 Task: Send an email with the signature Anna Garcia with the subject Request for a meeting and the message Thank you for your patience while we resolve this issue. from softage.1@softage.net to softage.4@softage.net and softage.5@softage.net with an attached document User_manual.docx
Action: Mouse moved to (366, 603)
Screenshot: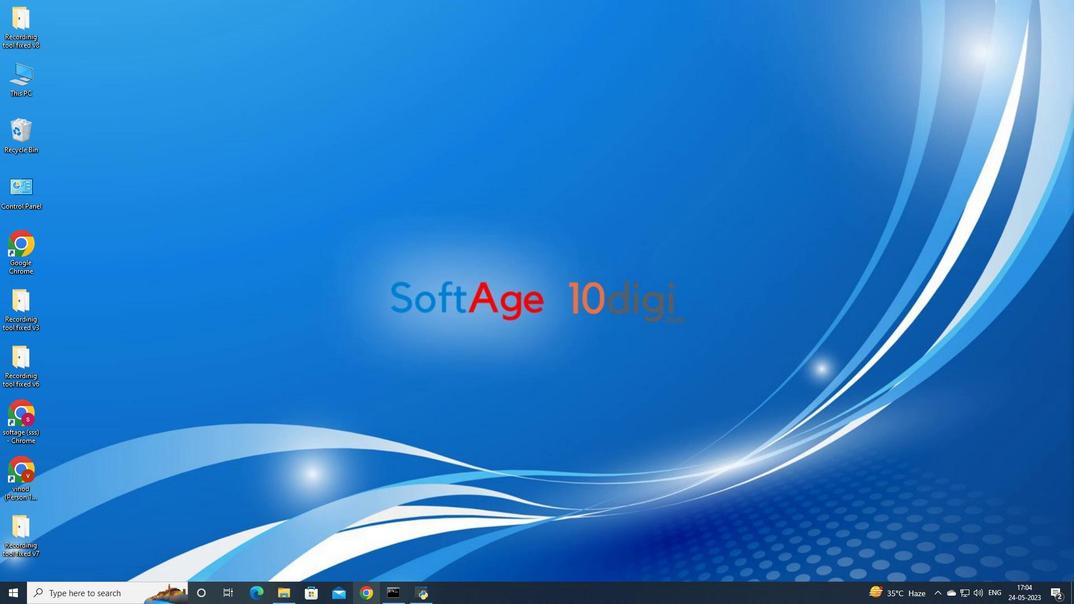 
Action: Mouse pressed left at (366, 603)
Screenshot: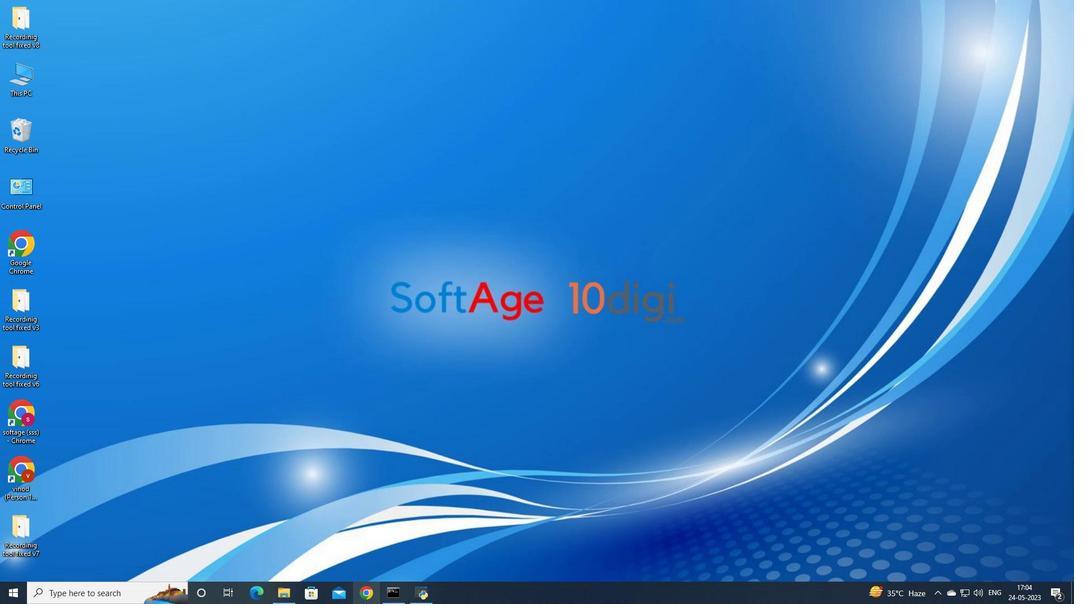 
Action: Mouse moved to (478, 365)
Screenshot: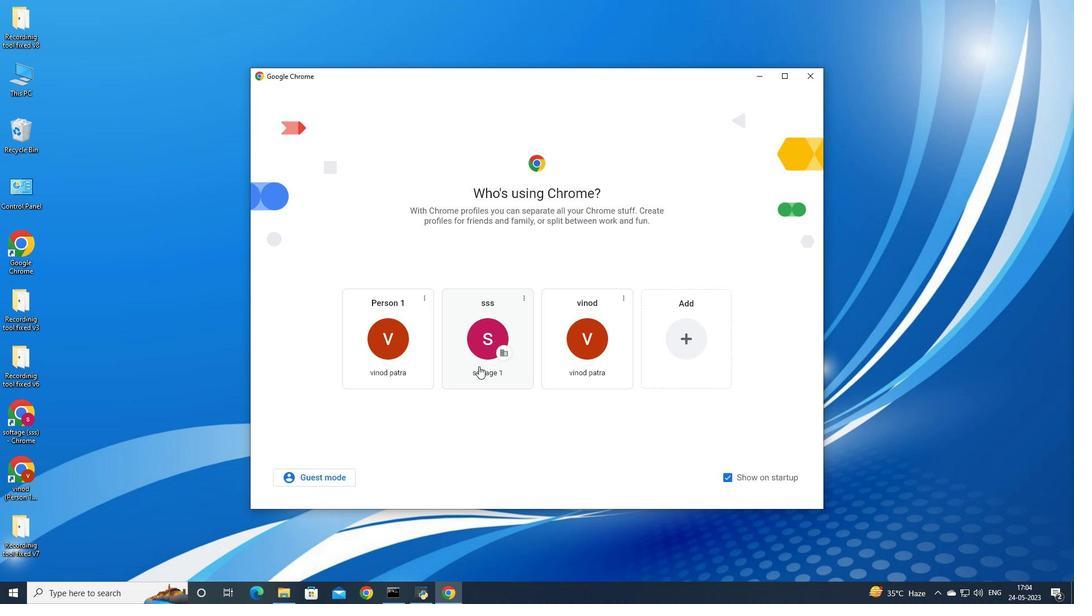 
Action: Mouse pressed left at (478, 365)
Screenshot: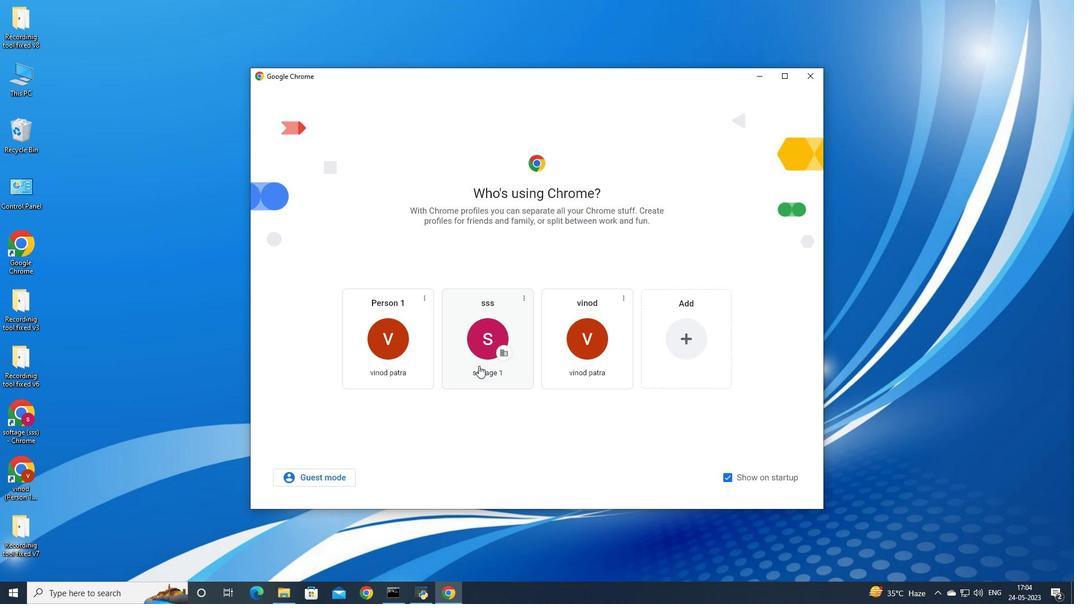 
Action: Mouse moved to (963, 58)
Screenshot: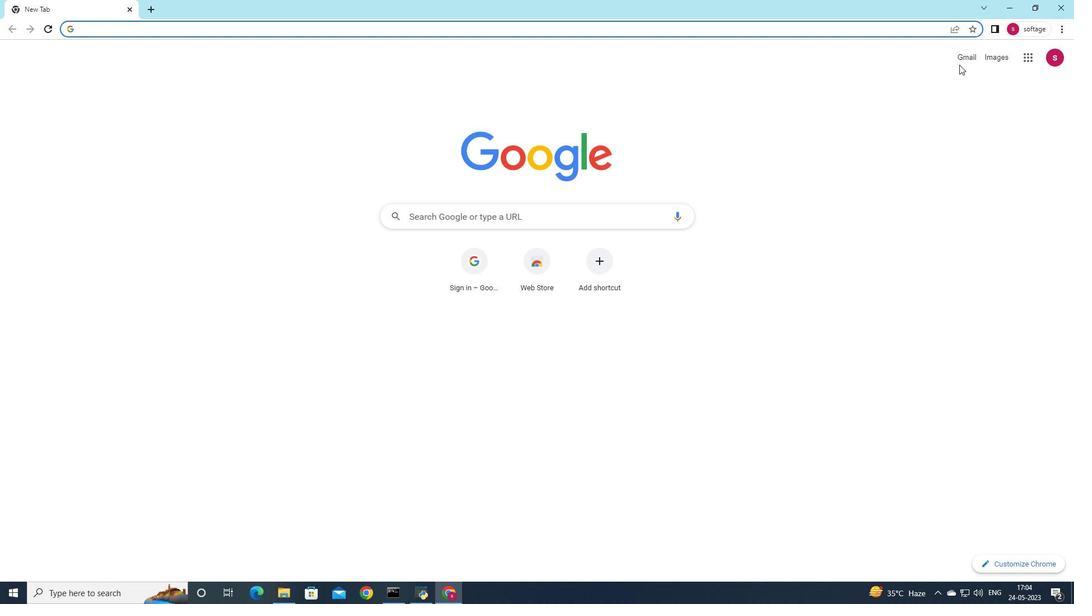 
Action: Mouse pressed left at (963, 58)
Screenshot: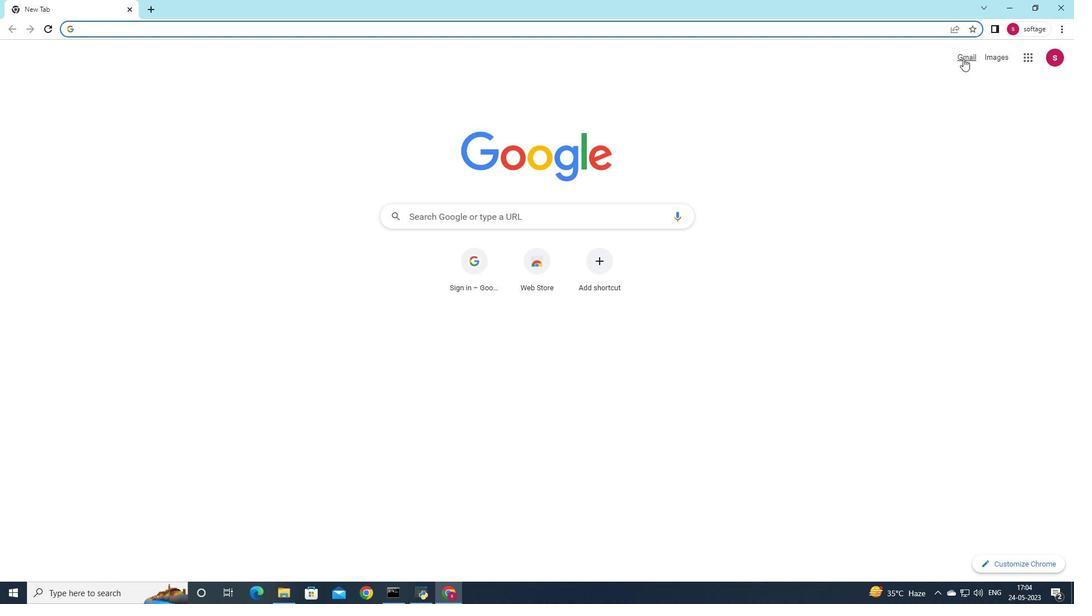 
Action: Mouse moved to (947, 79)
Screenshot: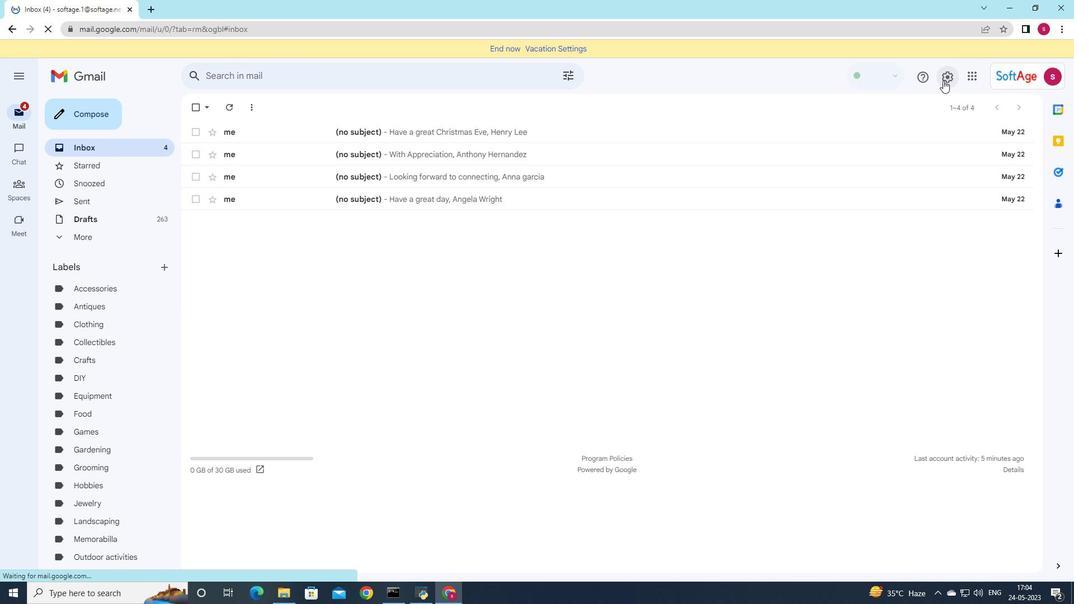 
Action: Mouse pressed left at (947, 79)
Screenshot: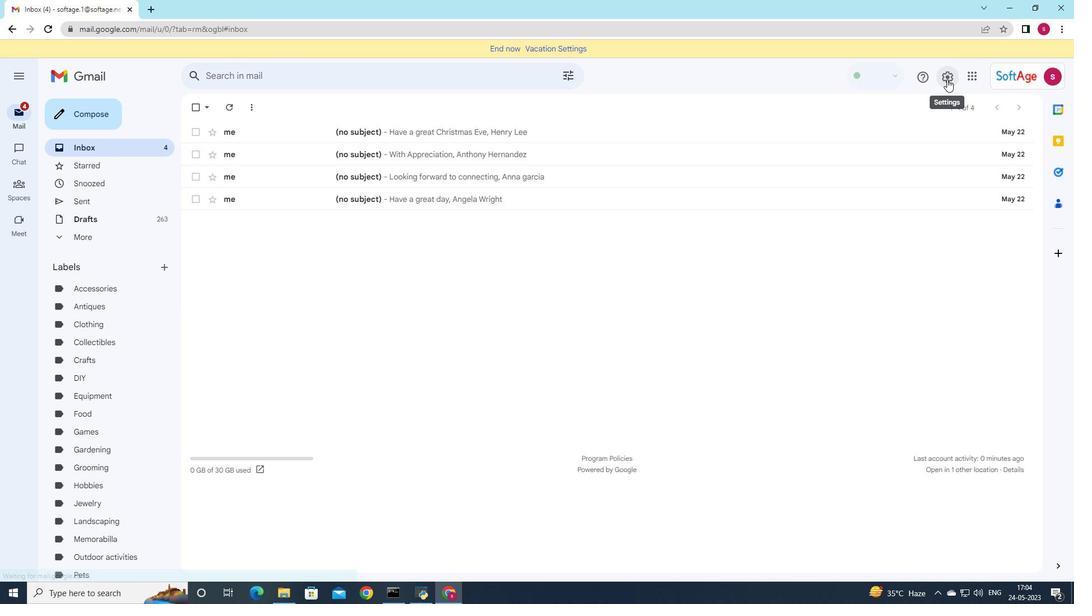 
Action: Mouse moved to (940, 126)
Screenshot: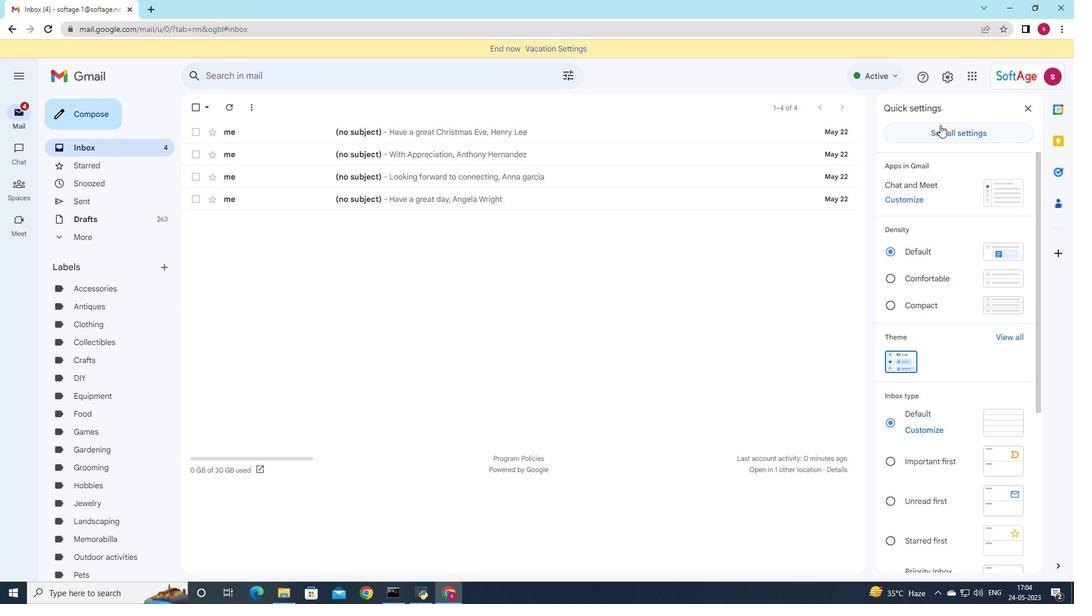 
Action: Mouse pressed left at (940, 126)
Screenshot: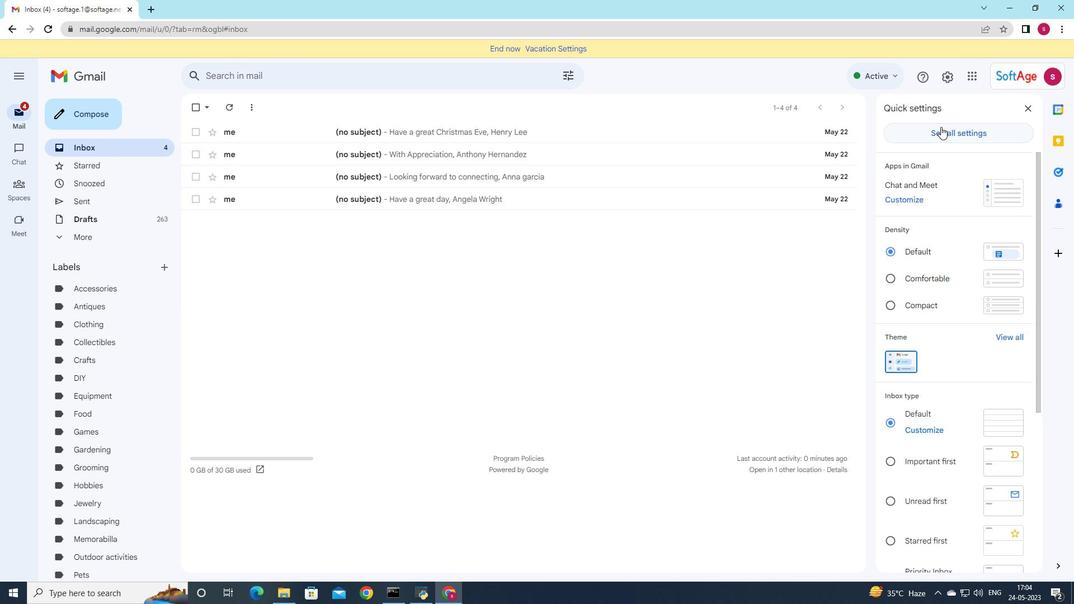 
Action: Mouse moved to (622, 271)
Screenshot: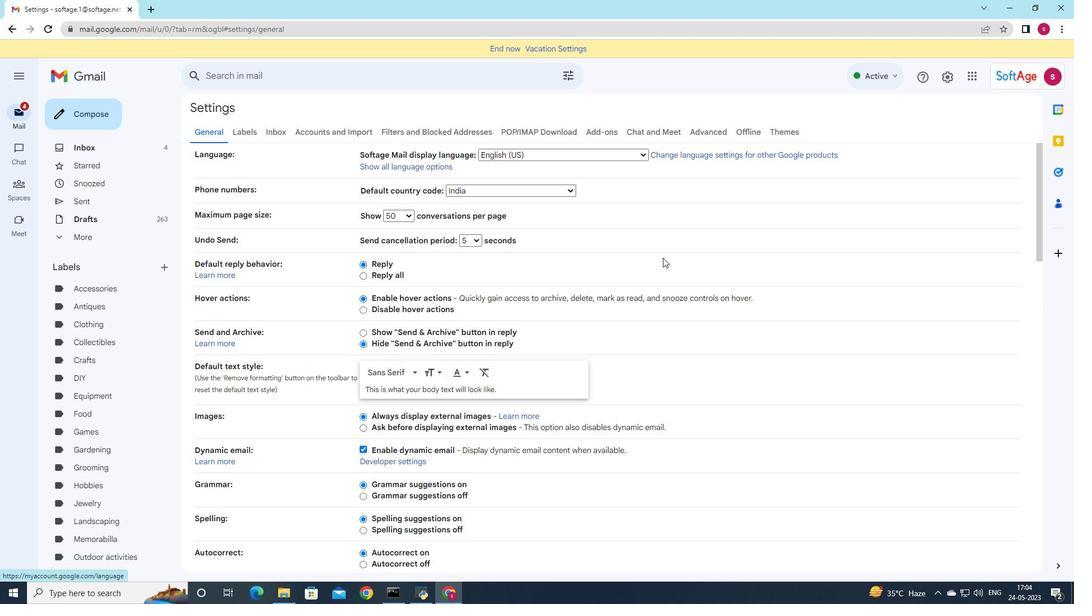 
Action: Mouse scrolled (622, 271) with delta (0, 0)
Screenshot: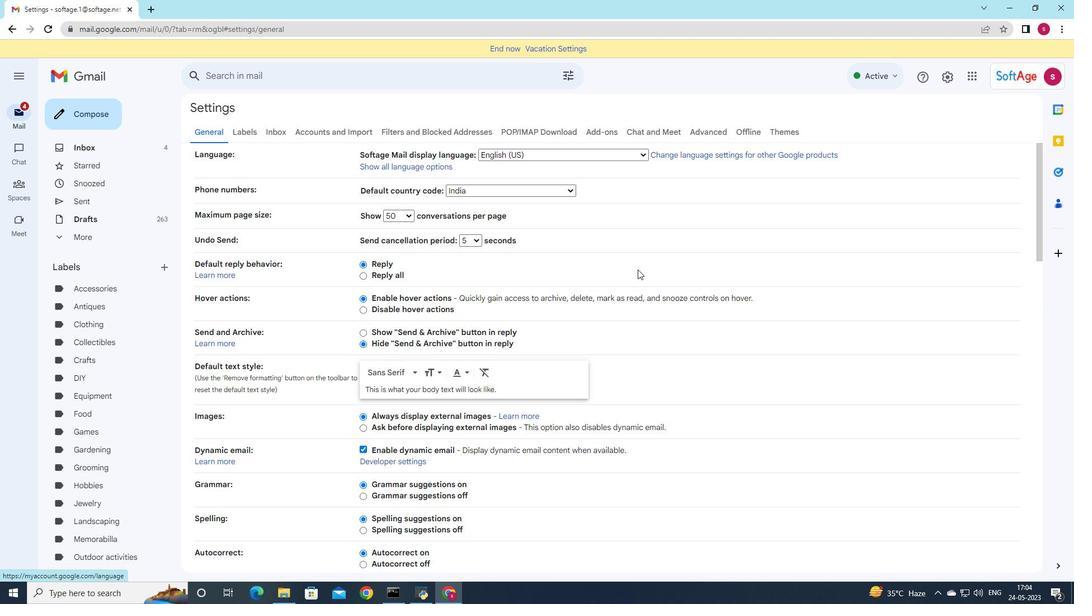 
Action: Mouse scrolled (622, 271) with delta (0, 0)
Screenshot: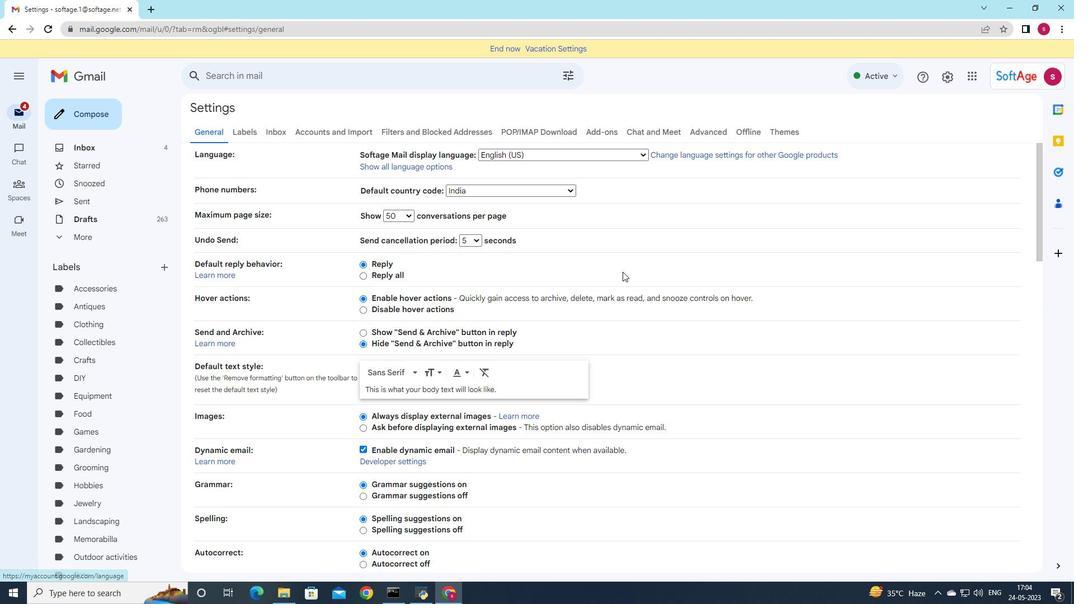 
Action: Mouse scrolled (622, 271) with delta (0, 0)
Screenshot: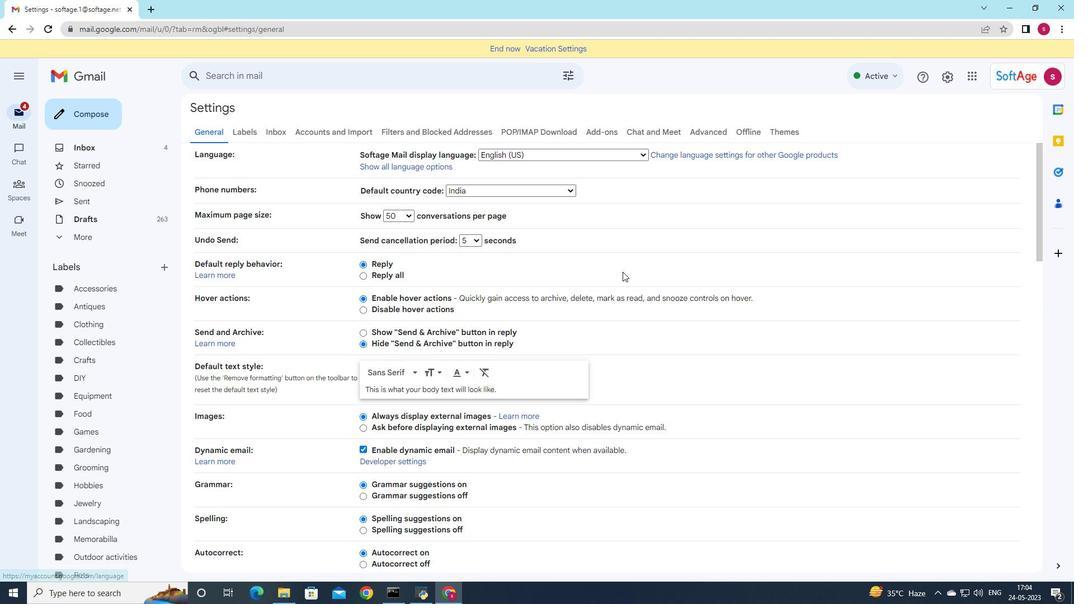 
Action: Mouse scrolled (622, 271) with delta (0, 0)
Screenshot: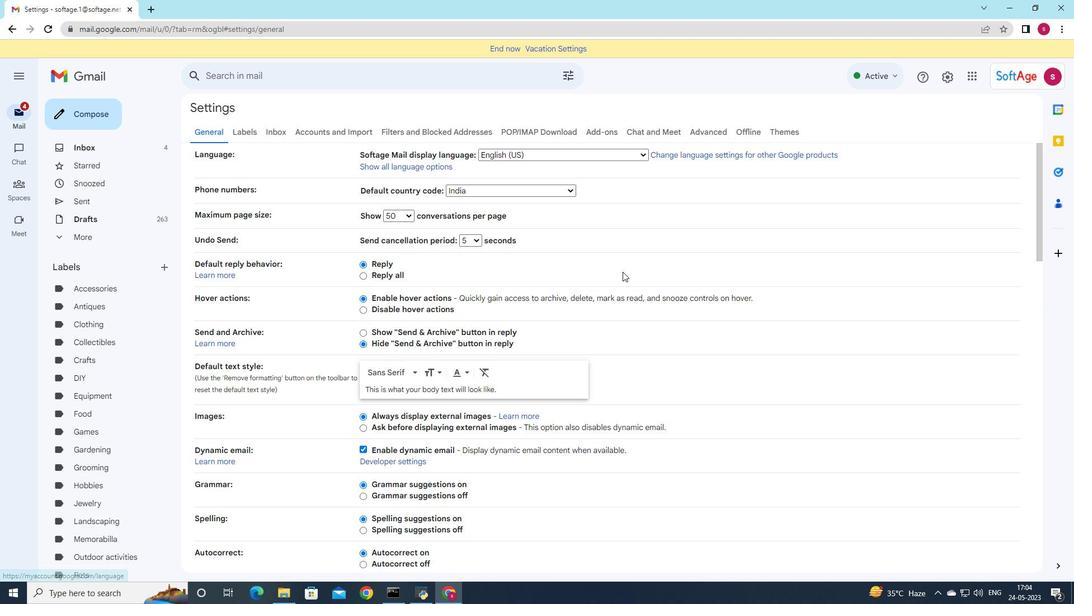 
Action: Mouse scrolled (622, 271) with delta (0, 0)
Screenshot: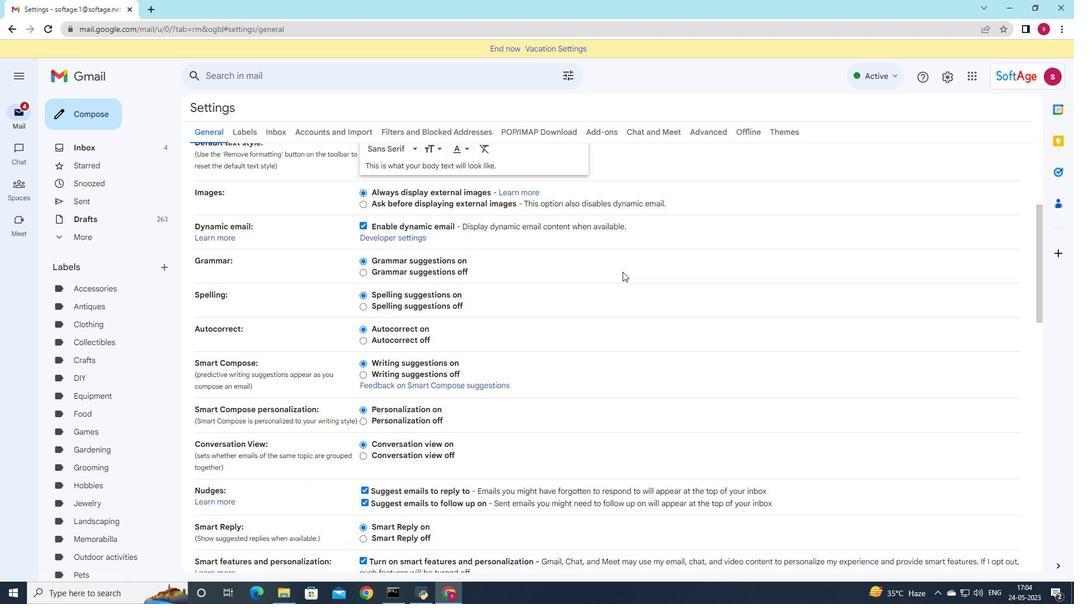 
Action: Mouse scrolled (622, 271) with delta (0, 0)
Screenshot: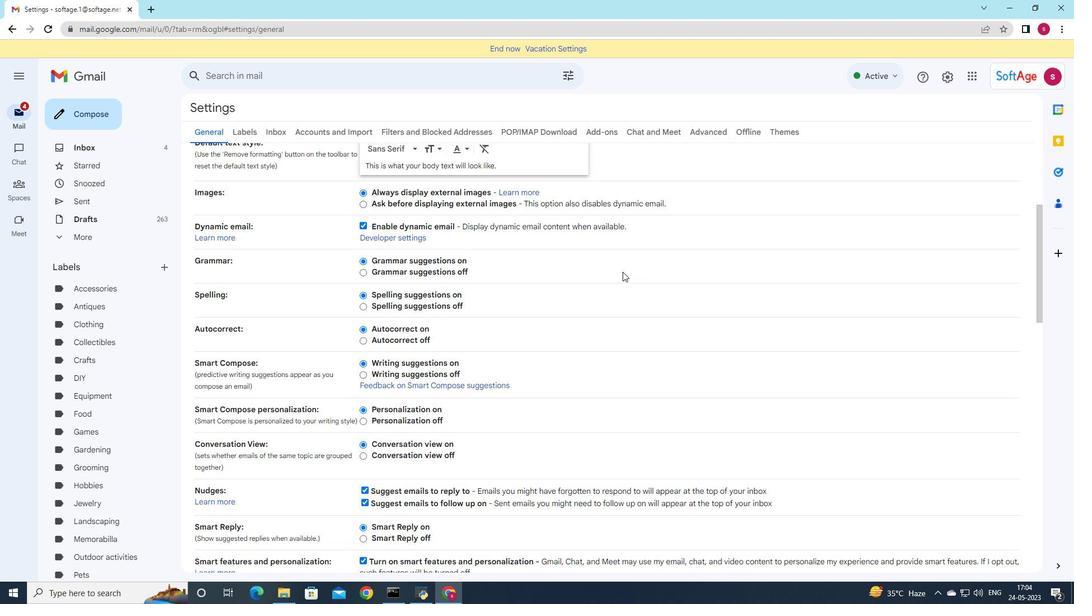 
Action: Mouse scrolled (622, 271) with delta (0, 0)
Screenshot: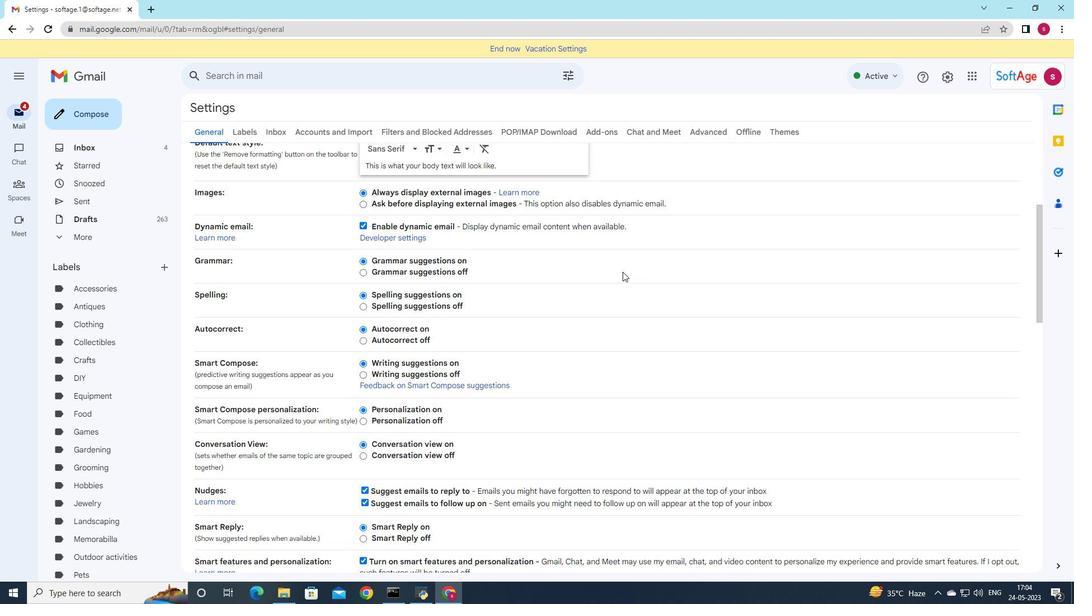 
Action: Mouse scrolled (622, 271) with delta (0, 0)
Screenshot: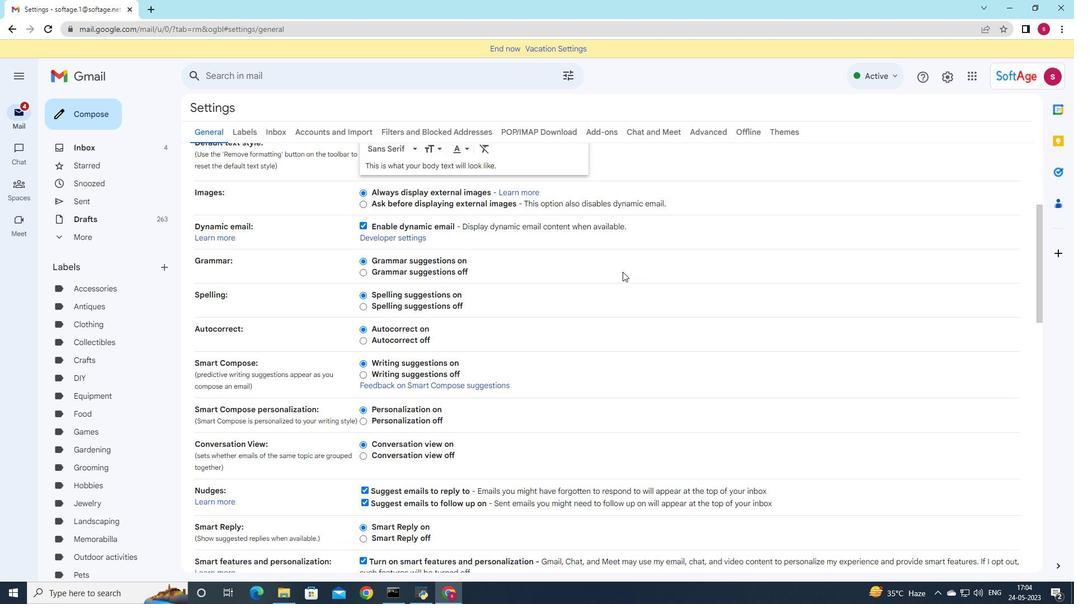 
Action: Mouse scrolled (622, 271) with delta (0, 0)
Screenshot: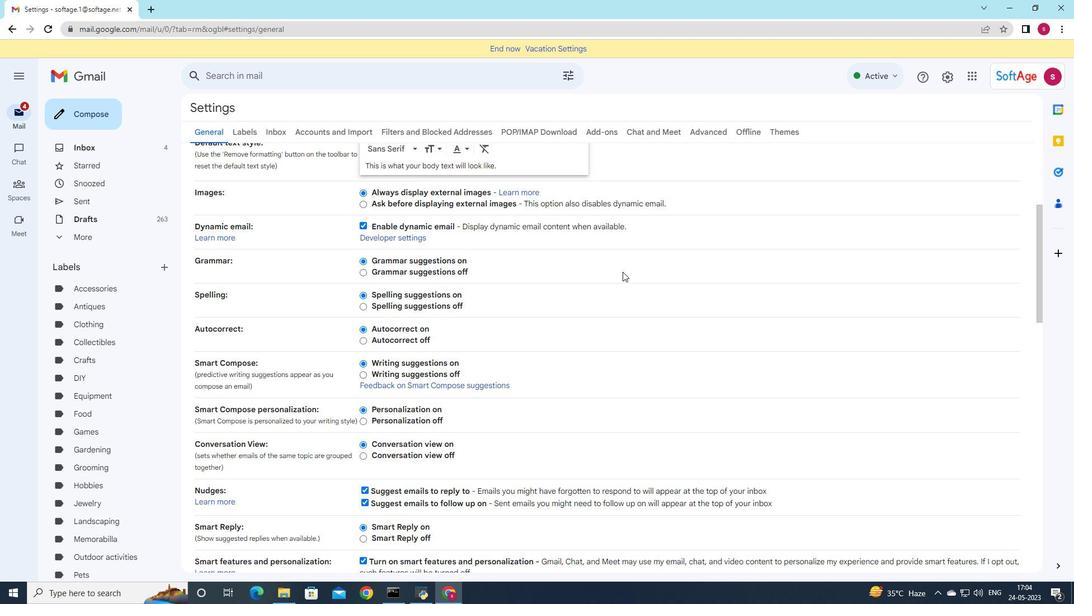 
Action: Mouse scrolled (622, 271) with delta (0, 0)
Screenshot: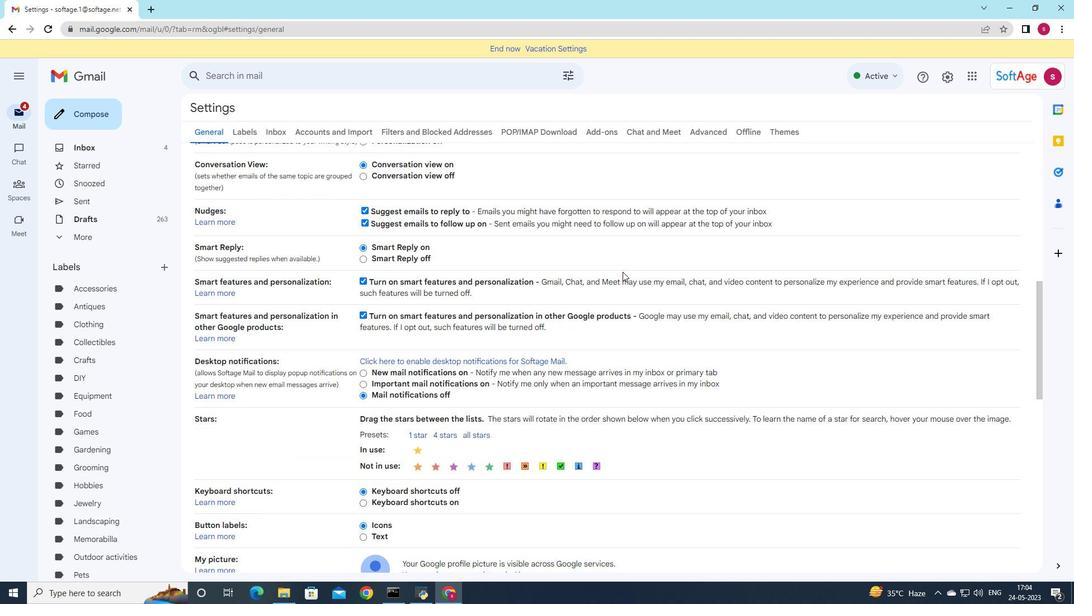 
Action: Mouse scrolled (622, 271) with delta (0, 0)
Screenshot: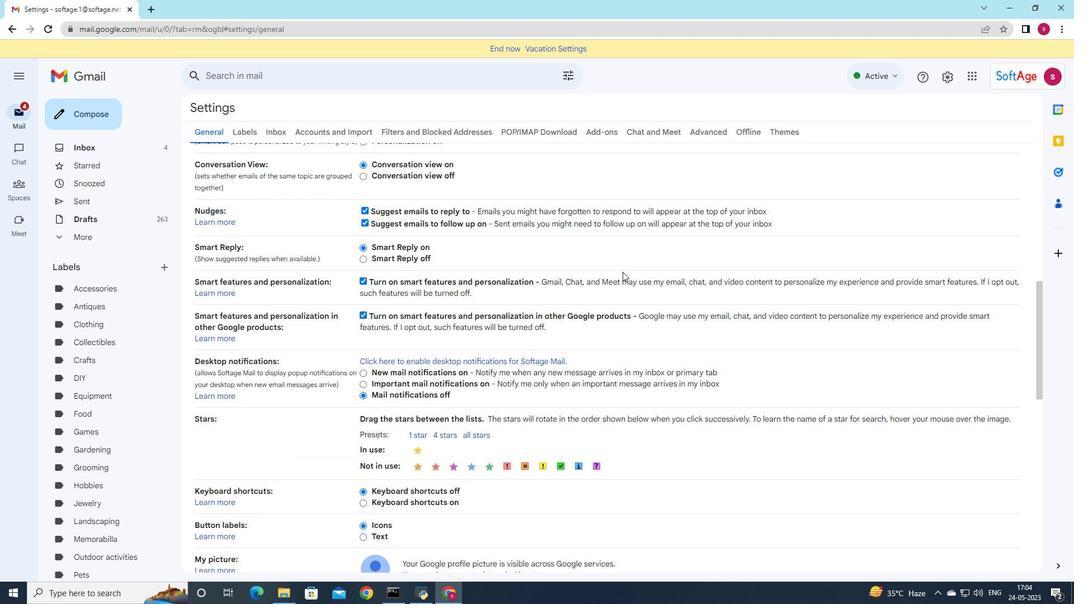 
Action: Mouse scrolled (622, 271) with delta (0, 0)
Screenshot: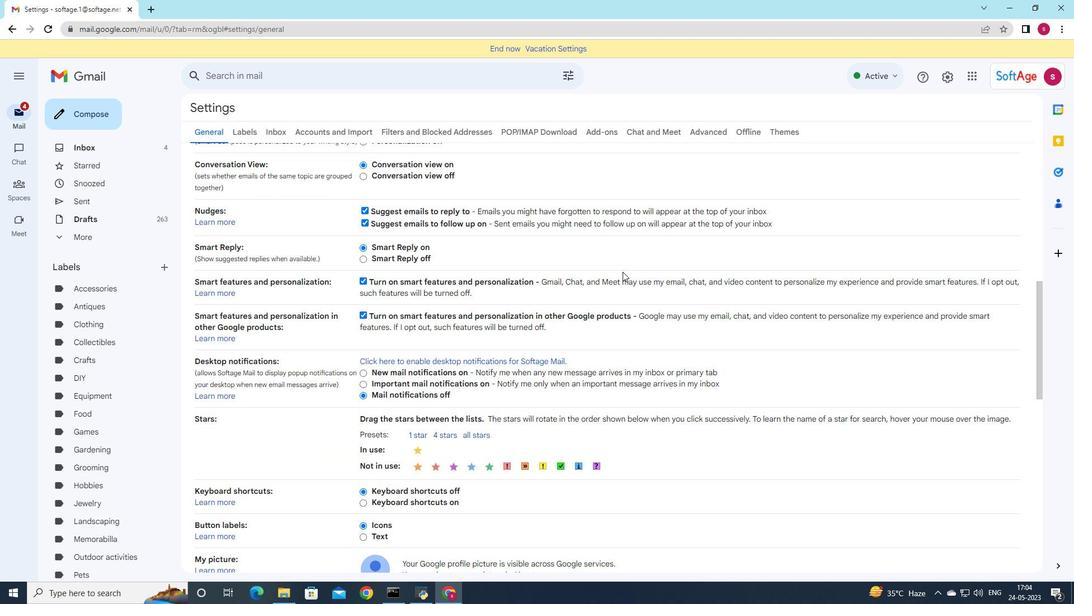 
Action: Mouse scrolled (622, 271) with delta (0, 0)
Screenshot: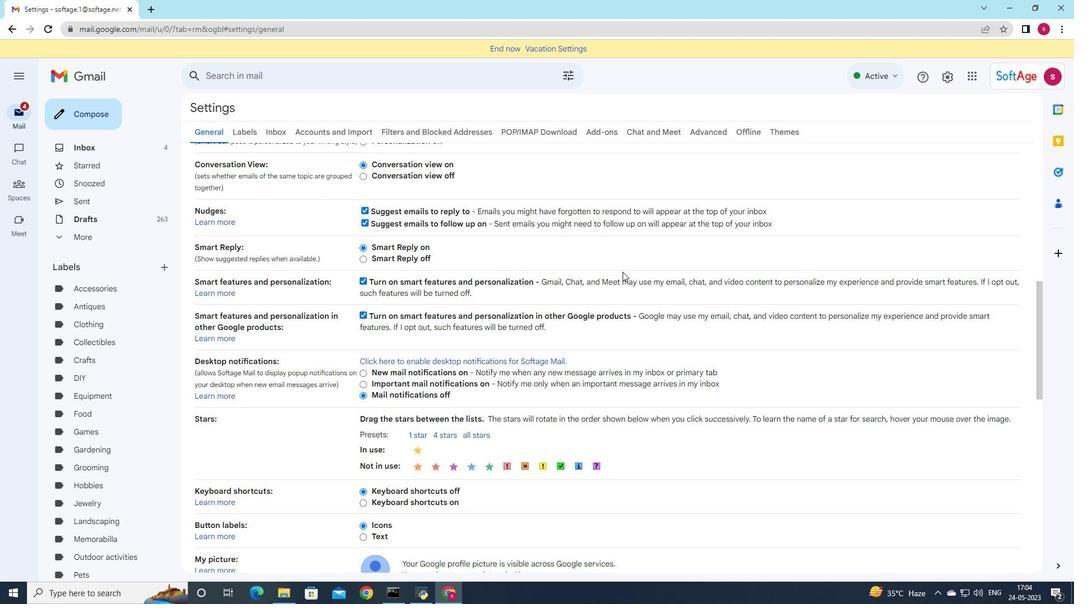 
Action: Mouse scrolled (622, 271) with delta (0, 0)
Screenshot: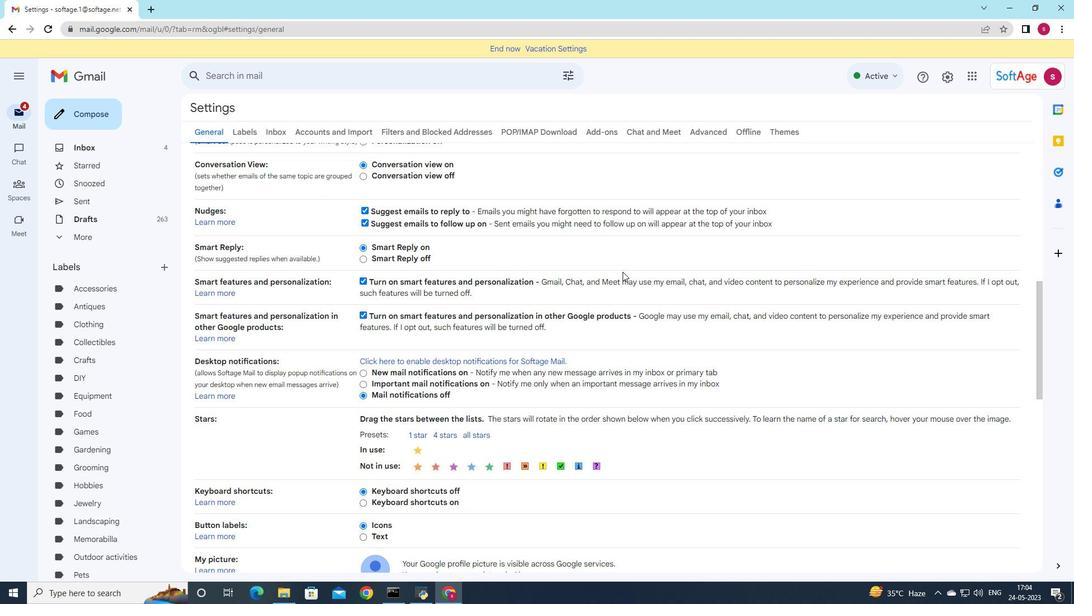 
Action: Mouse moved to (481, 369)
Screenshot: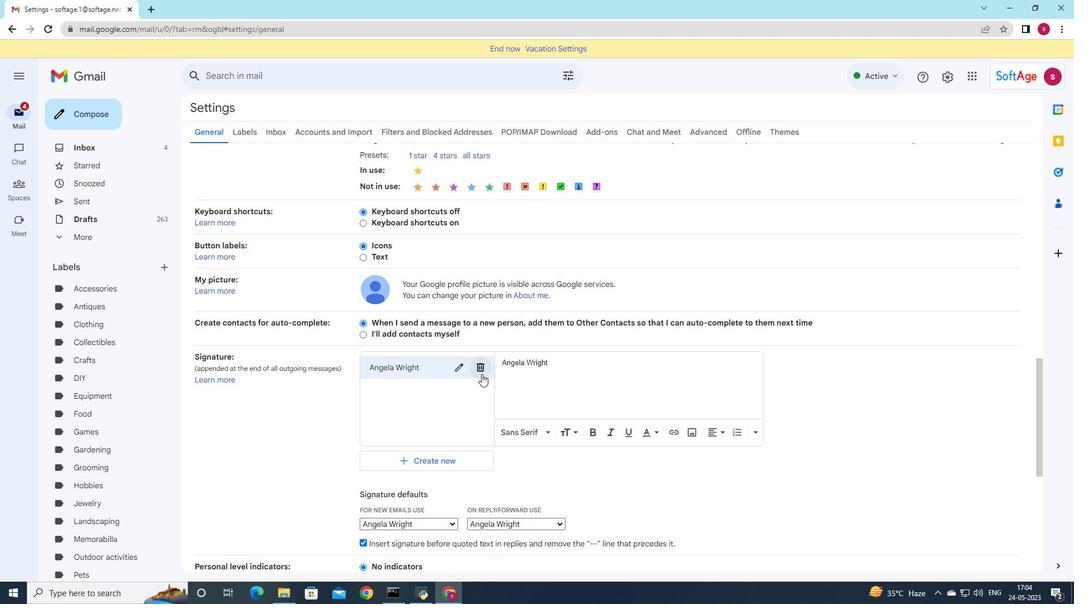
Action: Mouse pressed left at (481, 369)
Screenshot: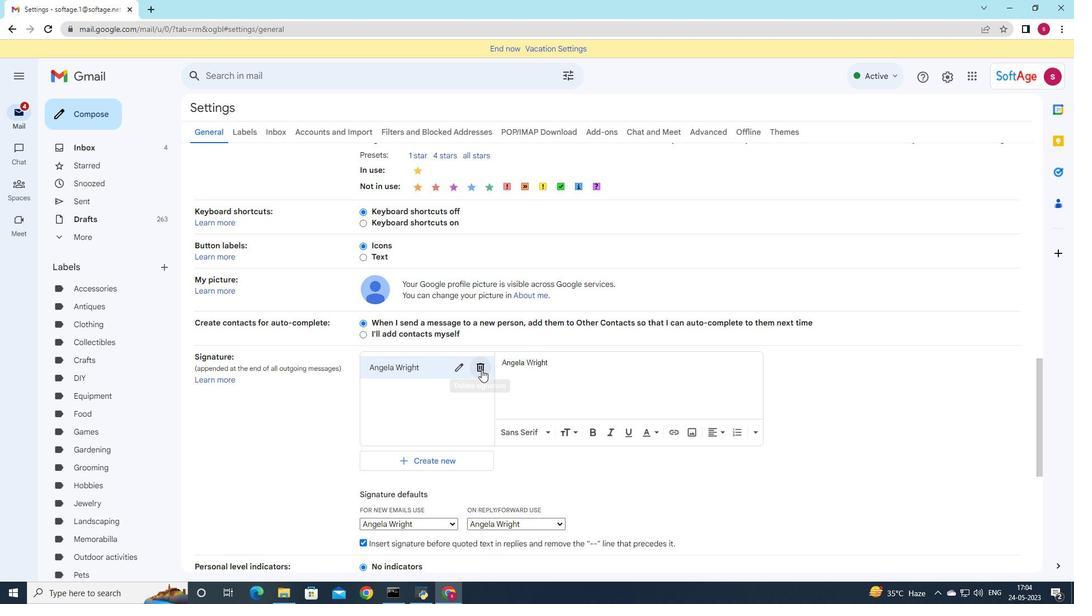 
Action: Mouse moved to (637, 332)
Screenshot: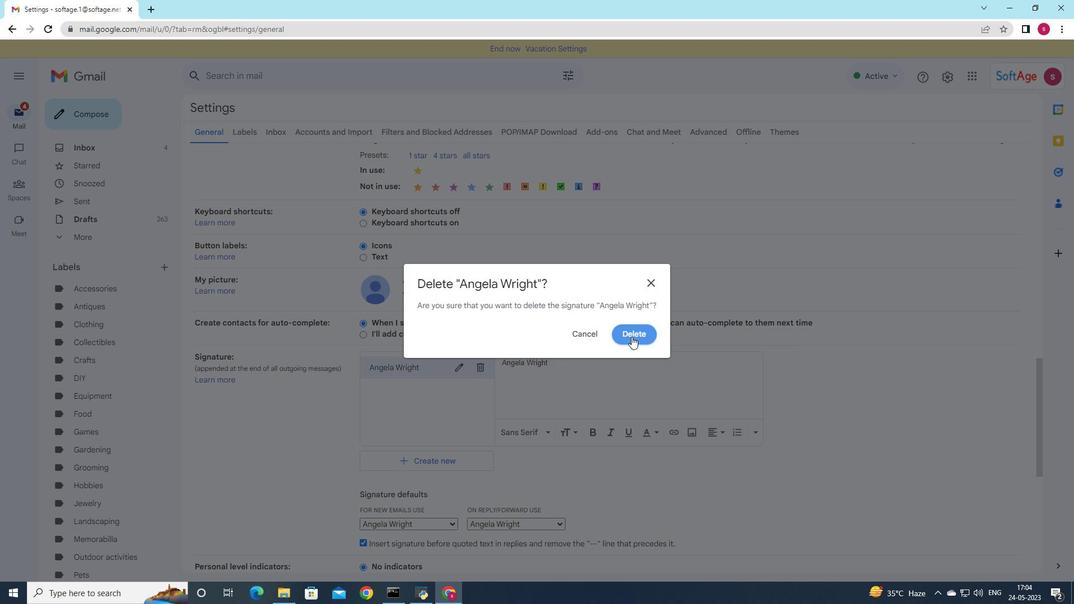 
Action: Mouse pressed left at (637, 332)
Screenshot: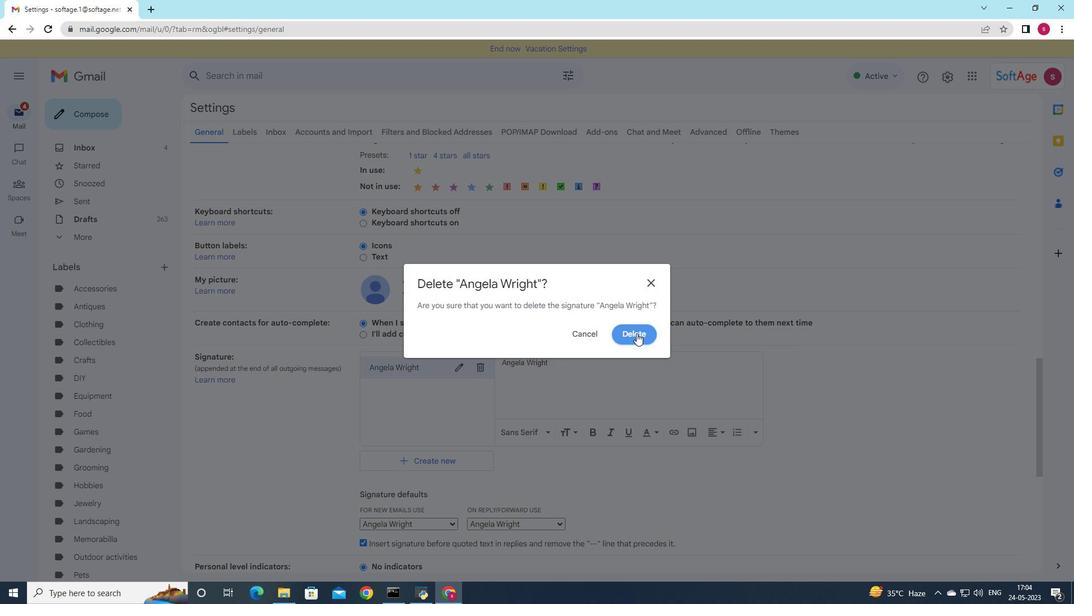 
Action: Mouse moved to (425, 377)
Screenshot: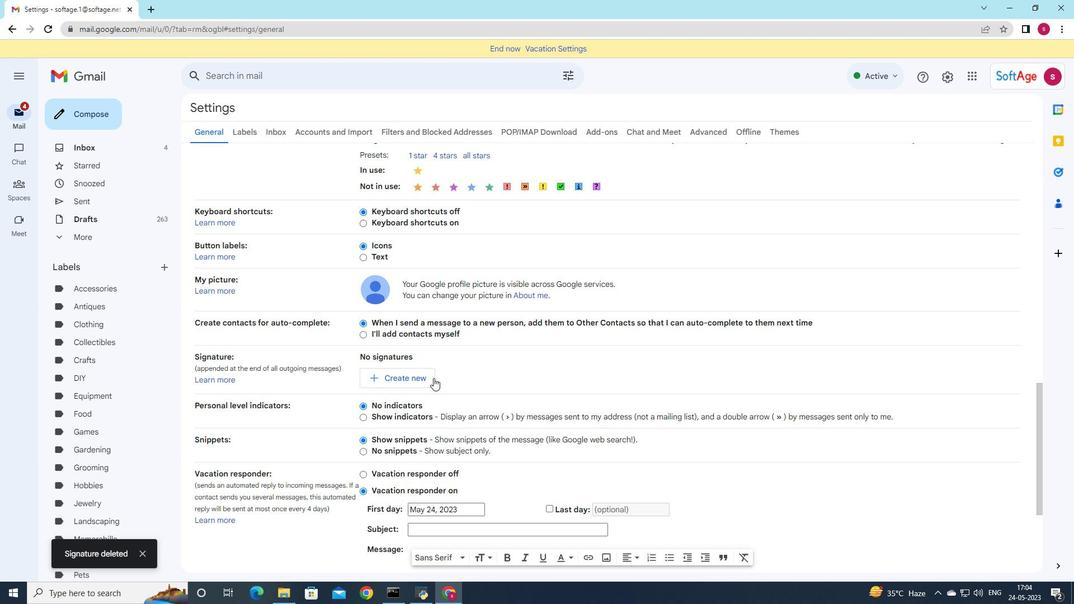 
Action: Mouse pressed left at (425, 377)
Screenshot: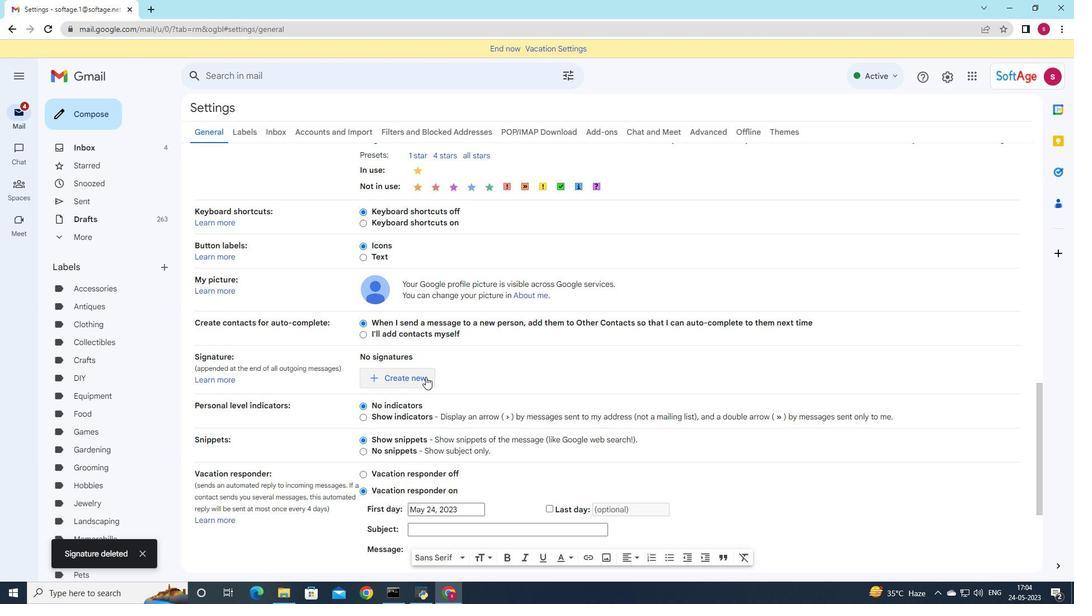 
Action: Mouse moved to (842, 307)
Screenshot: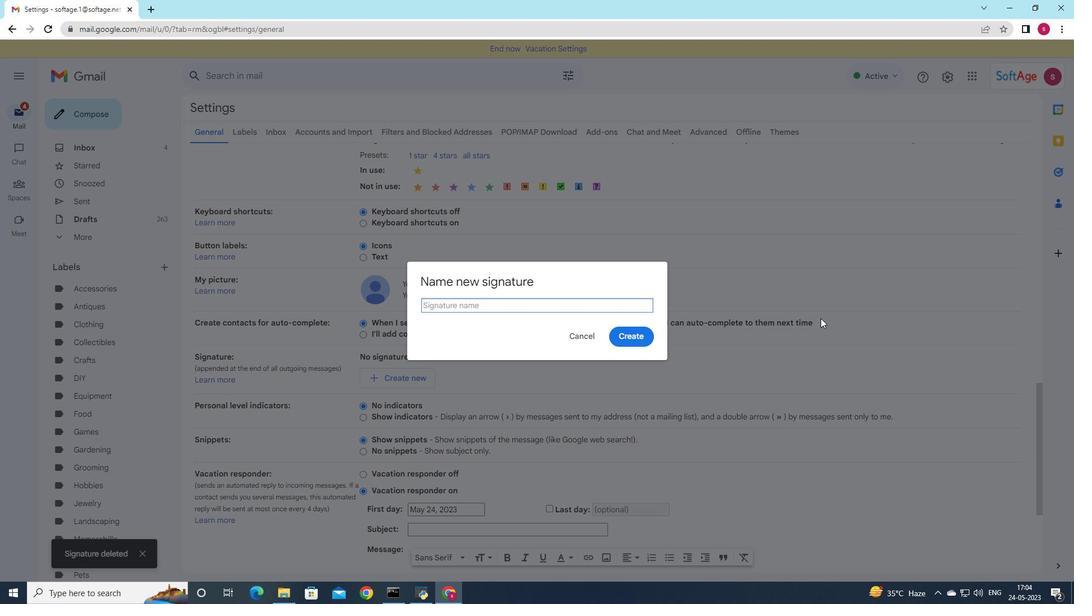 
Action: Key pressed <Key.shift>Anna<Key.space><Key.shift>Garcia
Screenshot: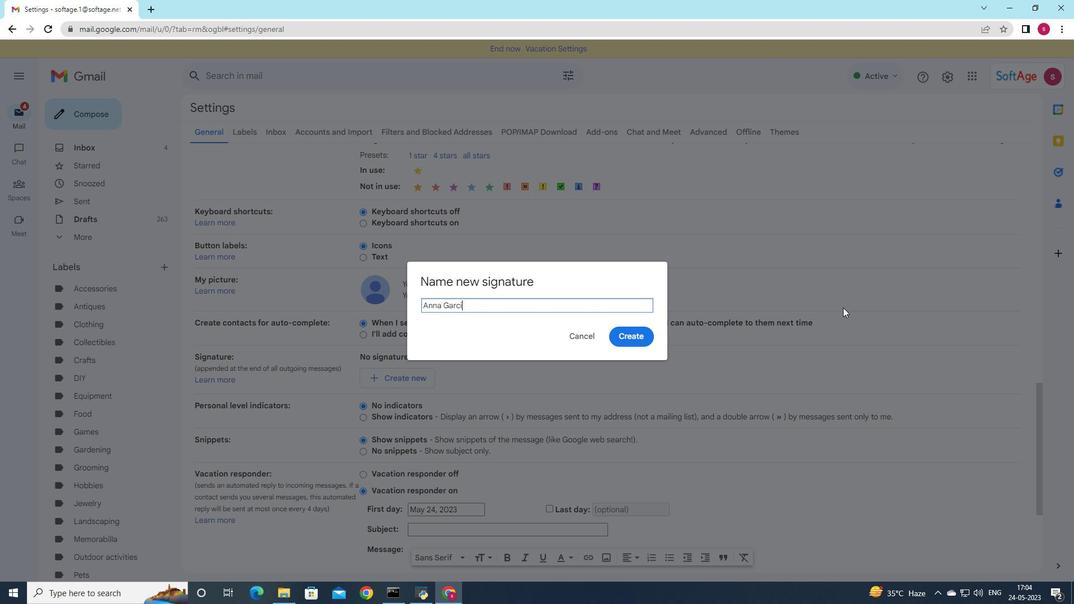 
Action: Mouse moved to (643, 334)
Screenshot: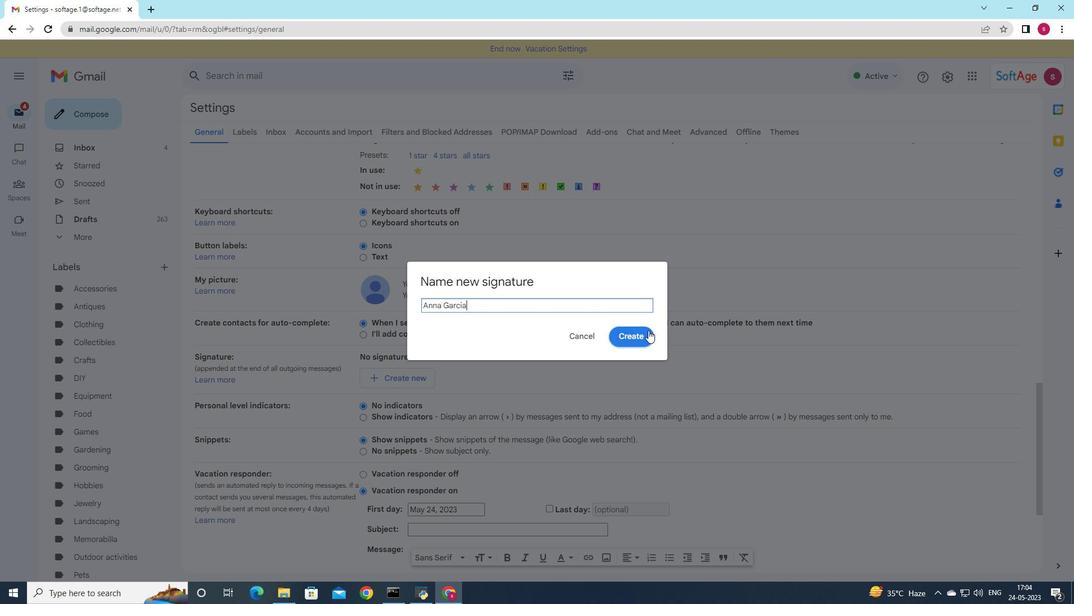 
Action: Mouse pressed left at (643, 334)
Screenshot: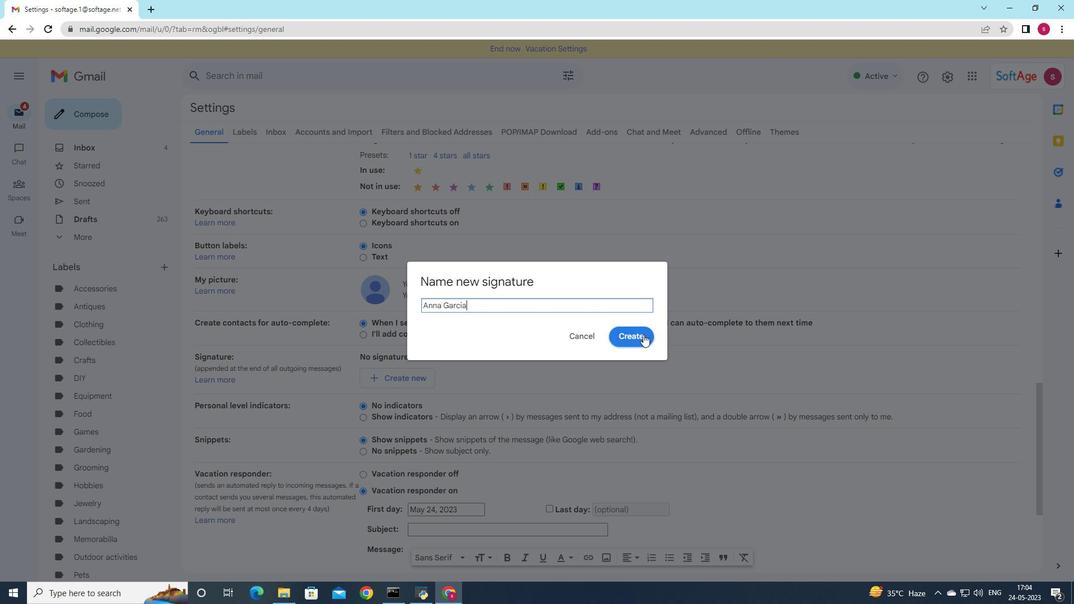 
Action: Mouse moved to (512, 385)
Screenshot: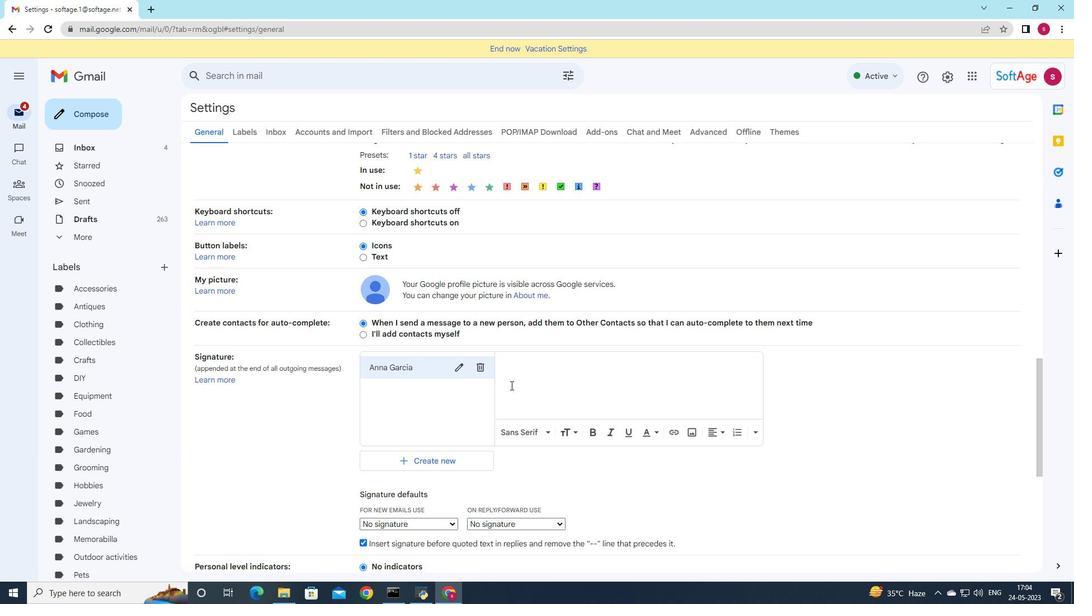 
Action: Mouse pressed left at (512, 385)
Screenshot: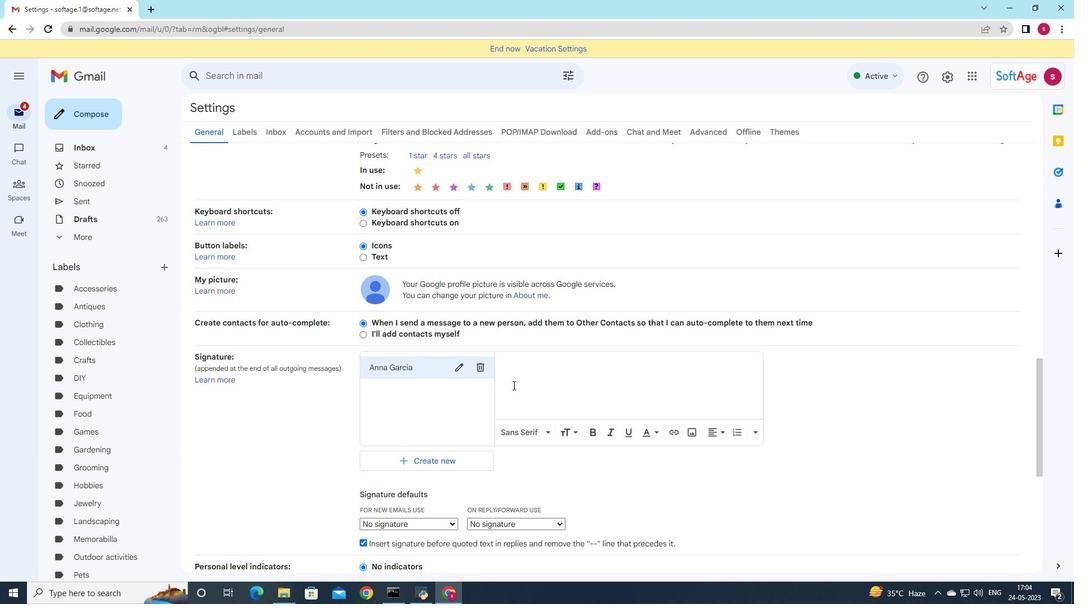 
Action: Key pressed <Key.shift>Ana<Key.backspace>m<Key.backspace>na<Key.space><Key.shift>Garcia
Screenshot: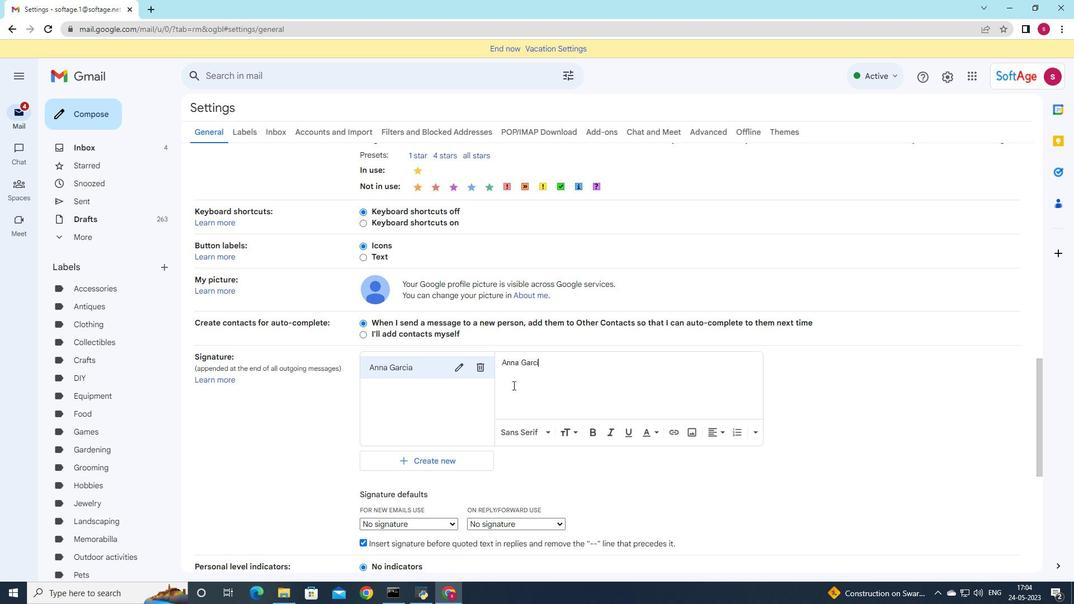 
Action: Mouse moved to (459, 459)
Screenshot: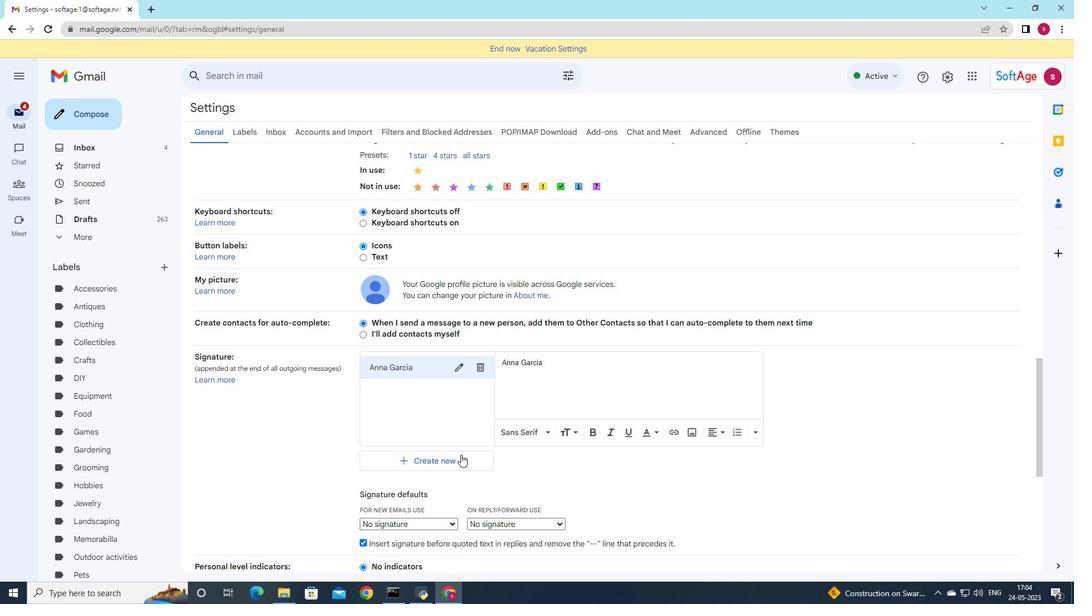 
Action: Mouse pressed left at (459, 459)
Screenshot: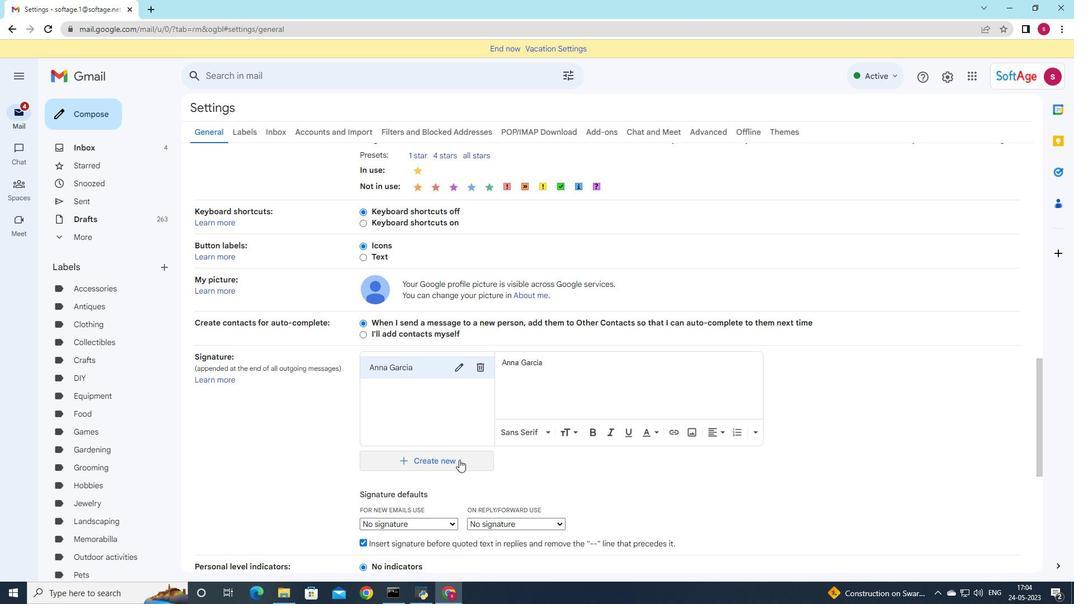 
Action: Mouse moved to (582, 333)
Screenshot: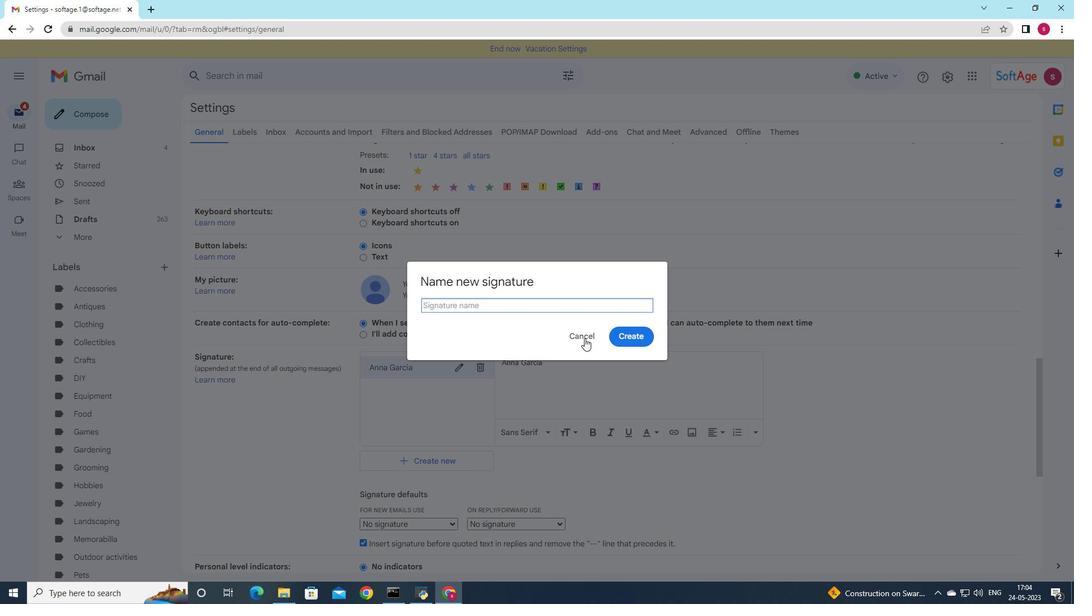 
Action: Mouse pressed left at (582, 333)
Screenshot: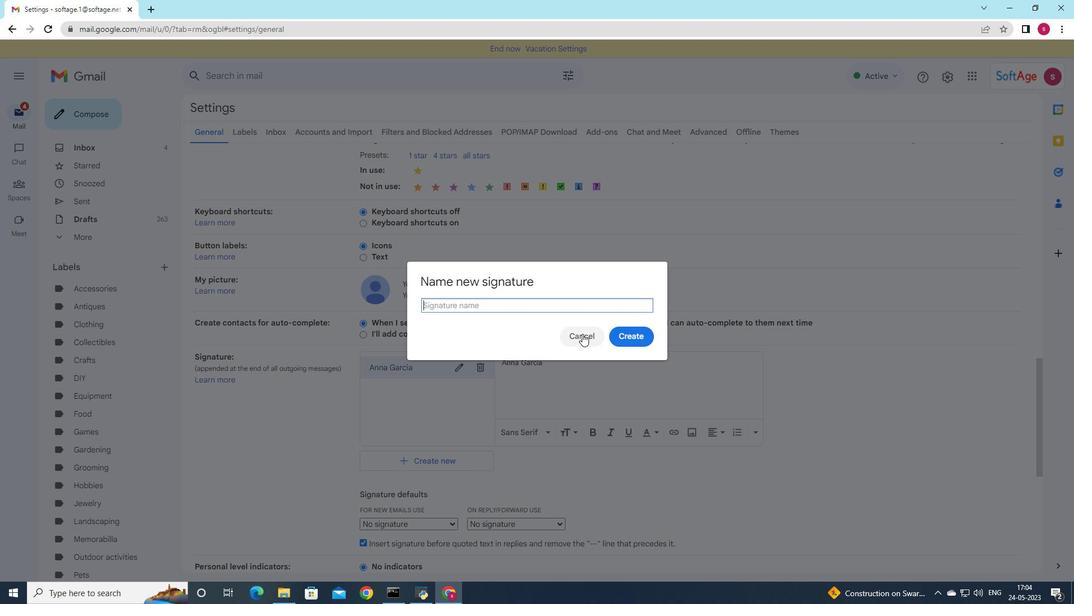 
Action: Mouse moved to (444, 521)
Screenshot: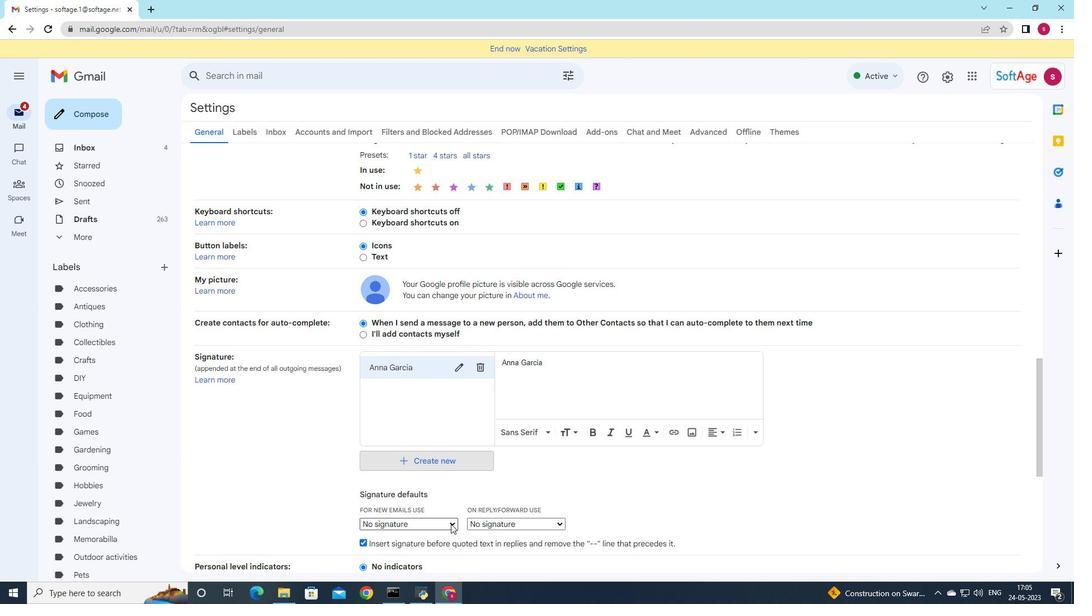 
Action: Mouse pressed left at (444, 521)
Screenshot: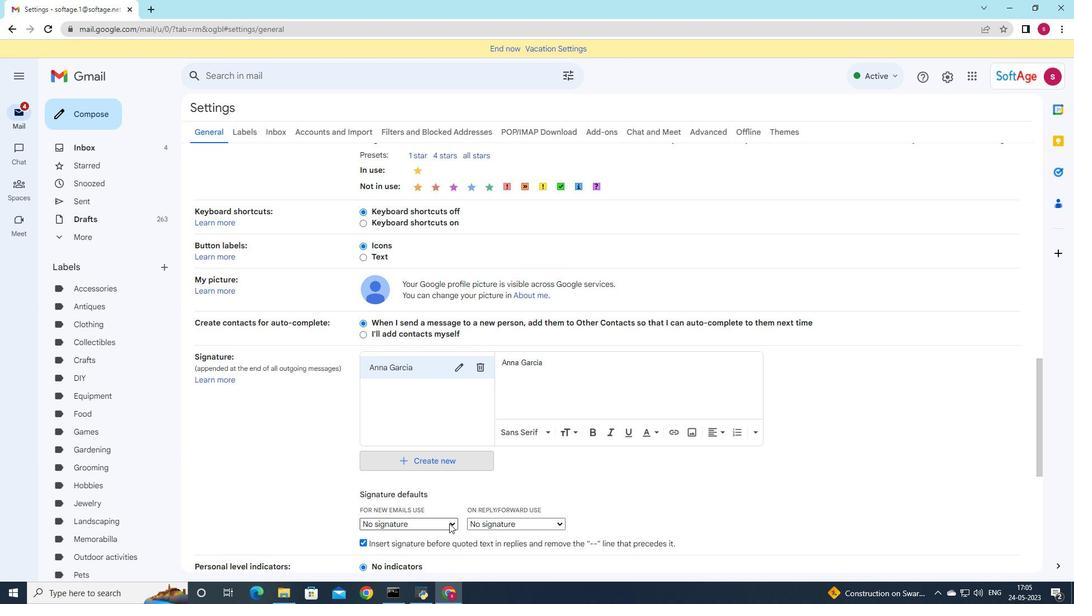 
Action: Mouse moved to (443, 544)
Screenshot: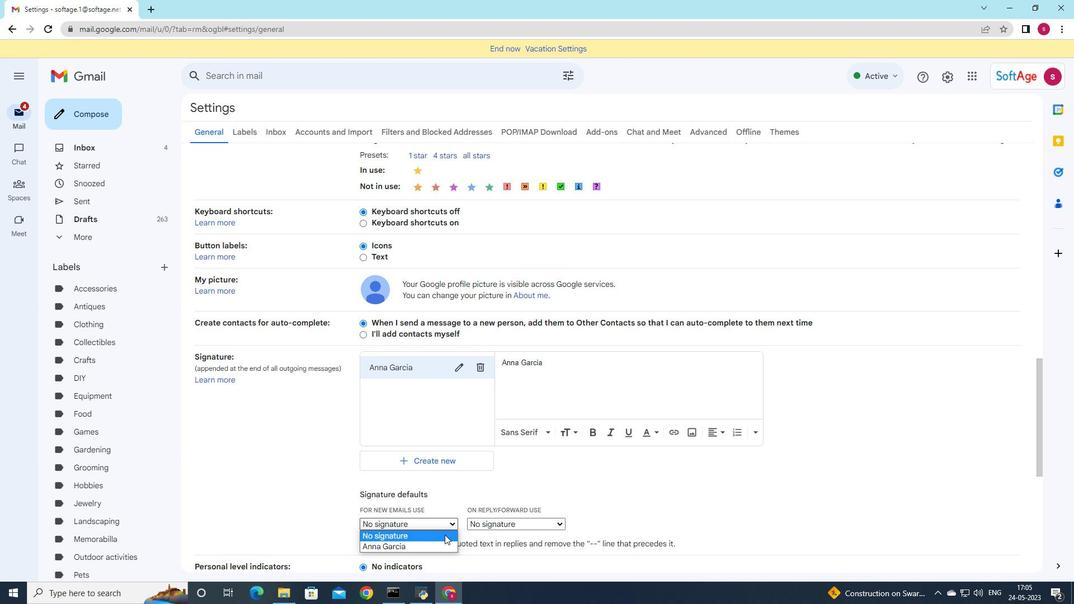 
Action: Mouse pressed left at (443, 544)
Screenshot: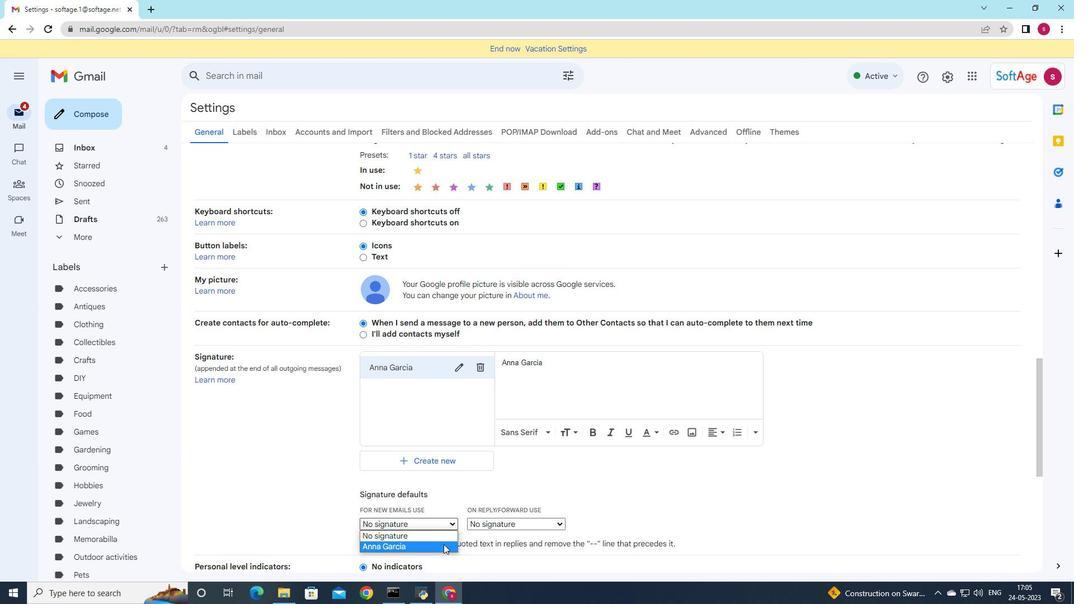 
Action: Mouse moved to (530, 522)
Screenshot: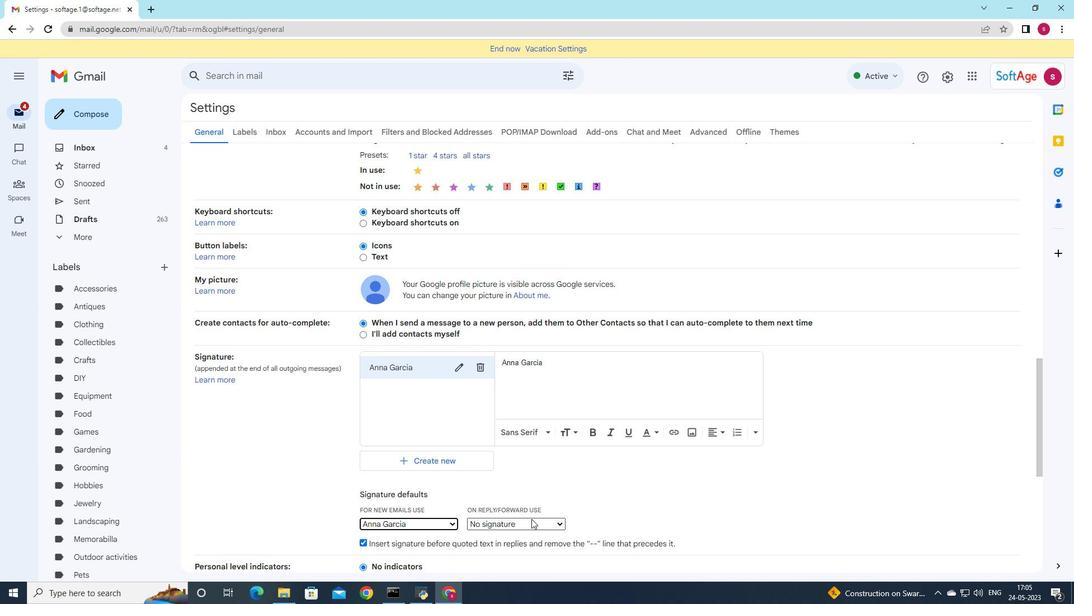 
Action: Mouse pressed left at (530, 522)
Screenshot: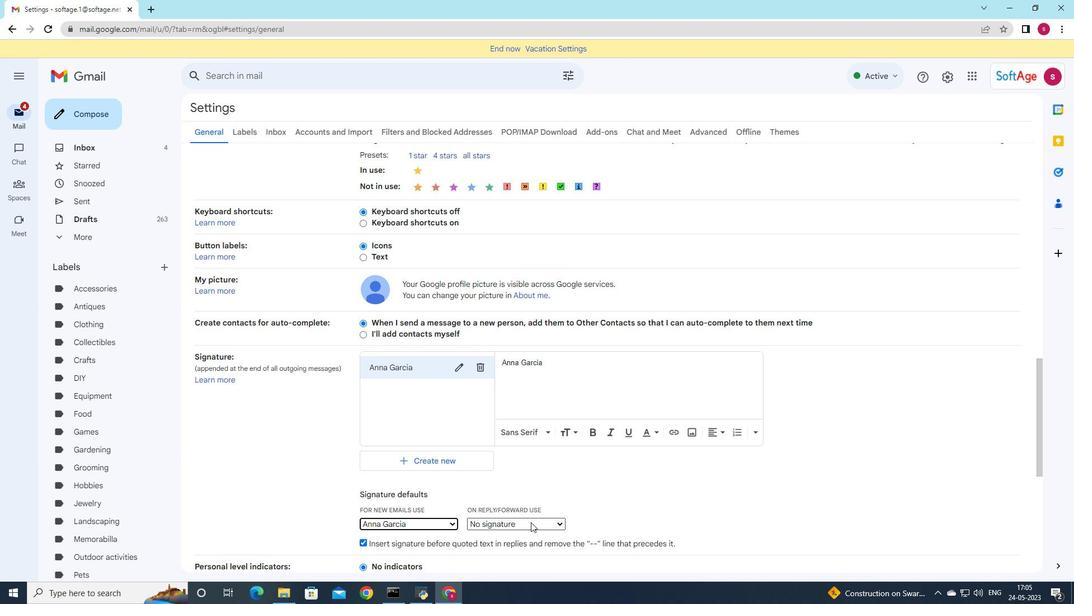 
Action: Mouse moved to (526, 547)
Screenshot: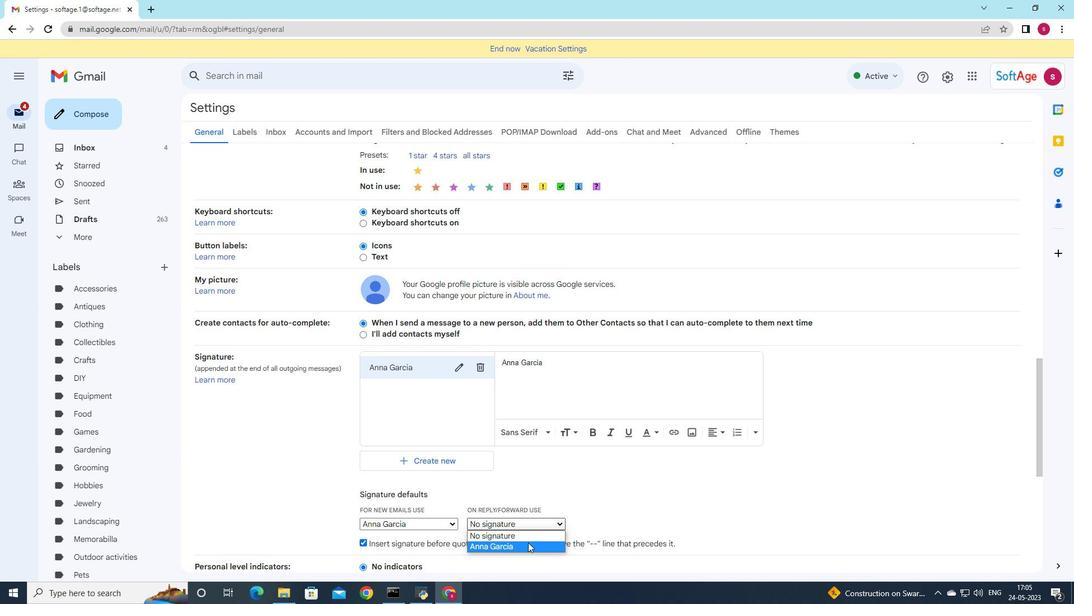 
Action: Mouse pressed left at (526, 547)
Screenshot: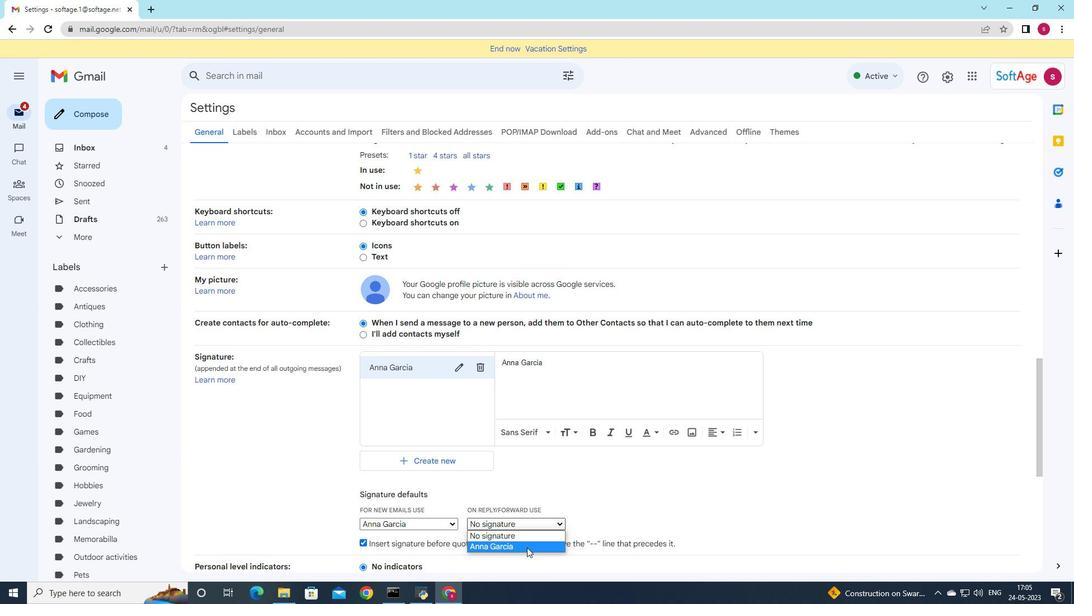 
Action: Mouse moved to (516, 431)
Screenshot: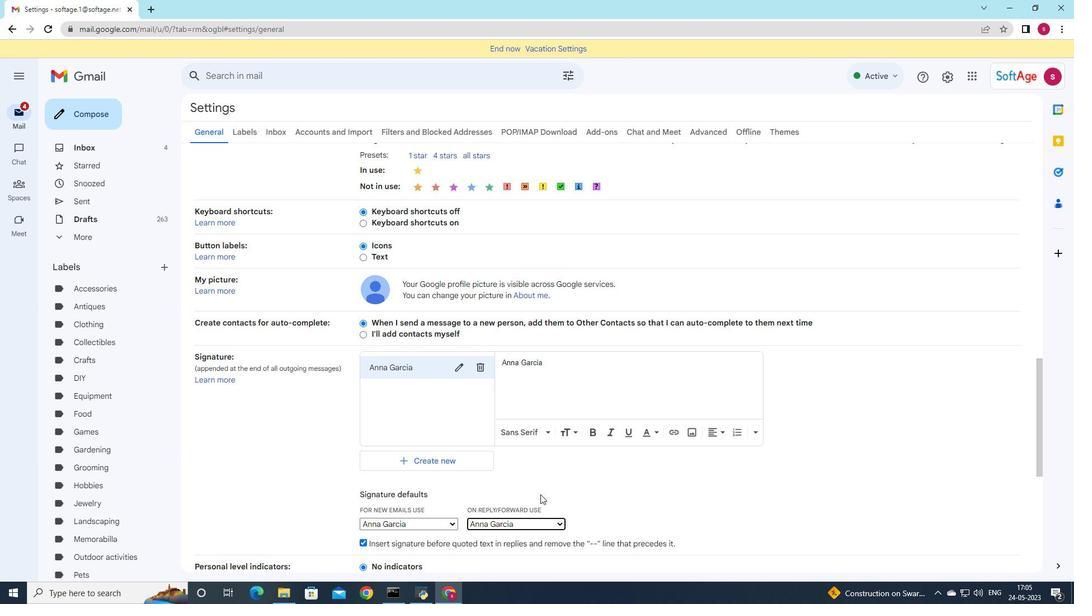 
Action: Mouse scrolled (516, 430) with delta (0, 0)
Screenshot: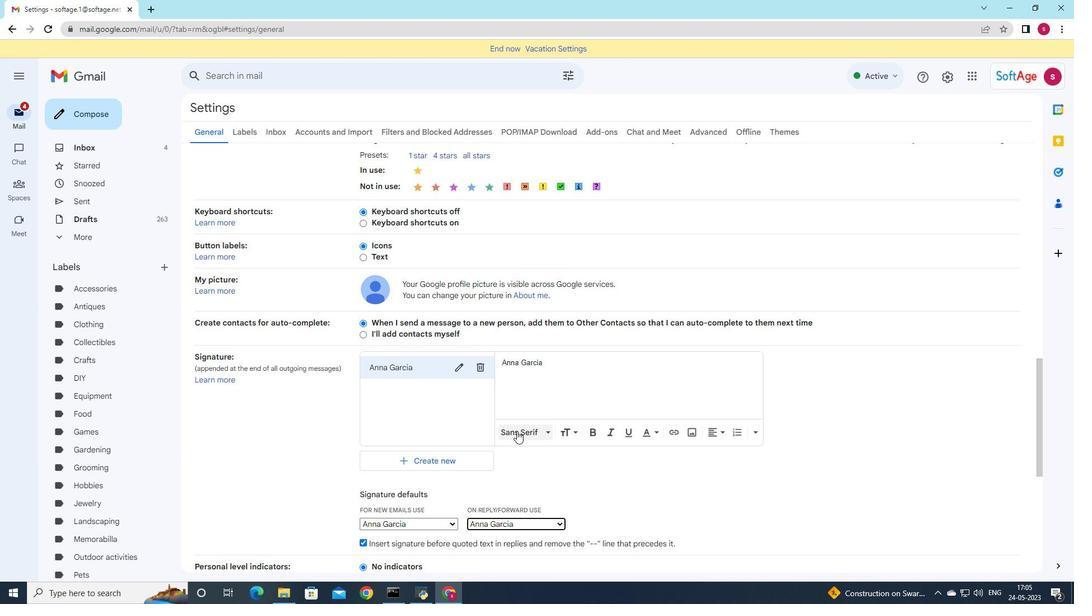 
Action: Mouse scrolled (516, 430) with delta (0, 0)
Screenshot: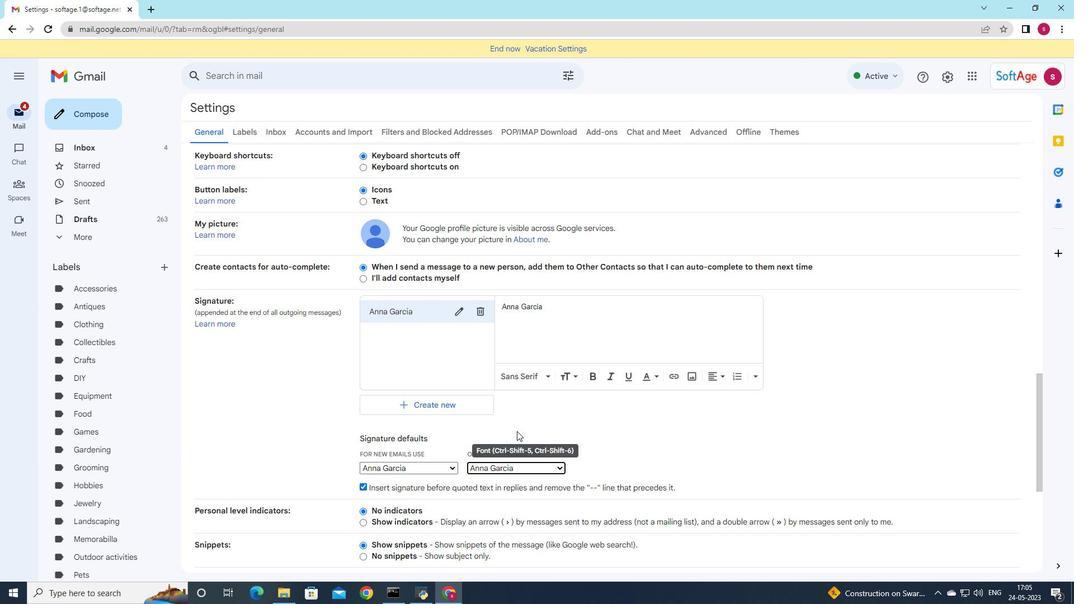 
Action: Mouse scrolled (516, 430) with delta (0, 0)
Screenshot: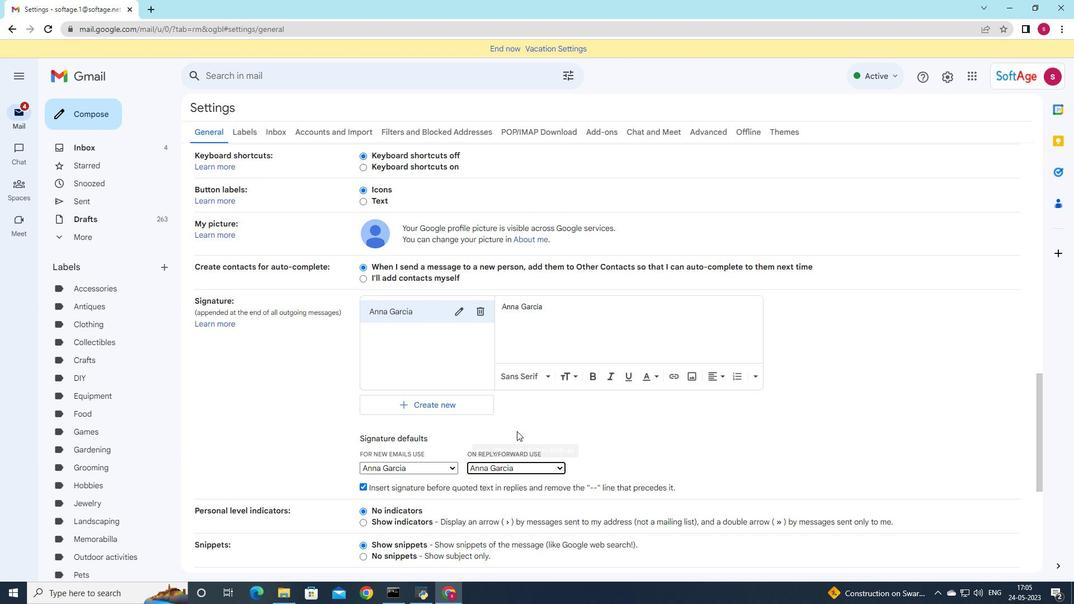 
Action: Mouse scrolled (516, 430) with delta (0, 0)
Screenshot: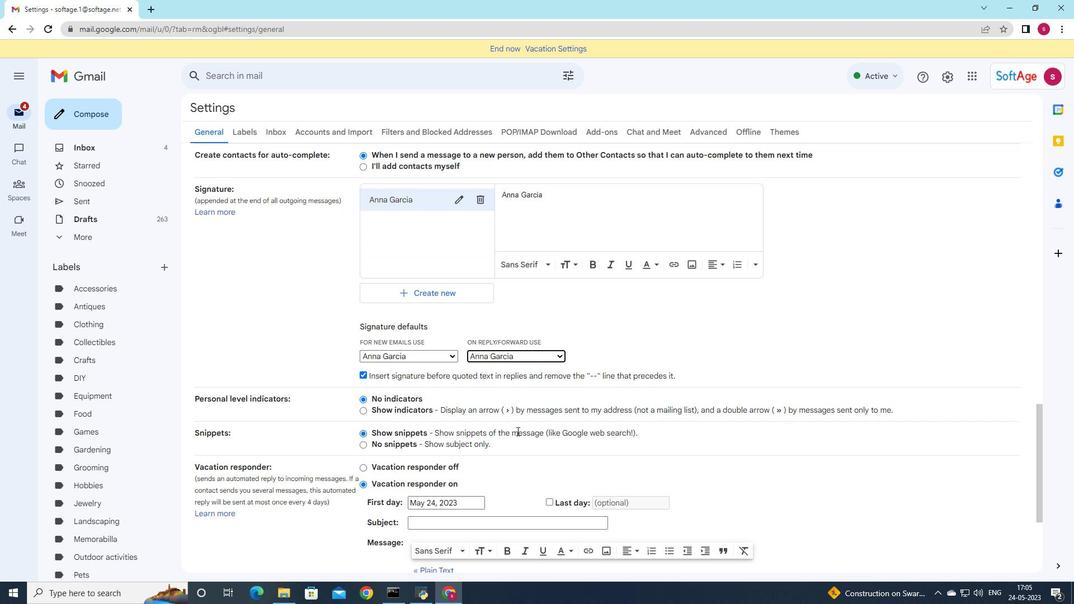 
Action: Mouse scrolled (516, 430) with delta (0, 0)
Screenshot: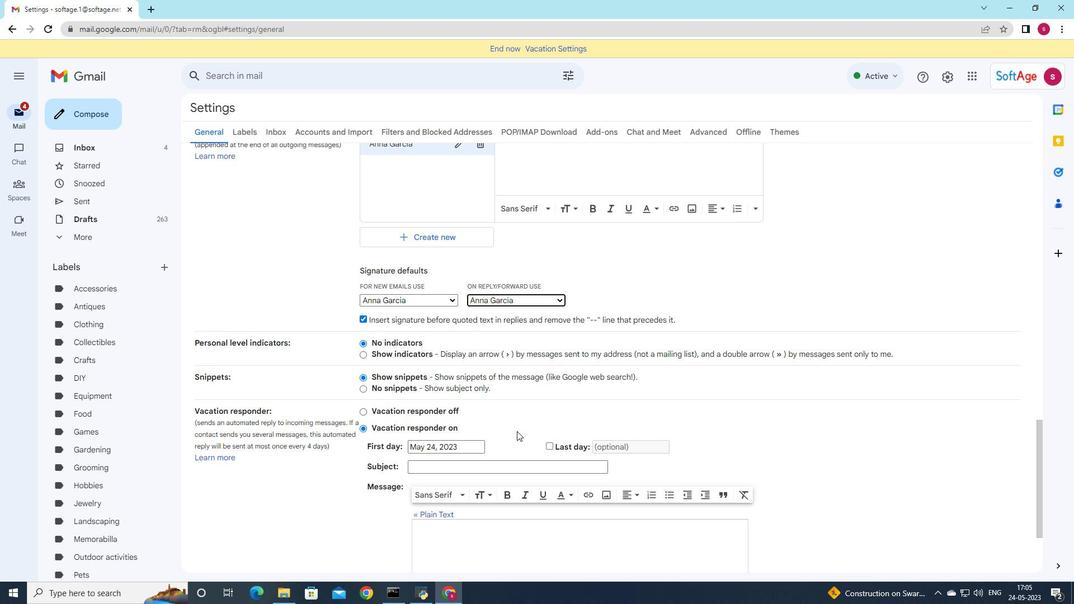 
Action: Mouse moved to (516, 431)
Screenshot: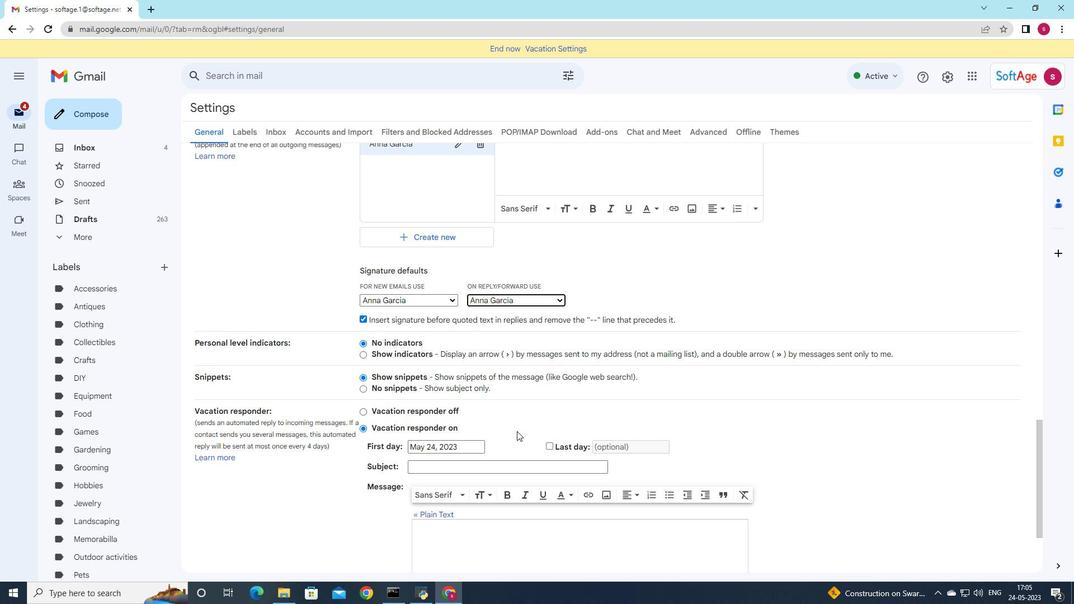 
Action: Mouse scrolled (516, 430) with delta (0, 0)
Screenshot: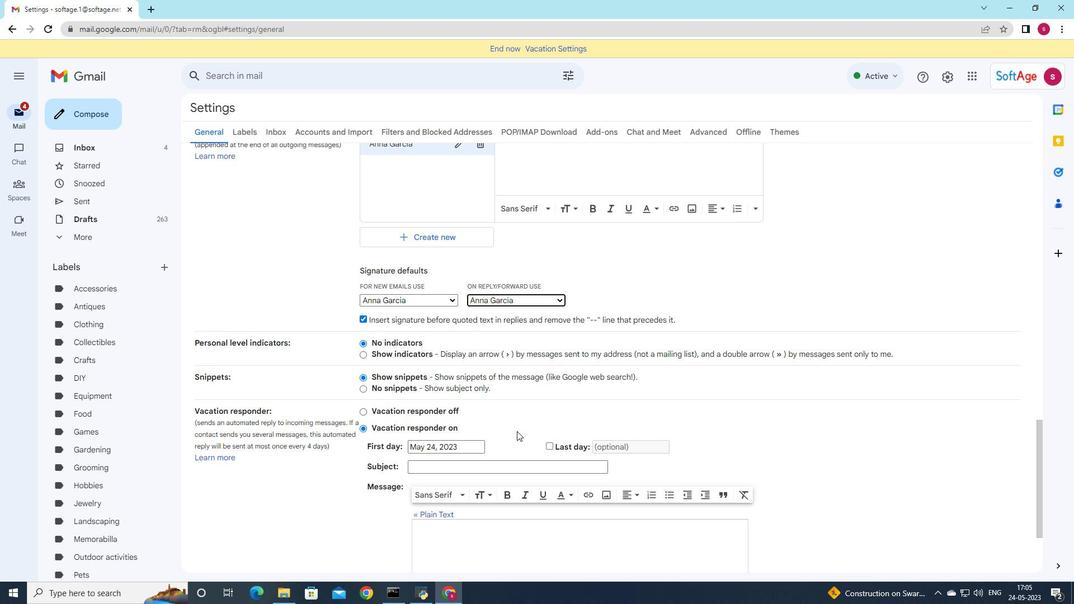 
Action: Mouse moved to (517, 431)
Screenshot: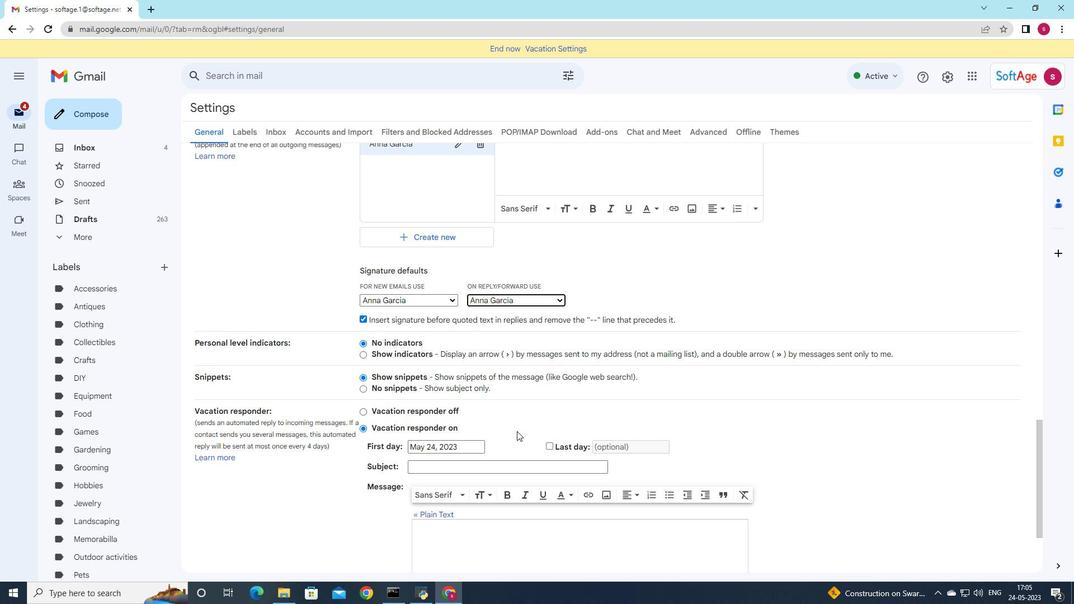 
Action: Mouse scrolled (517, 430) with delta (0, 0)
Screenshot: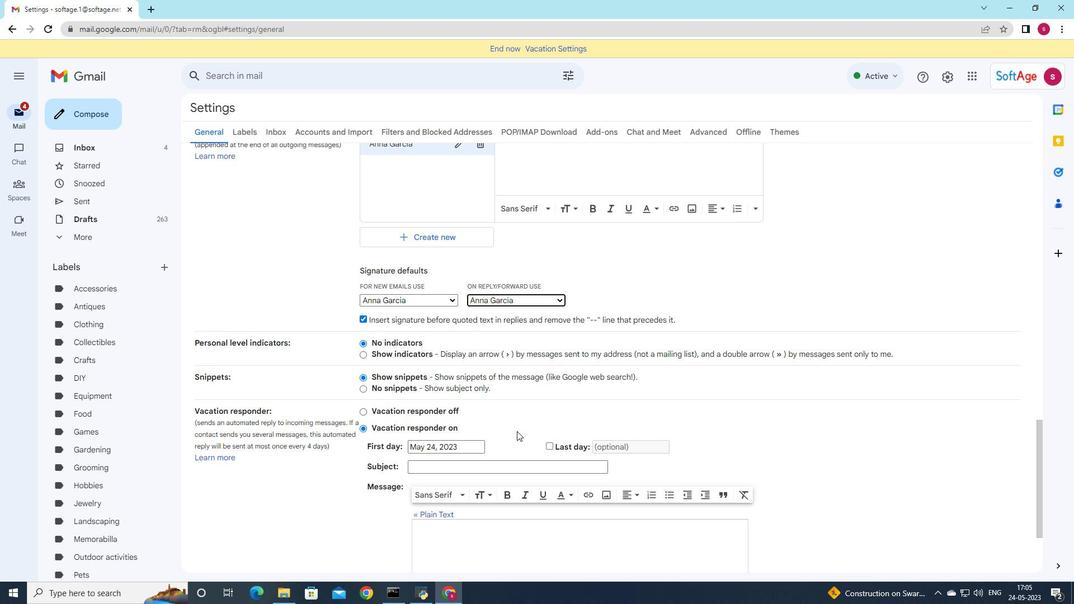
Action: Mouse scrolled (517, 430) with delta (0, 0)
Screenshot: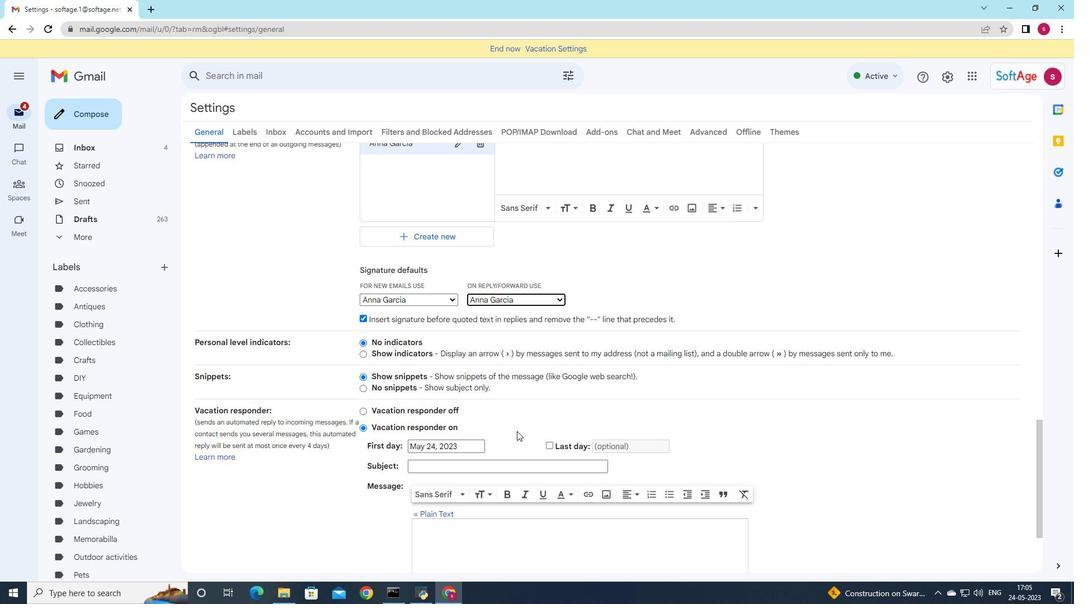 
Action: Mouse moved to (518, 429)
Screenshot: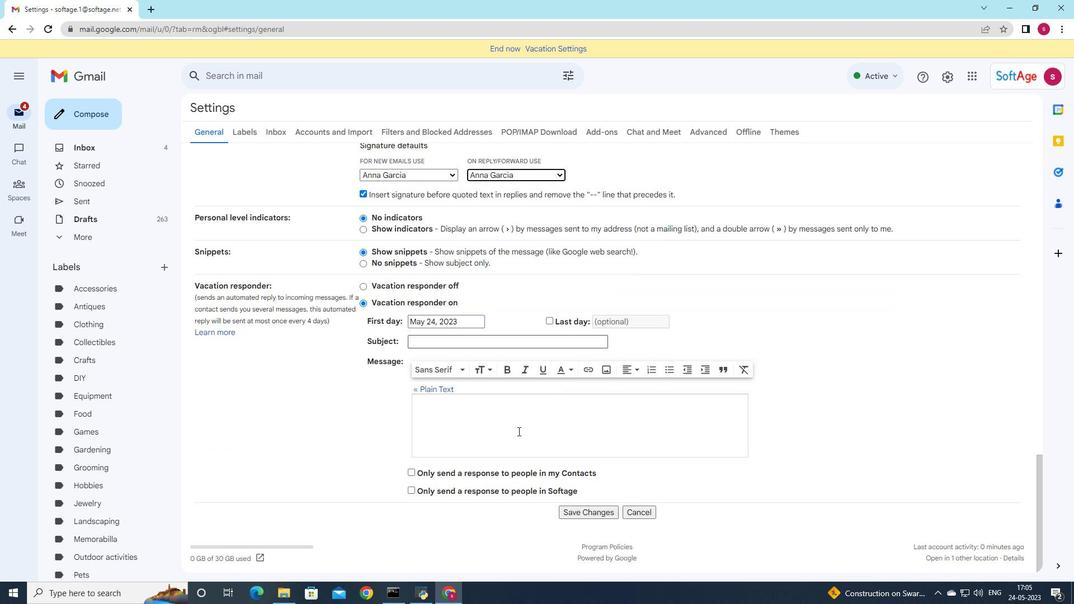 
Action: Mouse scrolled (518, 429) with delta (0, 0)
Screenshot: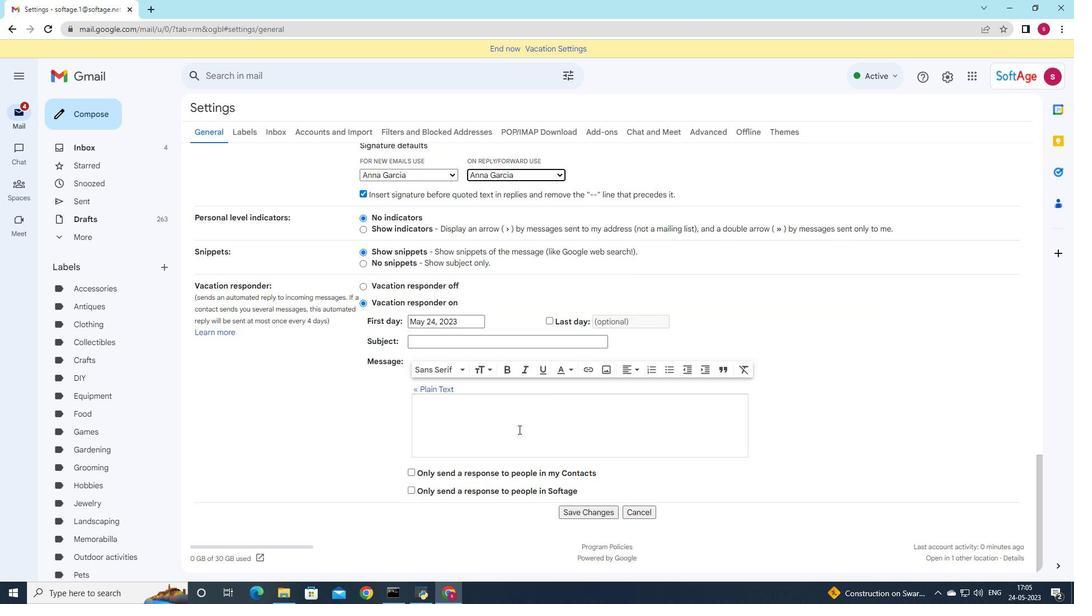 
Action: Mouse scrolled (518, 429) with delta (0, 0)
Screenshot: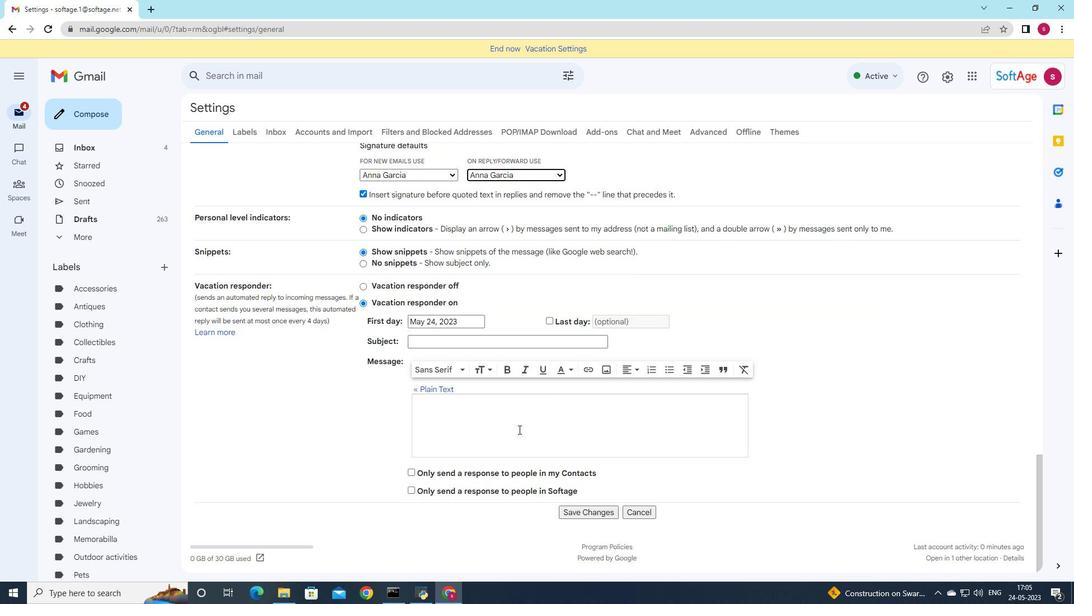 
Action: Mouse scrolled (518, 429) with delta (0, 0)
Screenshot: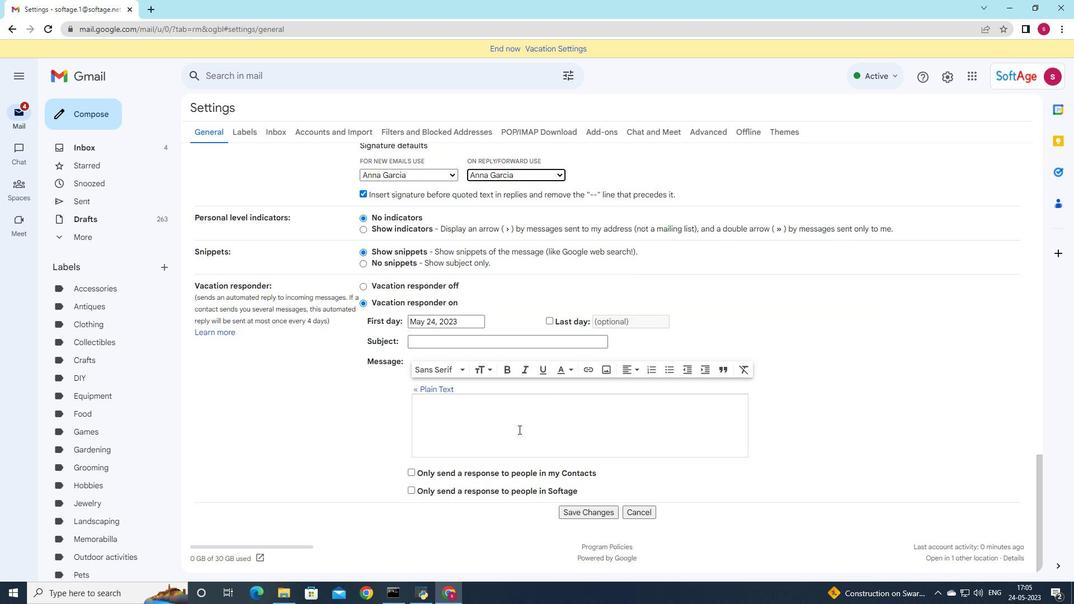 
Action: Mouse scrolled (518, 429) with delta (0, 0)
Screenshot: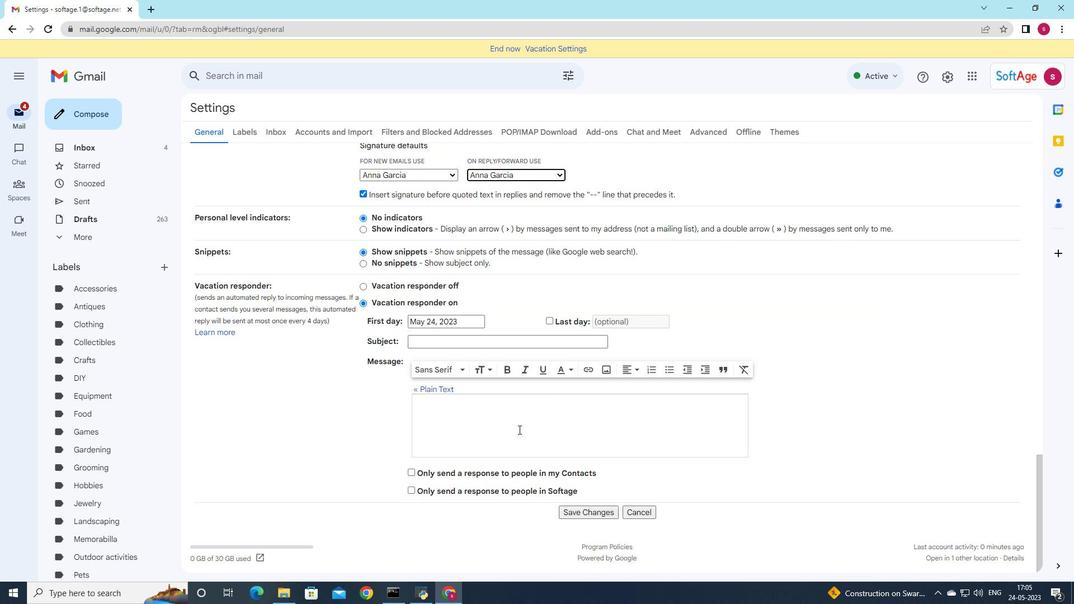 
Action: Mouse moved to (570, 514)
Screenshot: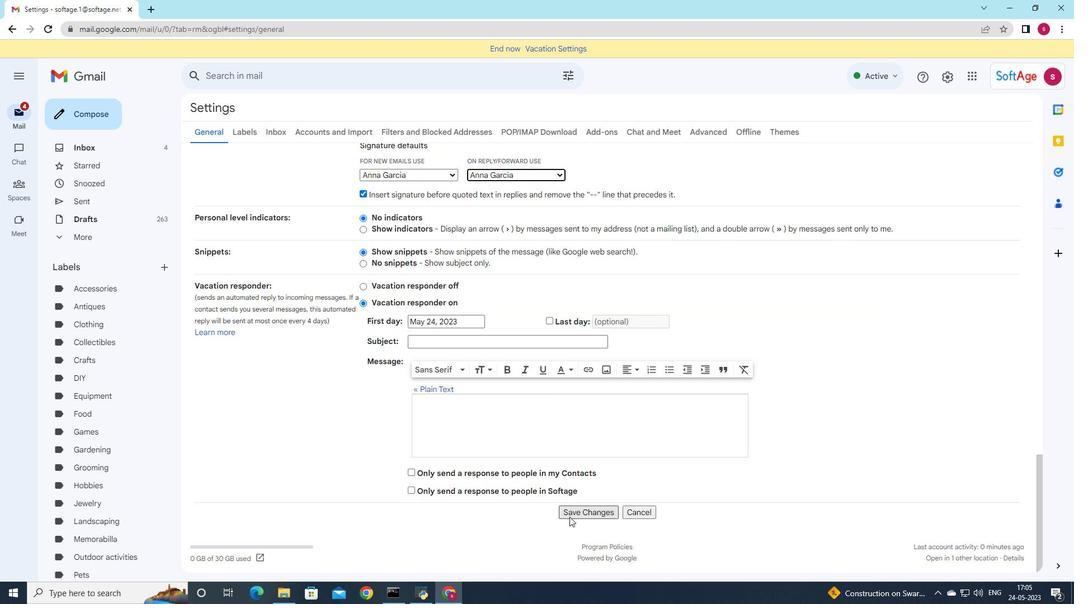 
Action: Mouse pressed left at (570, 514)
Screenshot: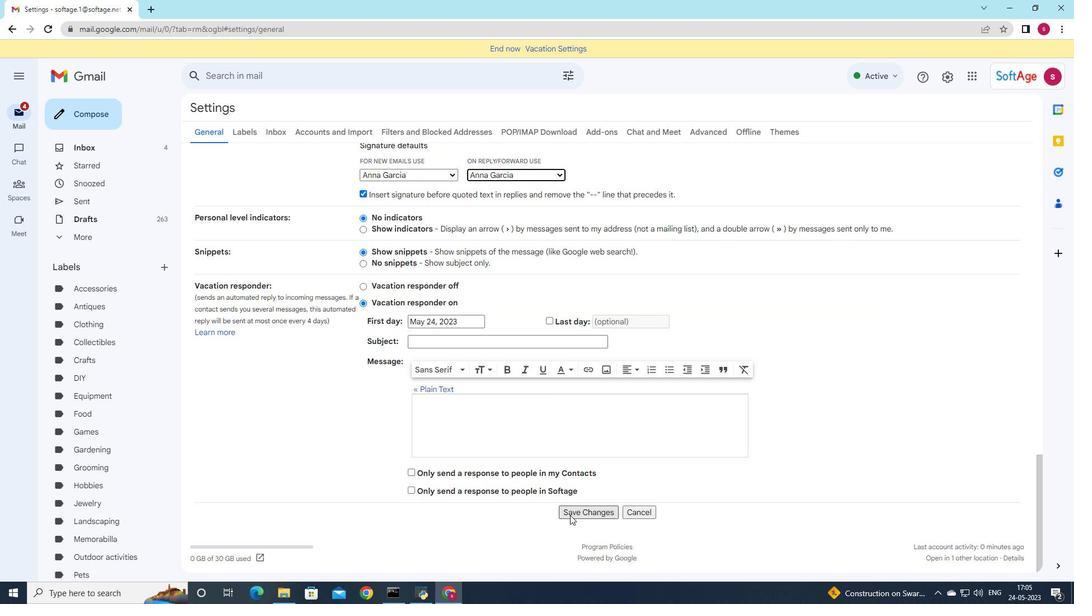 
Action: Mouse moved to (65, 119)
Screenshot: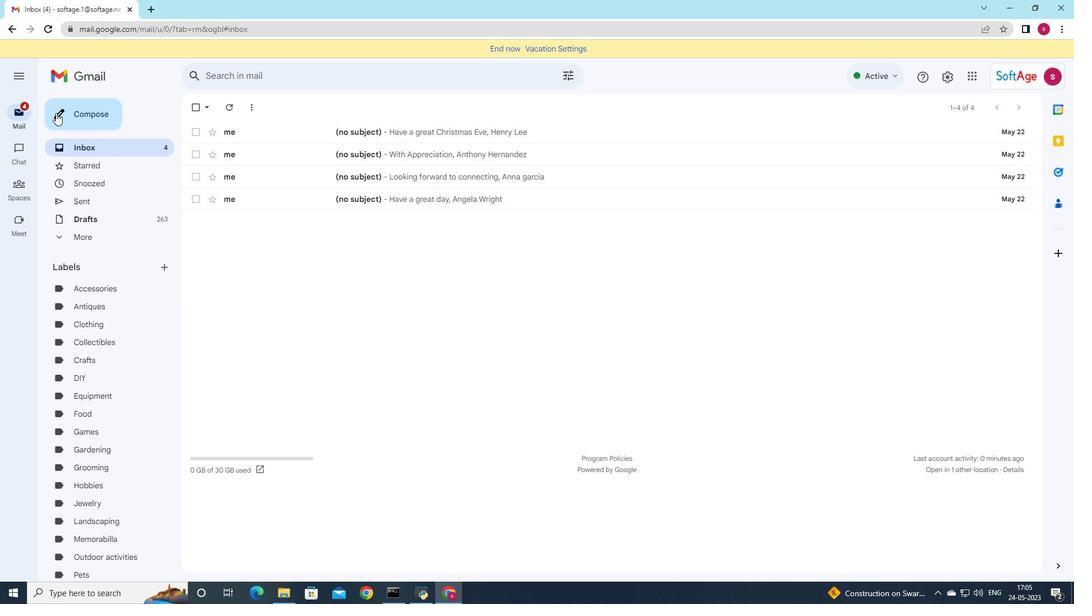 
Action: Mouse pressed left at (65, 119)
Screenshot: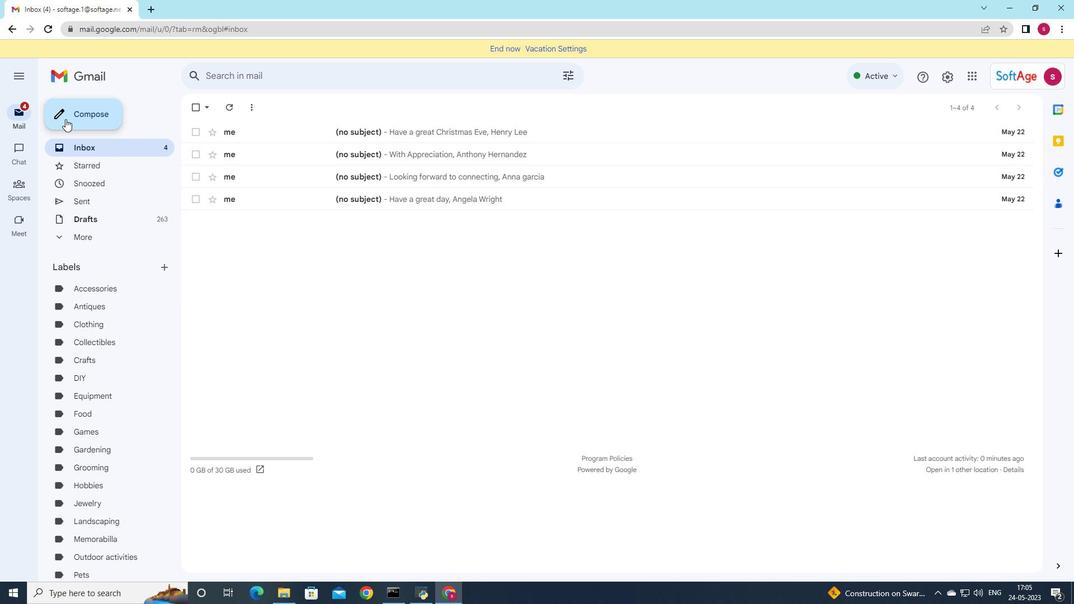 
Action: Mouse moved to (912, 325)
Screenshot: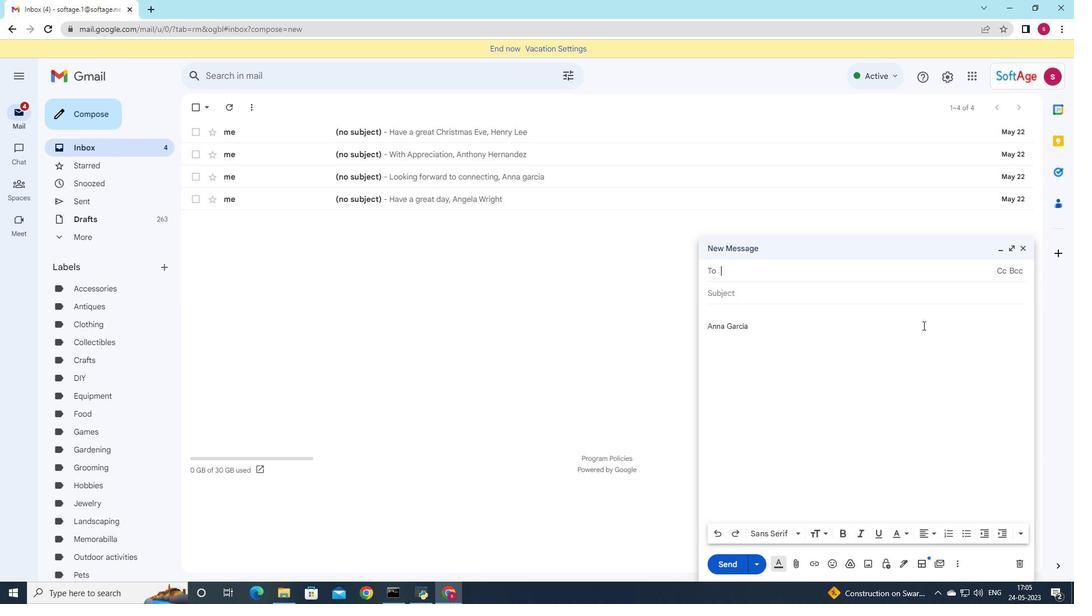 
Action: Key pressed s
Screenshot: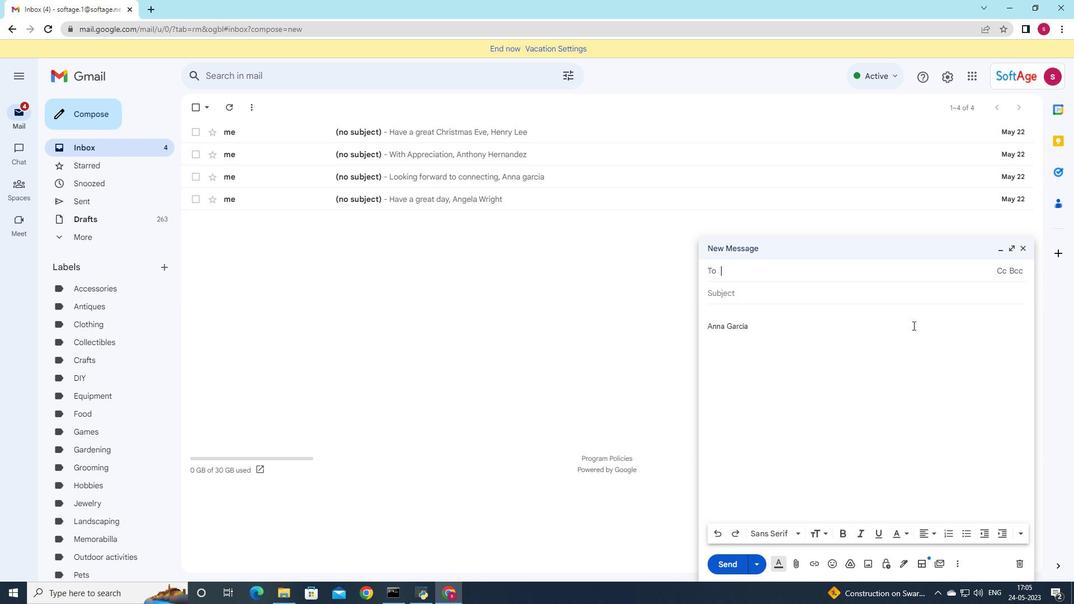 
Action: Mouse moved to (964, 389)
Screenshot: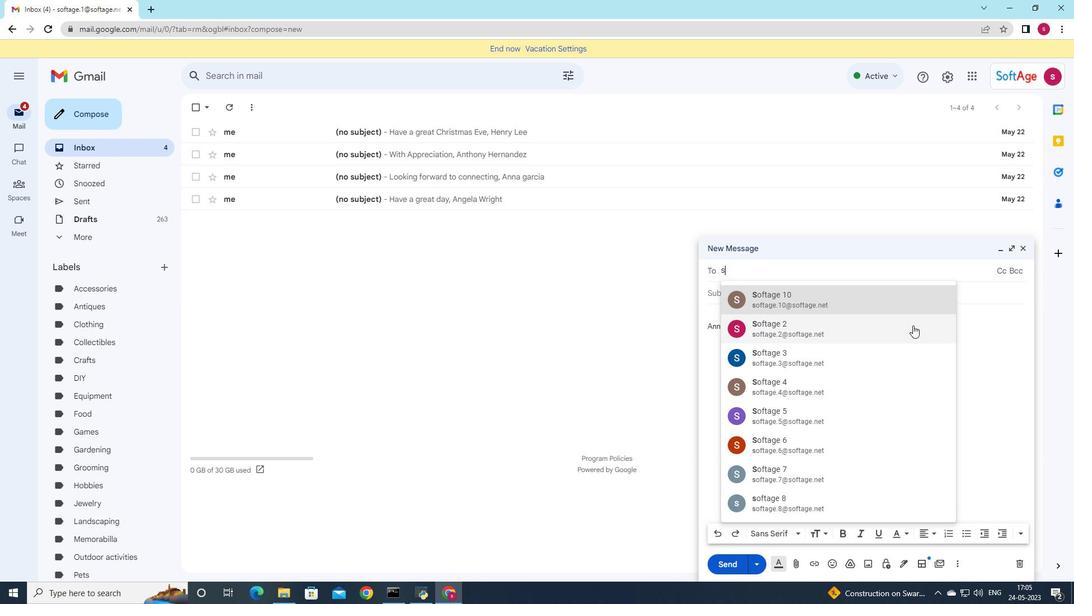 
Action: Mouse scrolled (964, 389) with delta (0, 0)
Screenshot: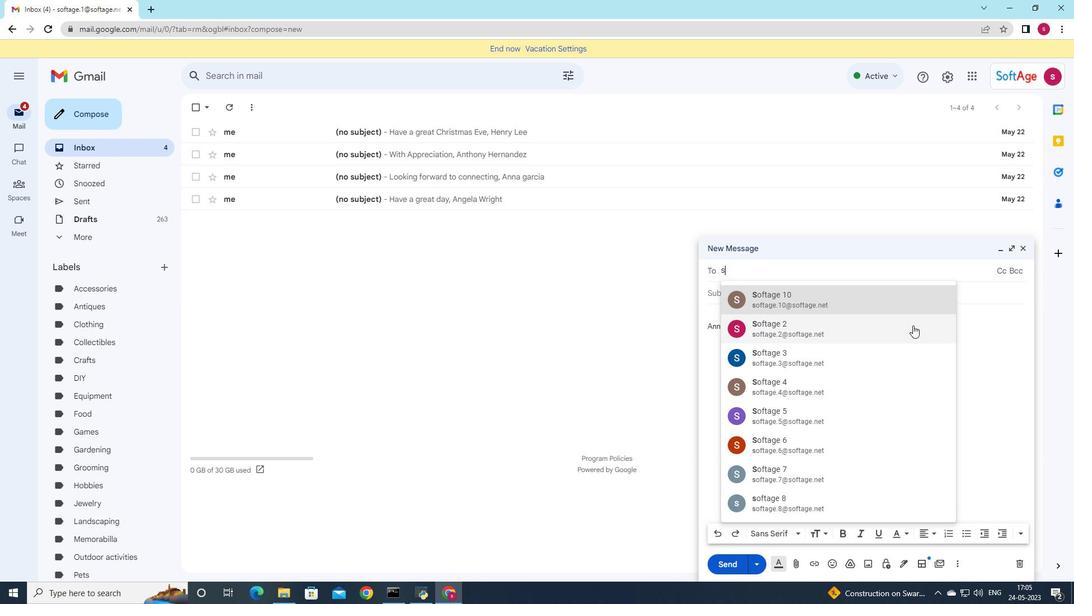 
Action: Mouse moved to (850, 383)
Screenshot: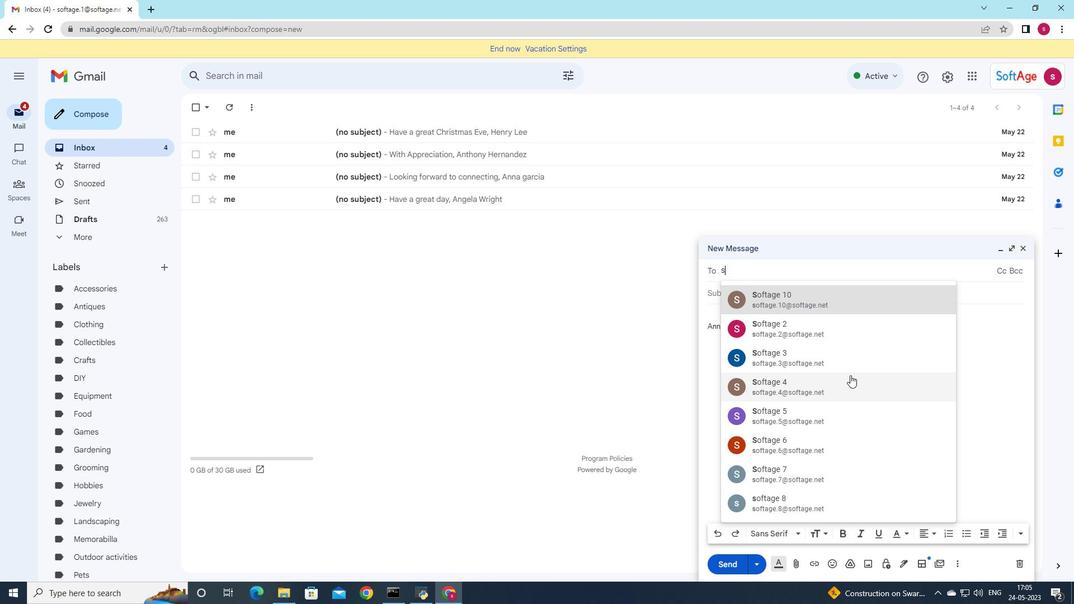 
Action: Mouse pressed left at (850, 383)
Screenshot: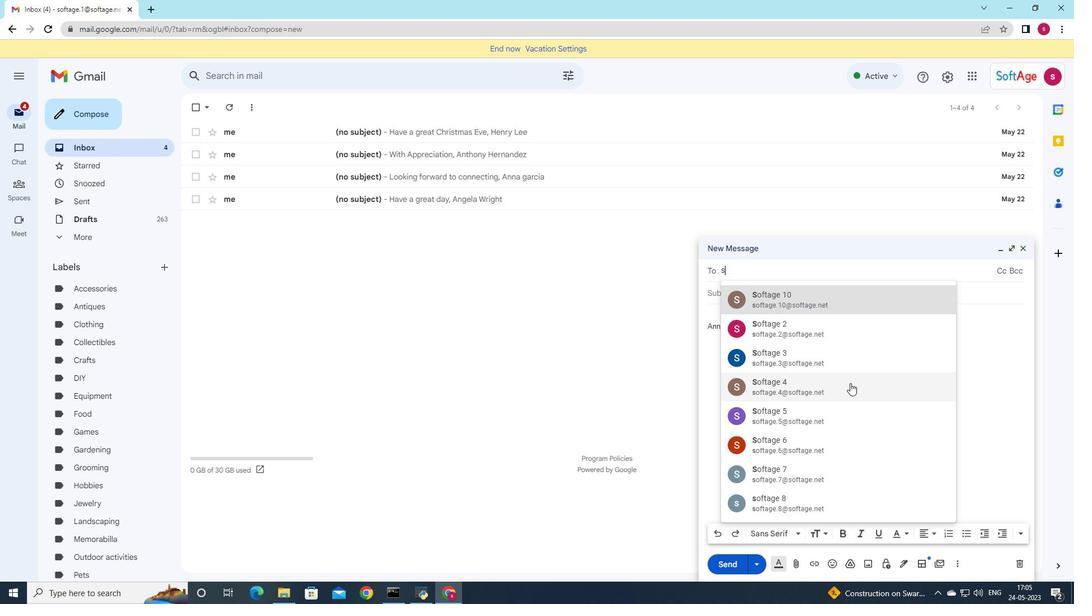 
Action: Mouse moved to (830, 313)
Screenshot: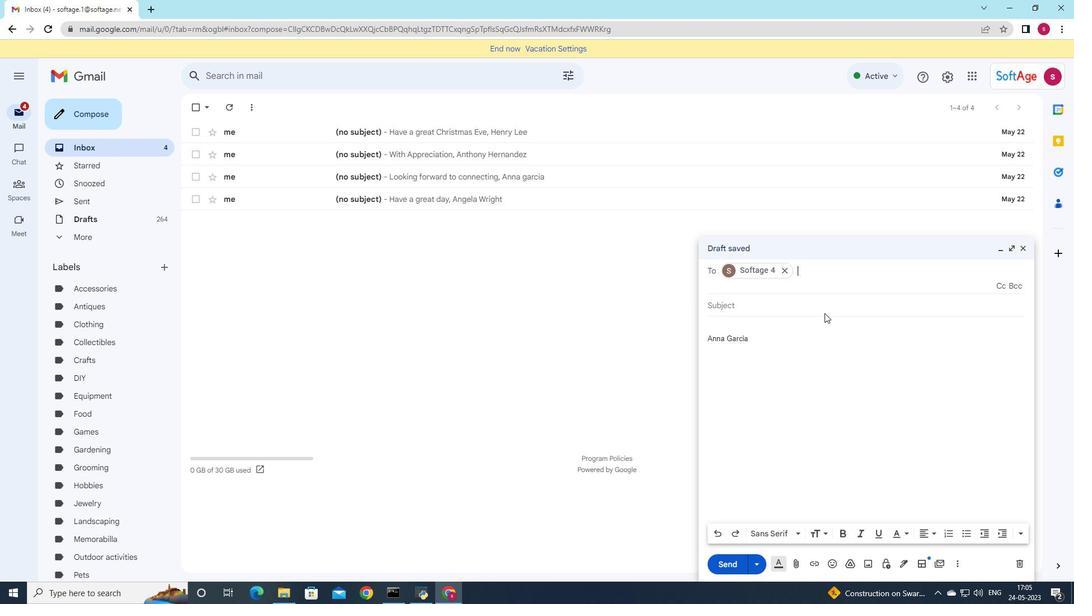 
Action: Key pressed s
Screenshot: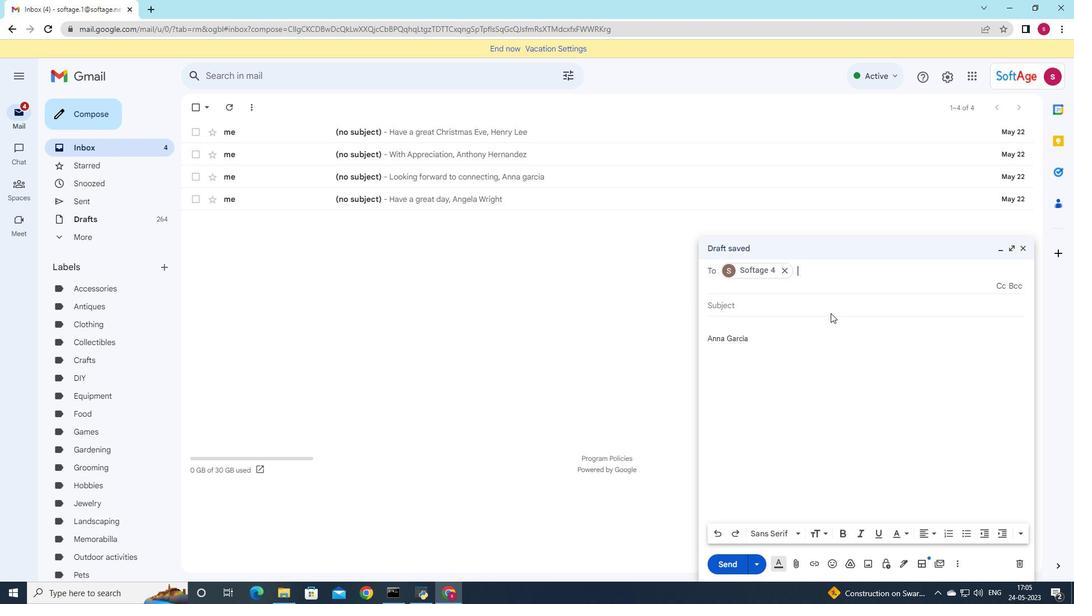 
Action: Mouse moved to (869, 417)
Screenshot: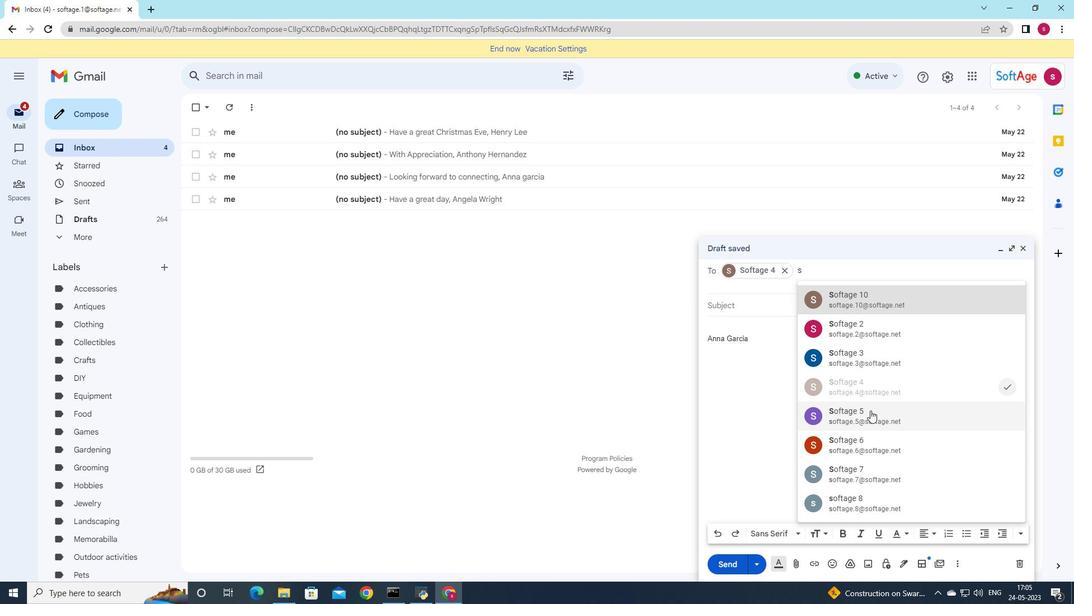 
Action: Mouse pressed left at (869, 417)
Screenshot: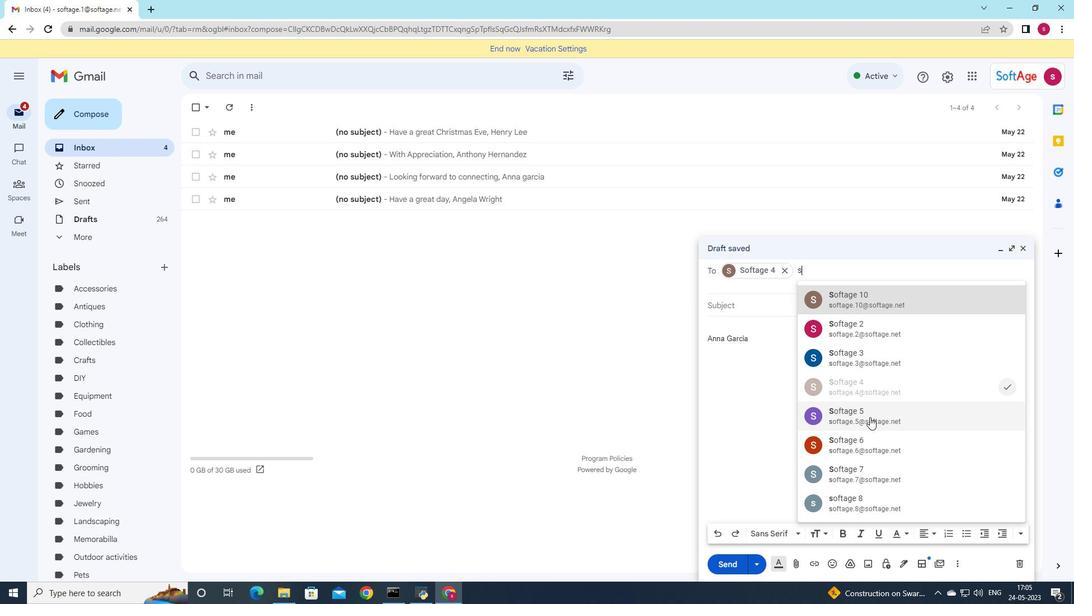 
Action: Mouse moved to (749, 302)
Screenshot: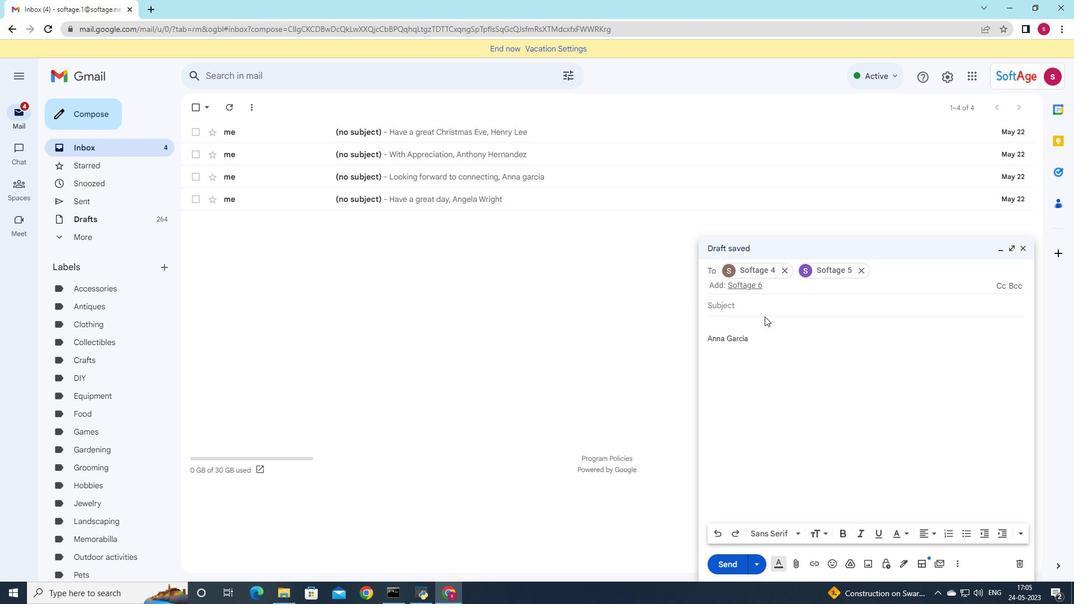 
Action: Mouse pressed left at (749, 302)
Screenshot: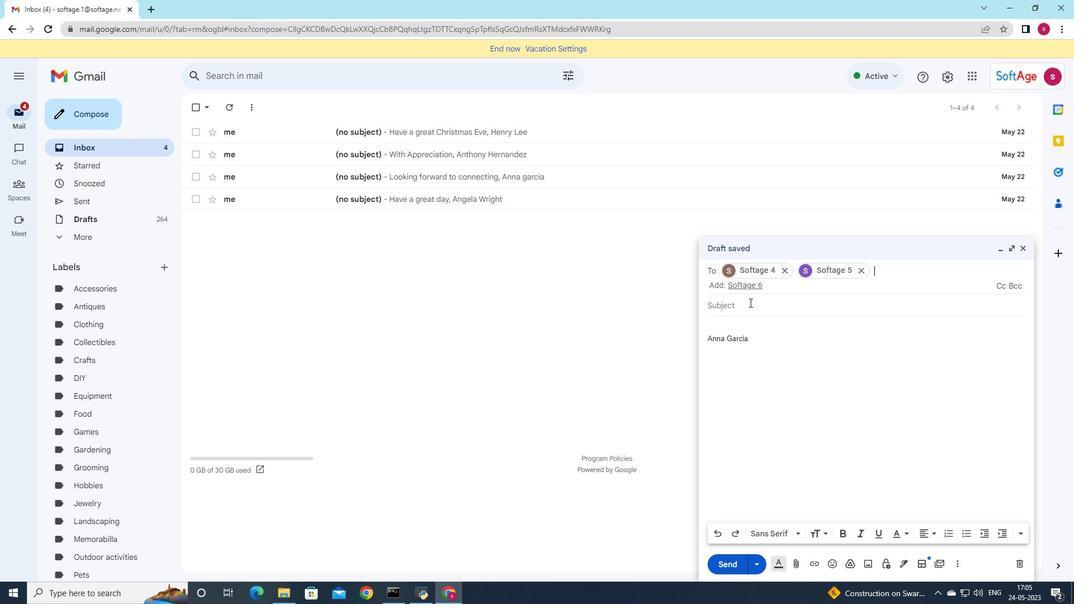 
Action: Mouse moved to (1074, 404)
Screenshot: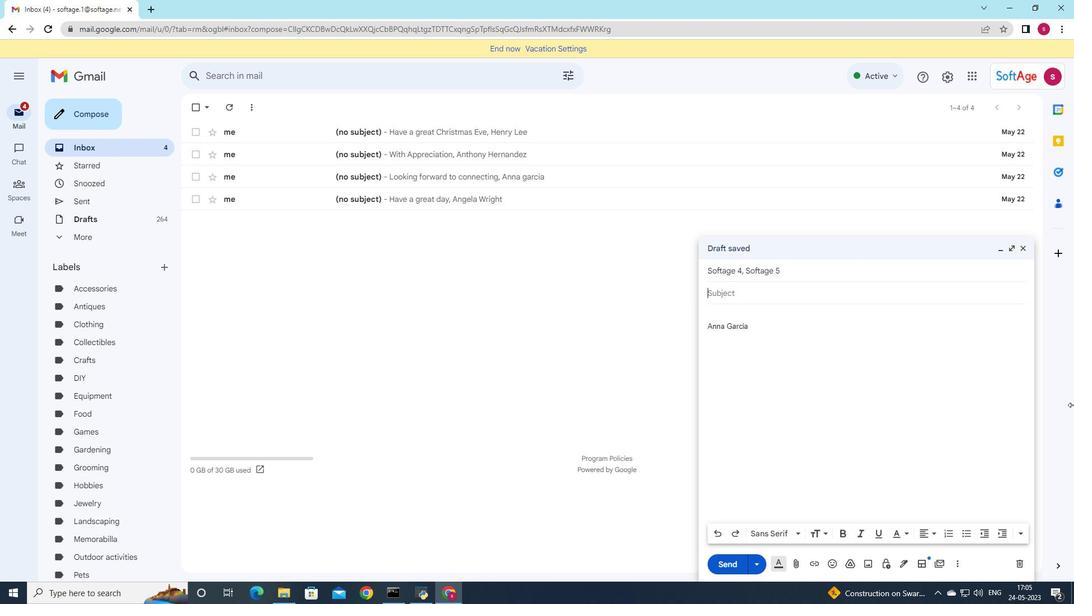 
Action: Key pressed <Key.shift>Request<Key.space>for<Key.space>ameeting
Screenshot: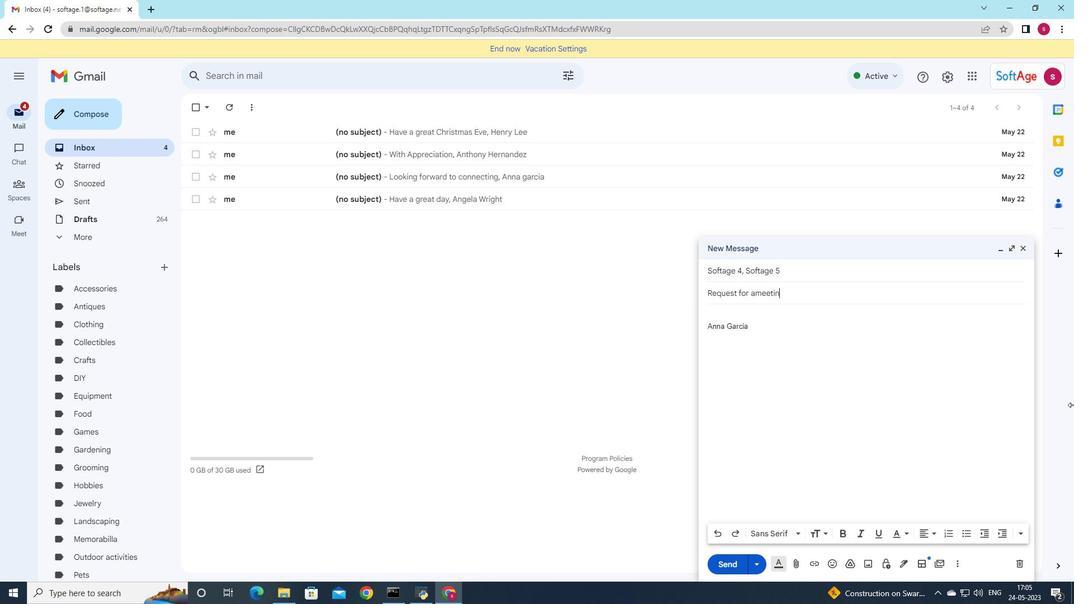 
Action: Mouse moved to (754, 293)
Screenshot: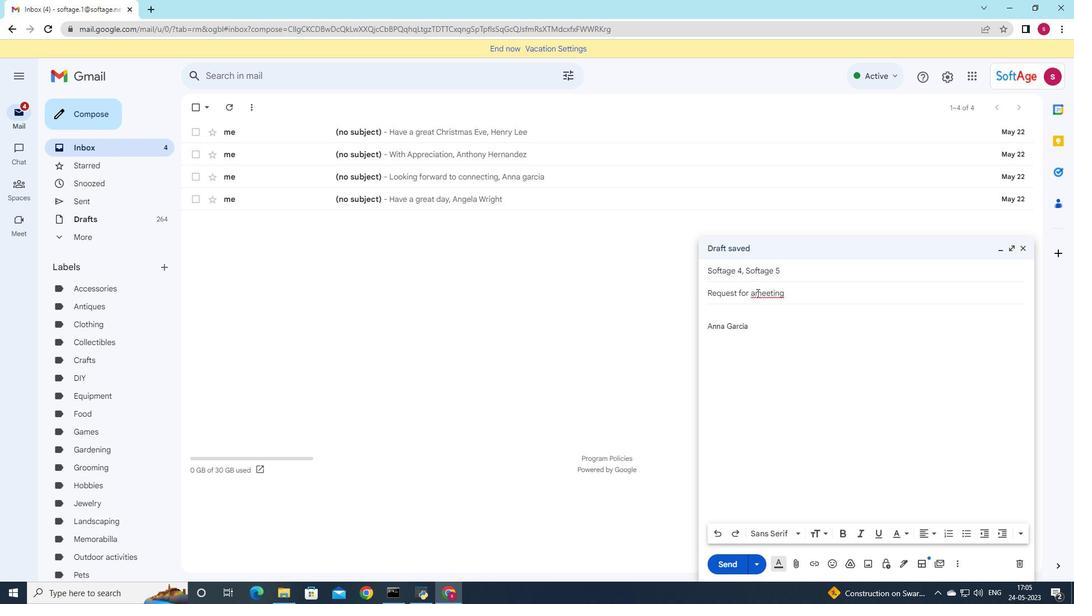 
Action: Mouse pressed left at (754, 293)
Screenshot: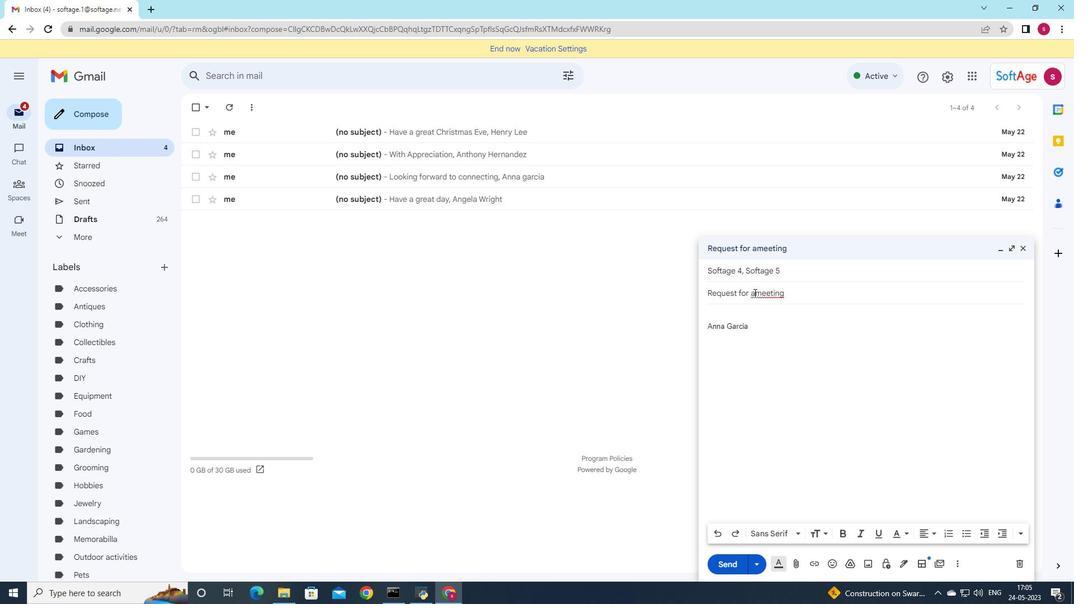 
Action: Key pressed <Key.space>
Screenshot: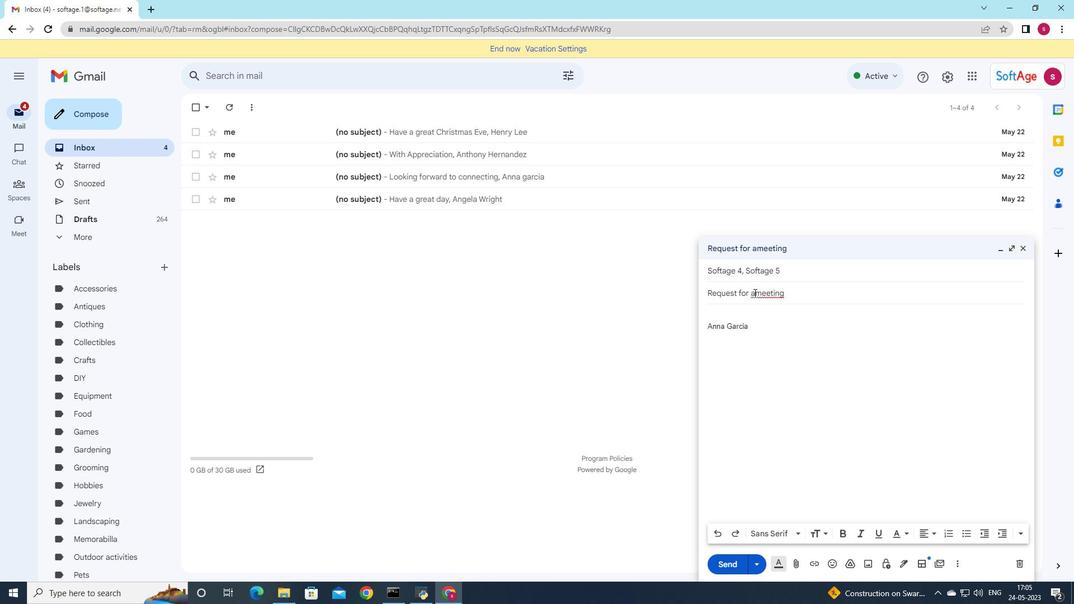 
Action: Mouse moved to (717, 312)
Screenshot: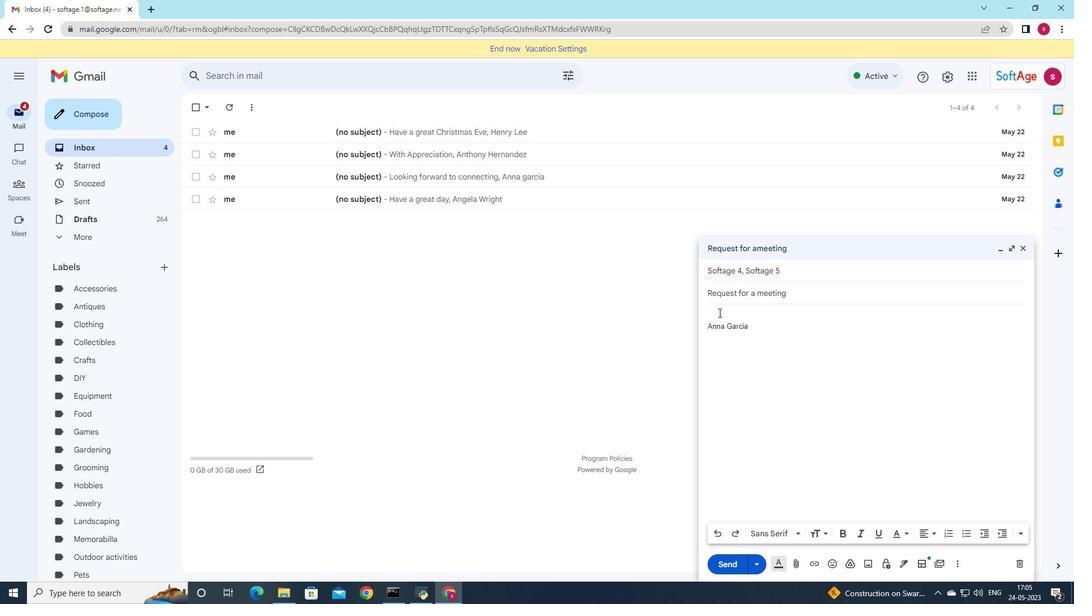 
Action: Mouse pressed left at (717, 312)
Screenshot: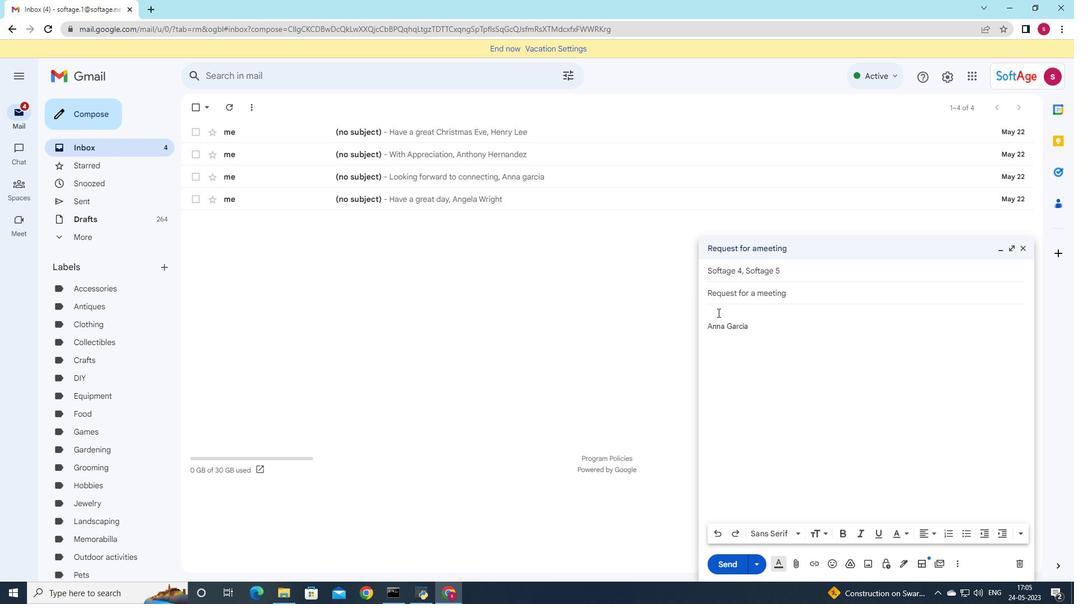
Action: Key pressed <Key.shift><Key.shift><Key.shift><Key.shift><Key.shift><Key.shift><Key.shift><Key.shift><Key.shift><Key.shift><Key.shift><Key.shift><Key.shift>Thank<Key.space>you<Key.space>for<Key.space>your<Key.space>patience<Key.space>while<Key.space>we<Key.space>resolve<Key.space>this<Key.space>issue.
Screenshot: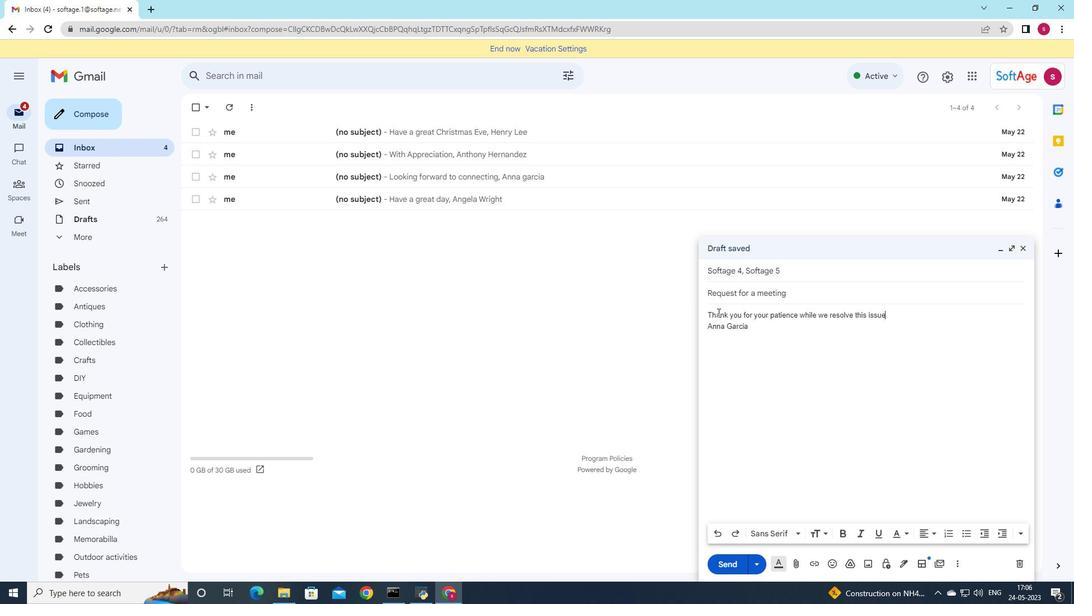 
Action: Mouse moved to (798, 563)
Screenshot: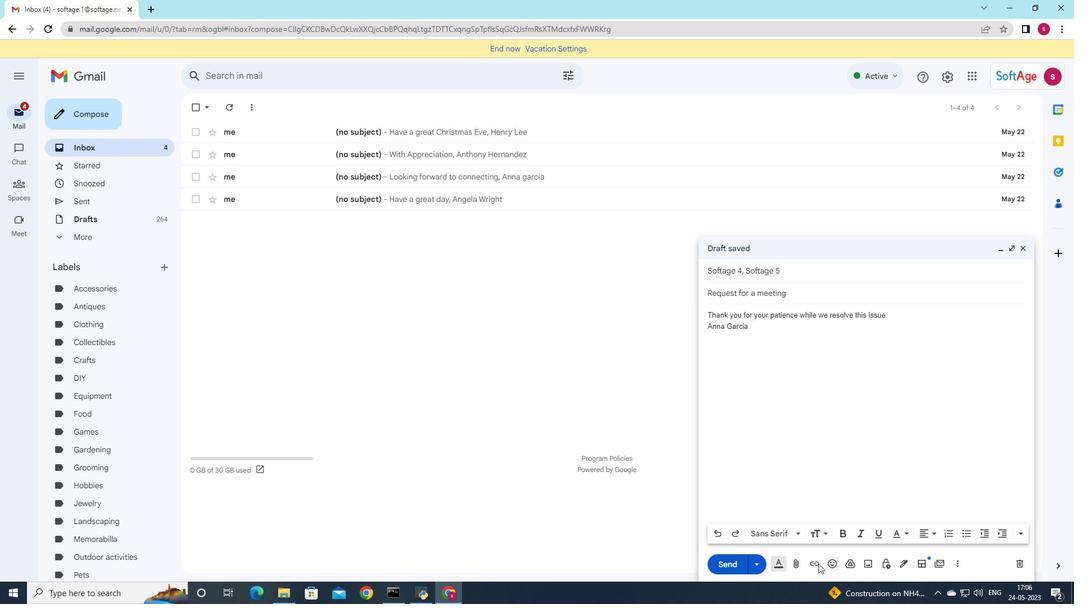 
Action: Mouse pressed left at (798, 563)
Screenshot: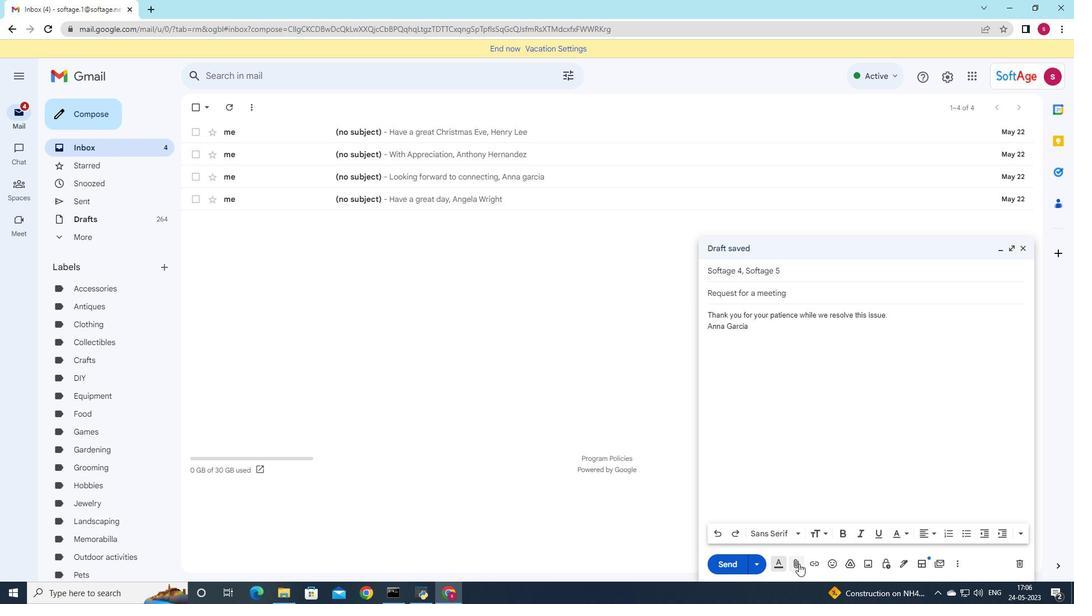 
Action: Mouse moved to (332, 87)
Screenshot: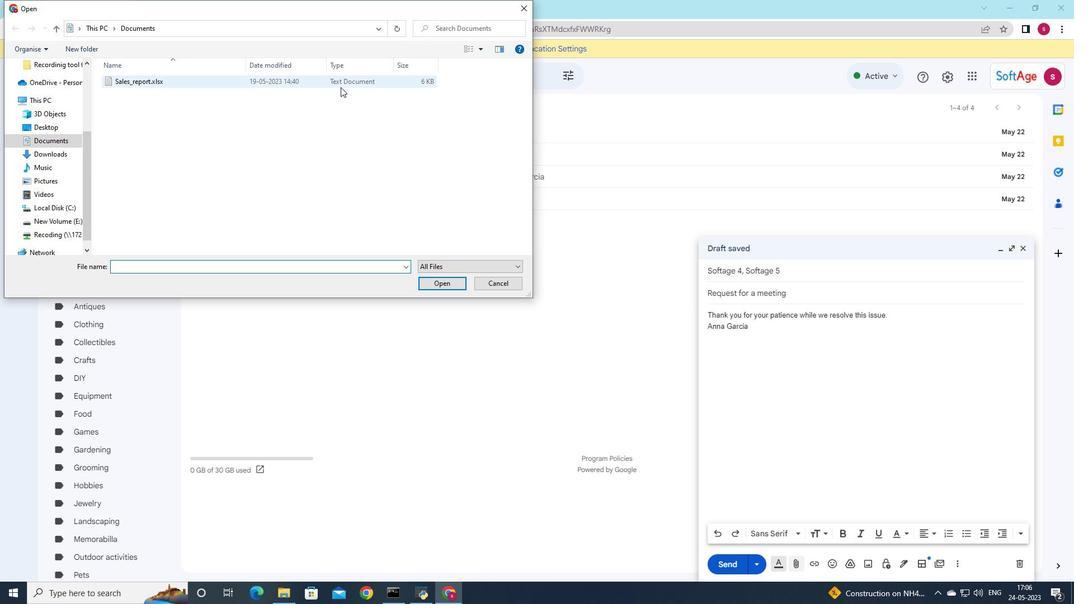 
Action: Mouse pressed left at (332, 87)
Screenshot: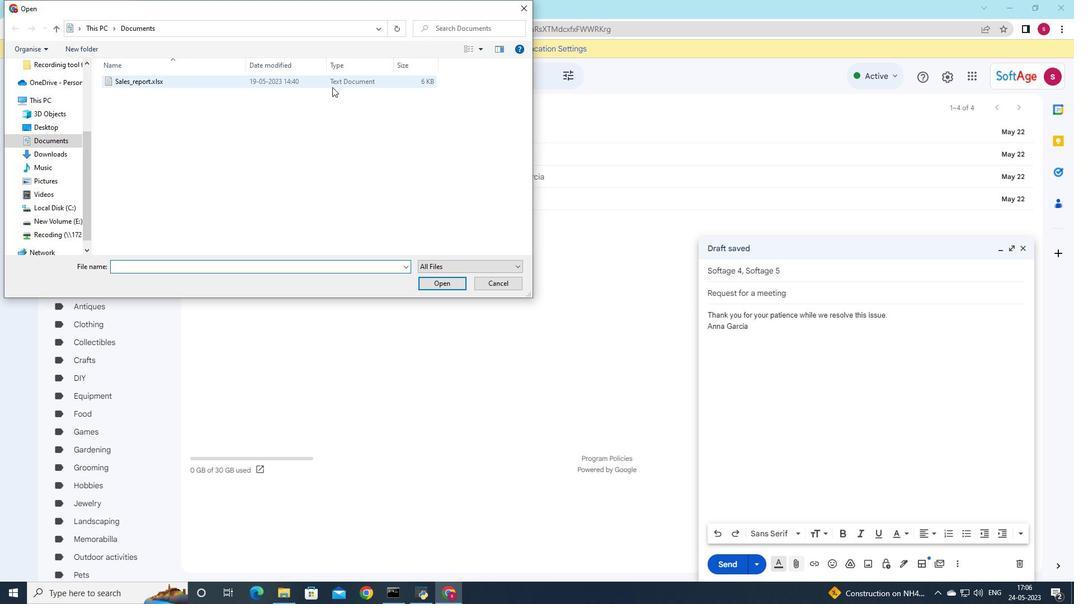 
Action: Mouse moved to (324, 83)
Screenshot: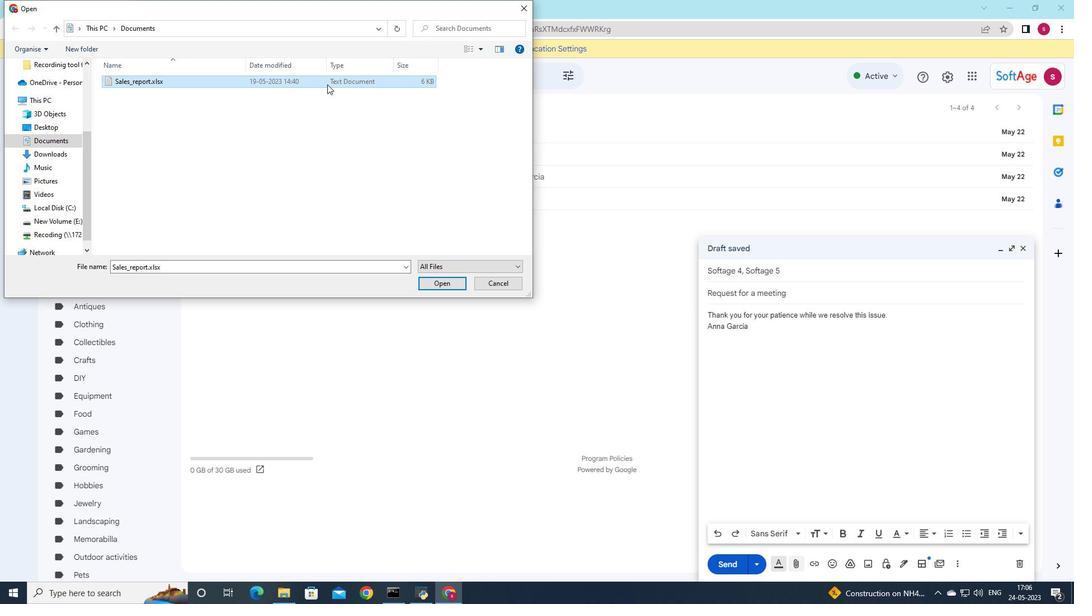 
Action: Mouse pressed left at (324, 83)
Screenshot: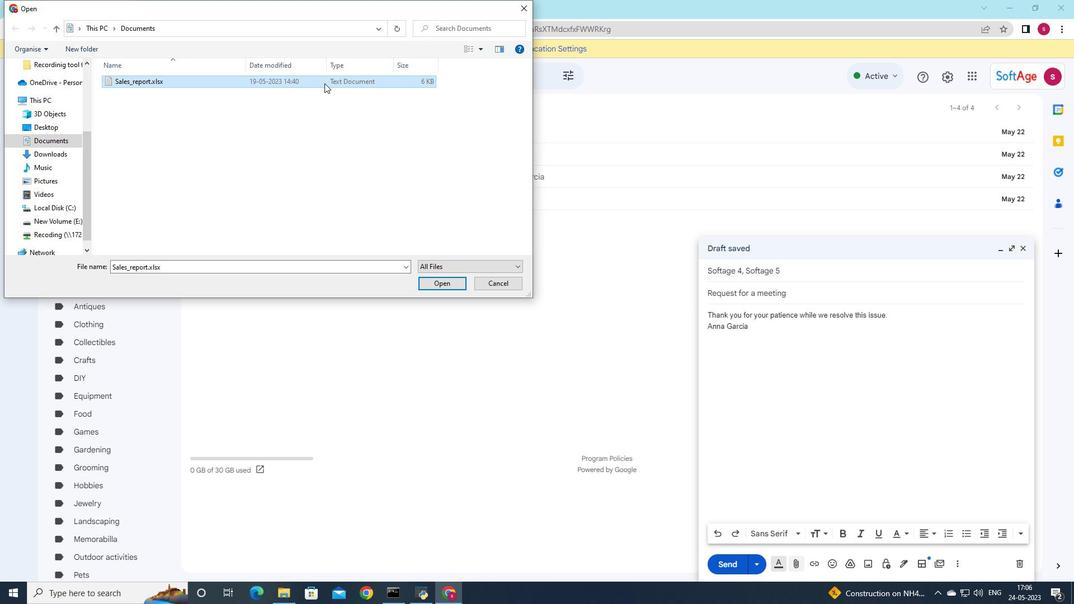 
Action: Mouse moved to (218, 81)
Screenshot: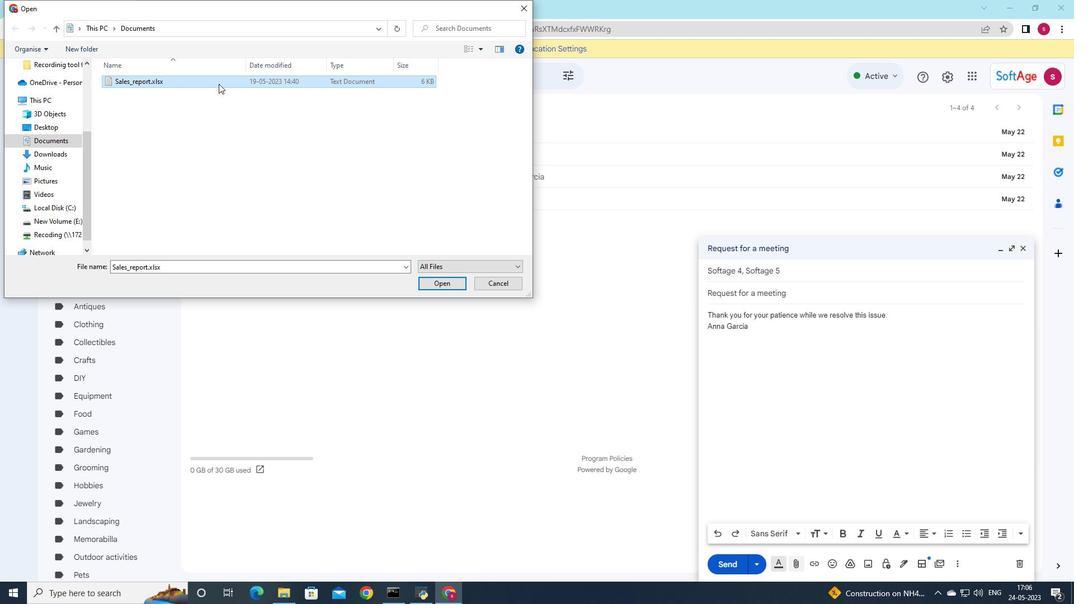 
Action: Mouse pressed left at (218, 81)
Screenshot: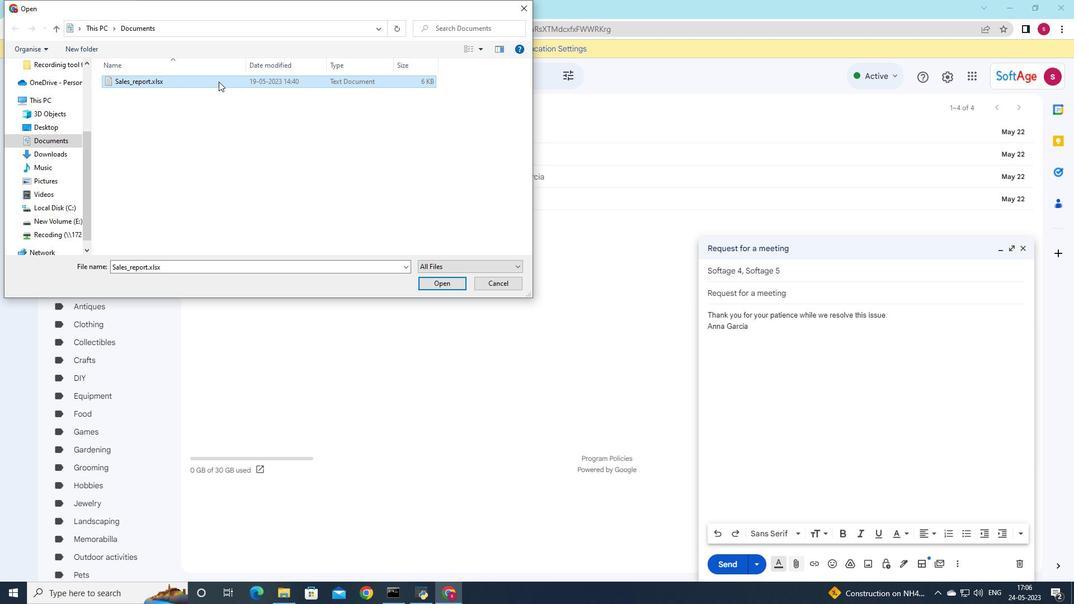 
Action: Mouse moved to (599, 57)
Screenshot: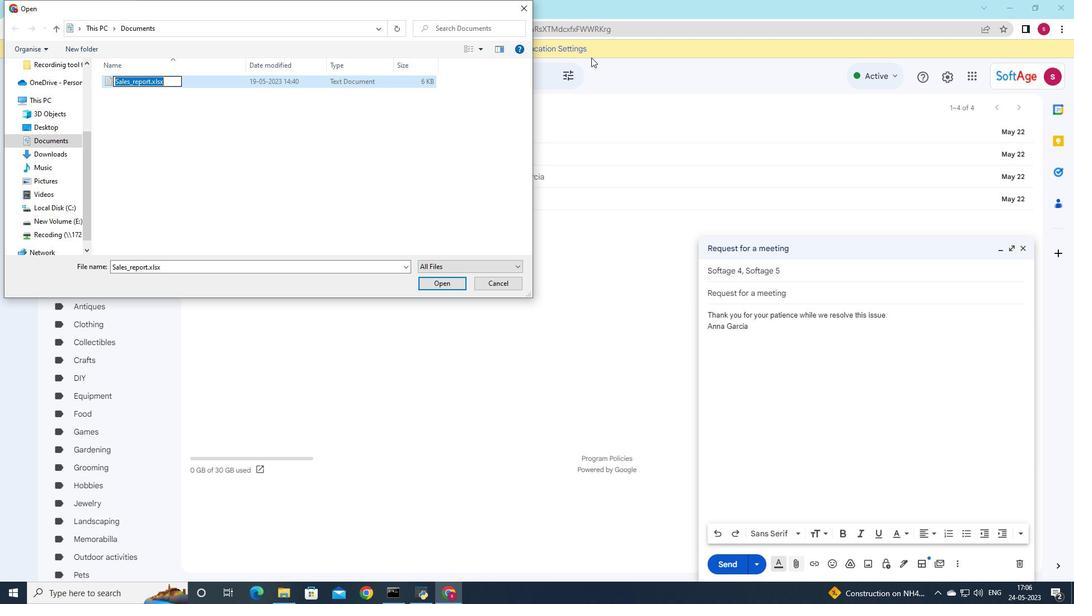 
Action: Key pressed <Key.shift_r><Key.shift_r><Key.shift_r><Key.shift_r><Key.shift_r><Key.shift_r><Key.shift_r><Key.shift_r>User<Key.shift_r><Key.shift_r>_manual.docx
Screenshot: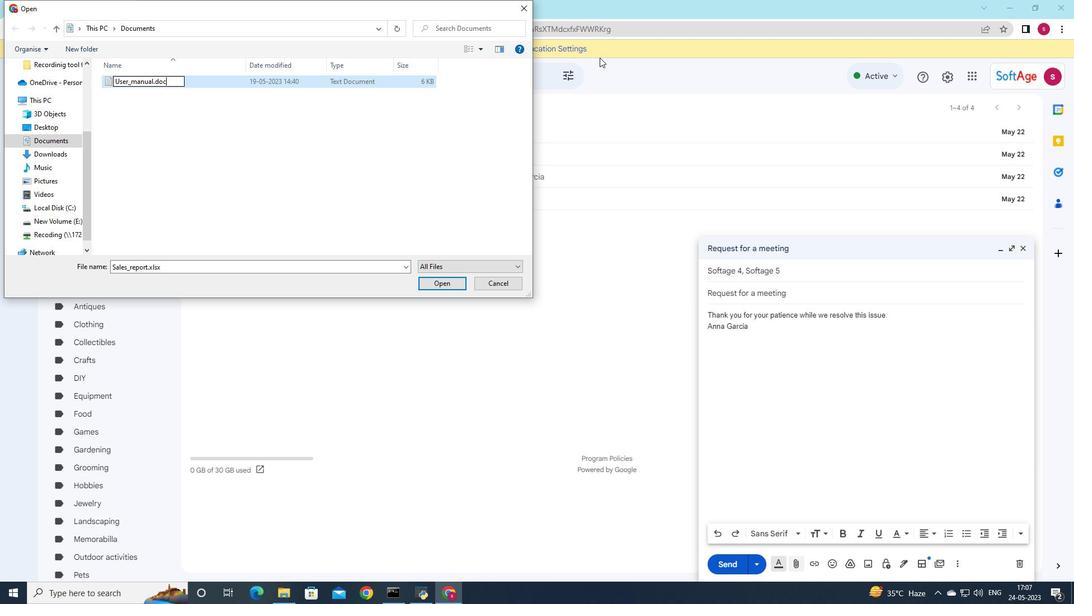 
Action: Mouse moved to (453, 281)
Screenshot: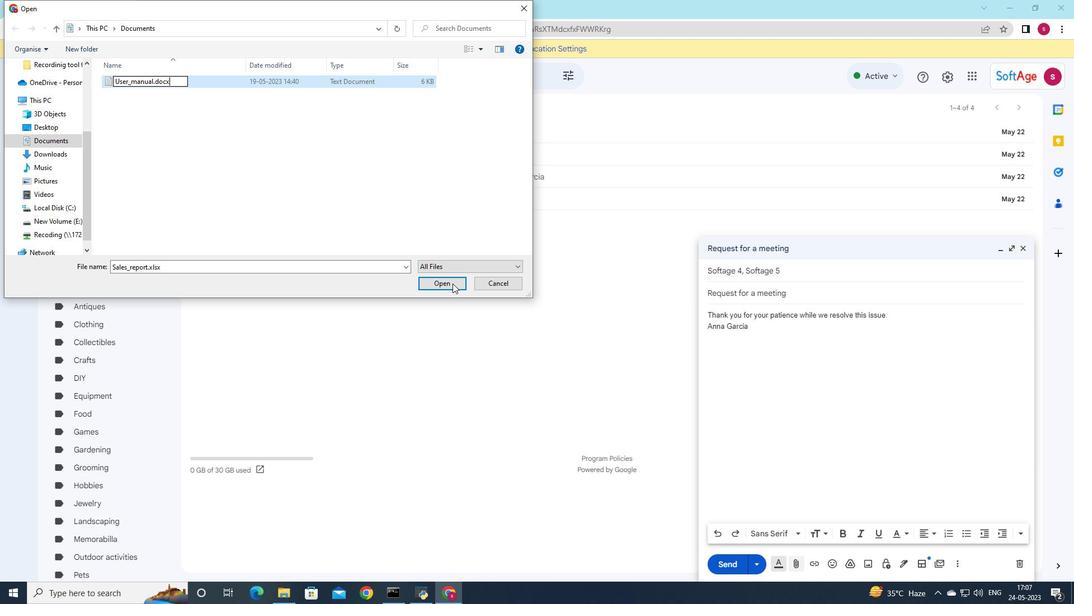
Action: Mouse pressed left at (453, 281)
Screenshot: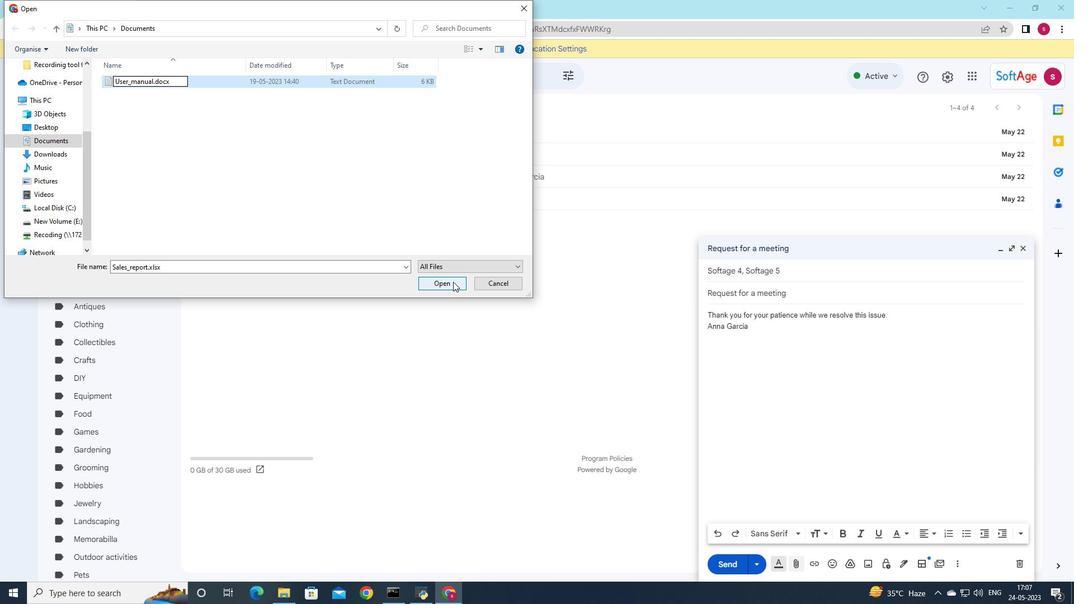 
Action: Mouse moved to (339, 81)
Screenshot: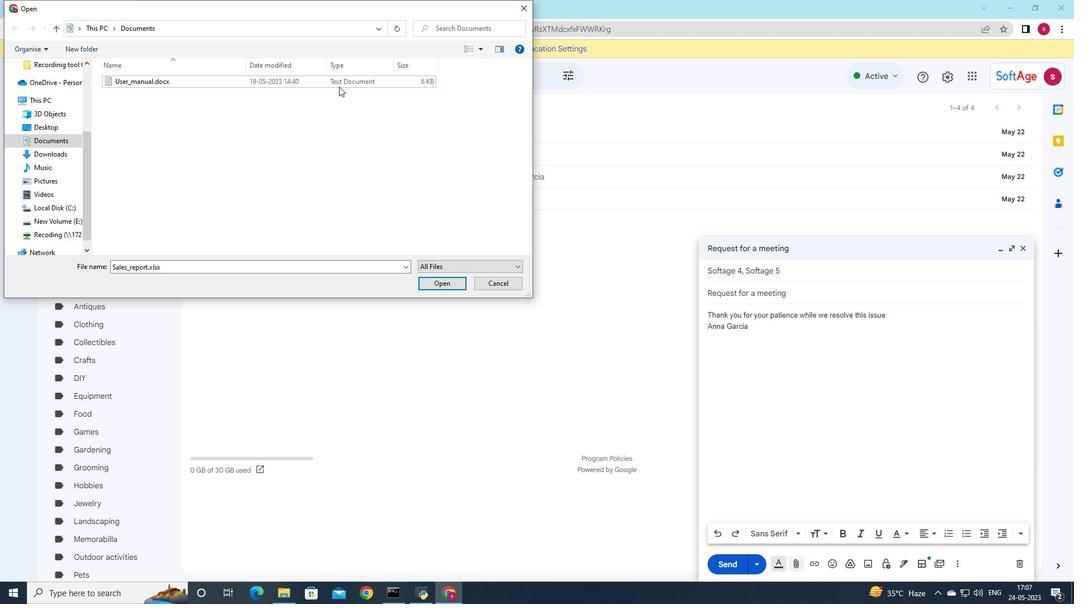 
Action: Mouse pressed left at (339, 81)
Screenshot: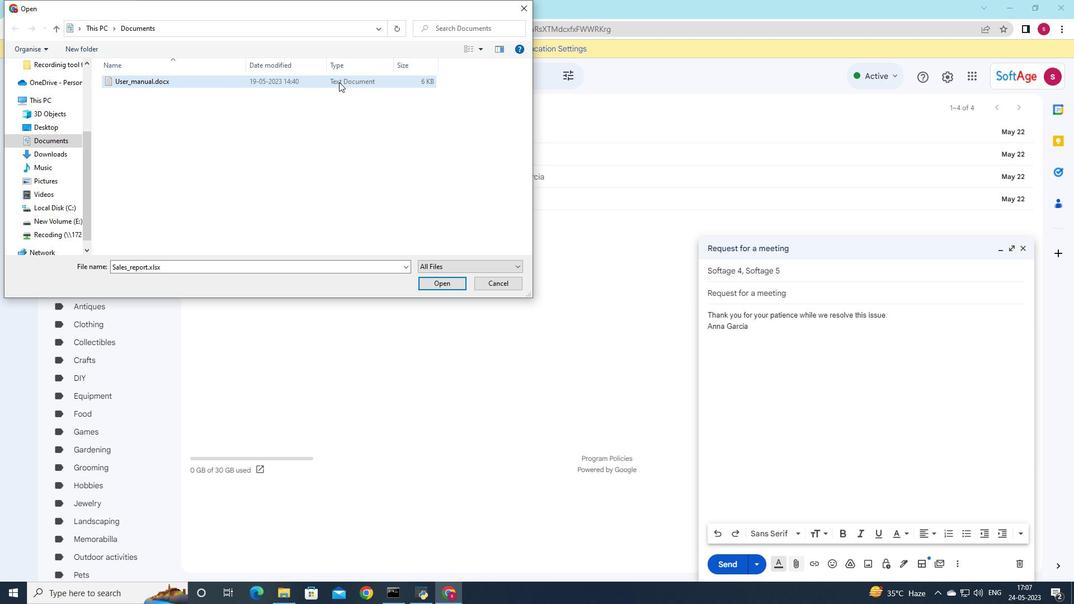 
Action: Mouse moved to (424, 287)
Screenshot: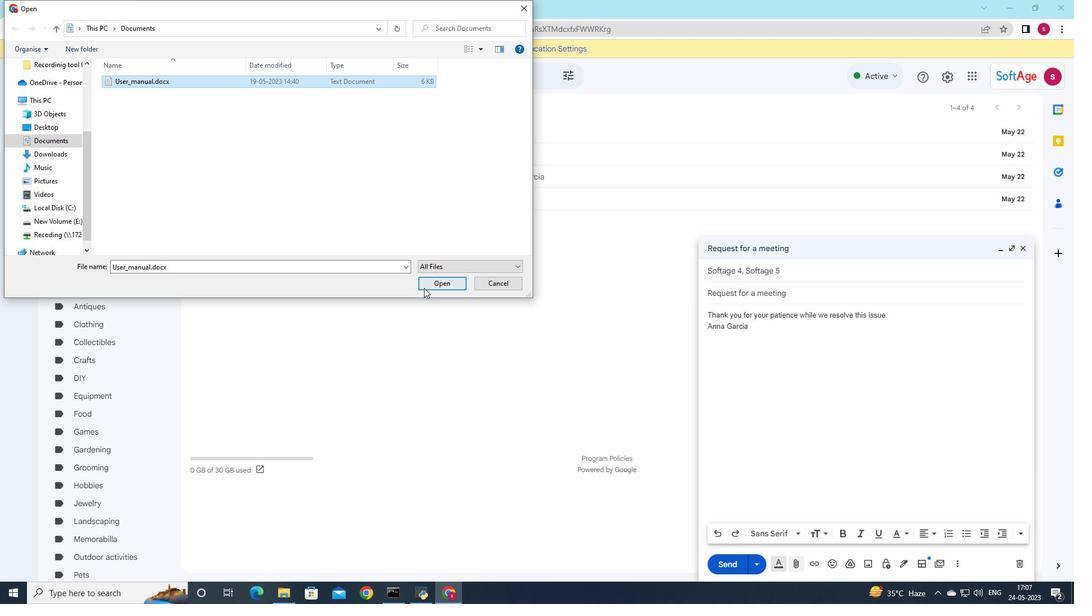 
Action: Mouse pressed left at (424, 287)
Screenshot: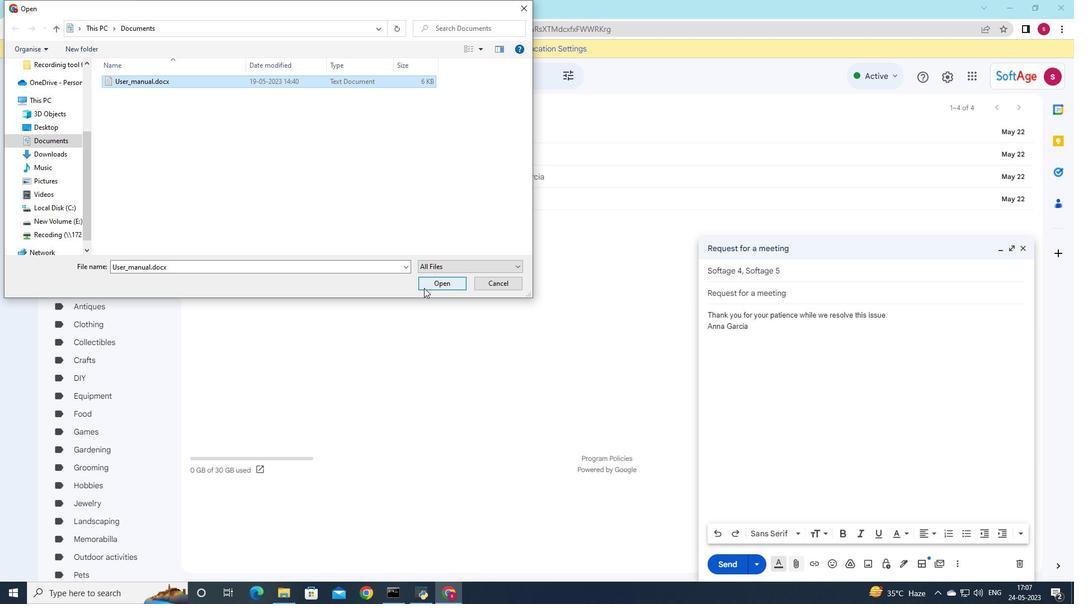 
Action: Mouse moved to (726, 559)
Screenshot: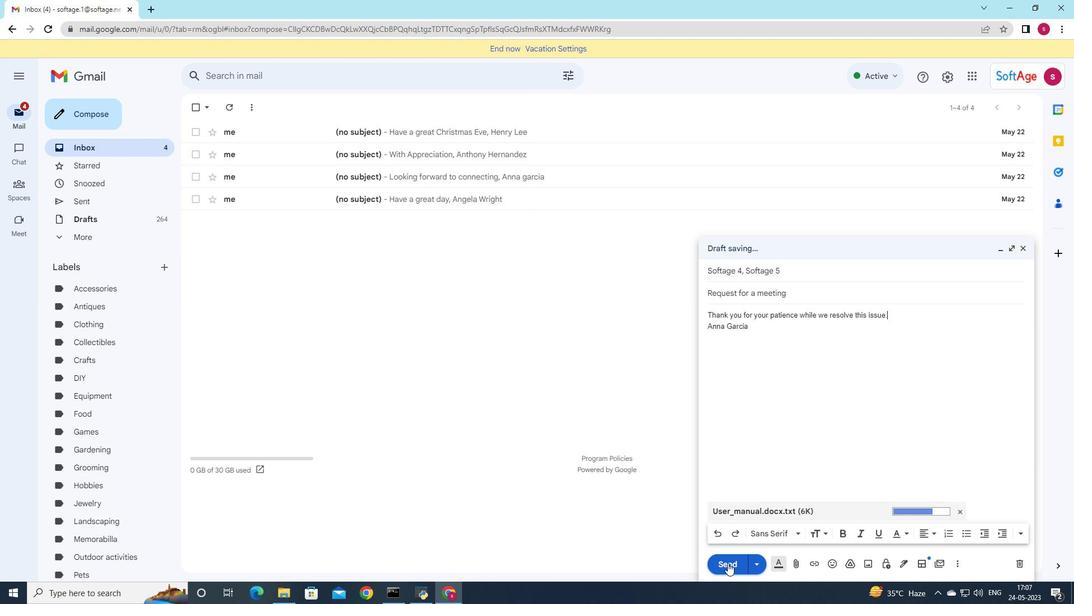 
Action: Mouse pressed left at (726, 559)
Screenshot: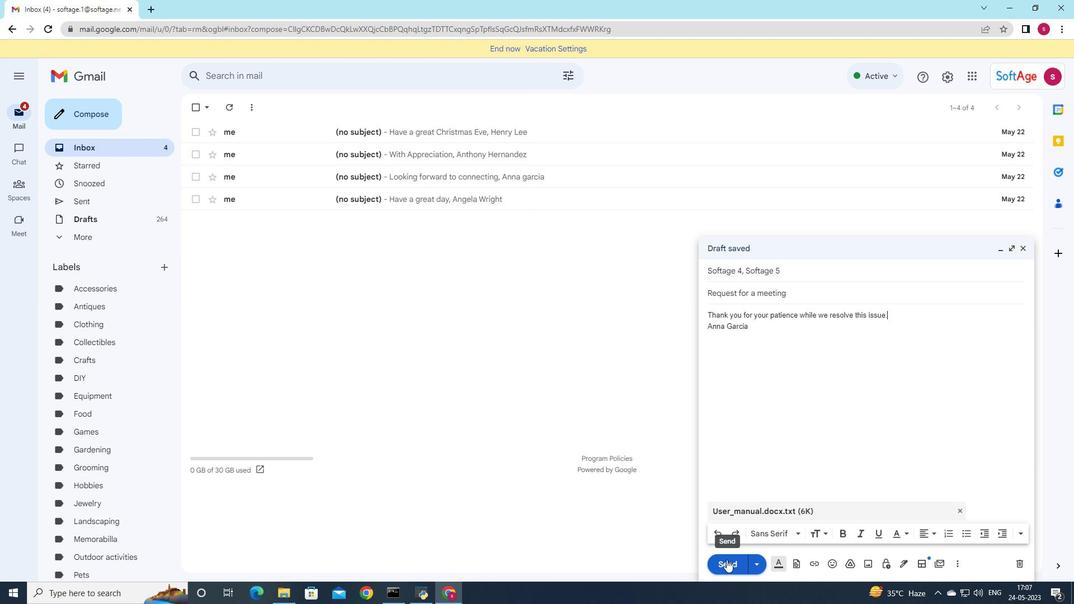 
Action: Mouse moved to (96, 203)
Screenshot: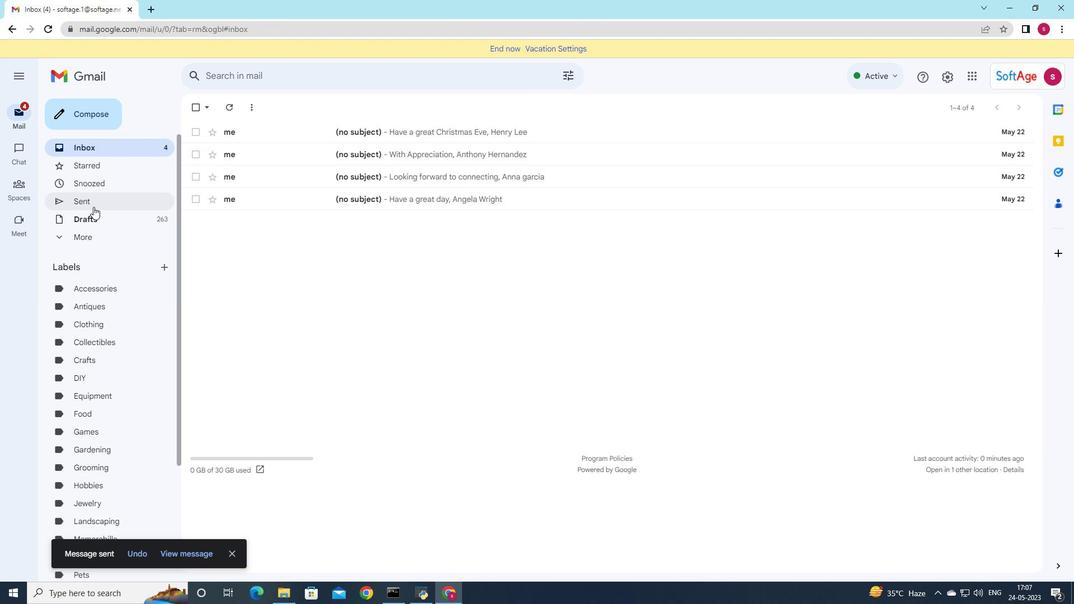 
Action: Mouse pressed left at (96, 203)
Screenshot: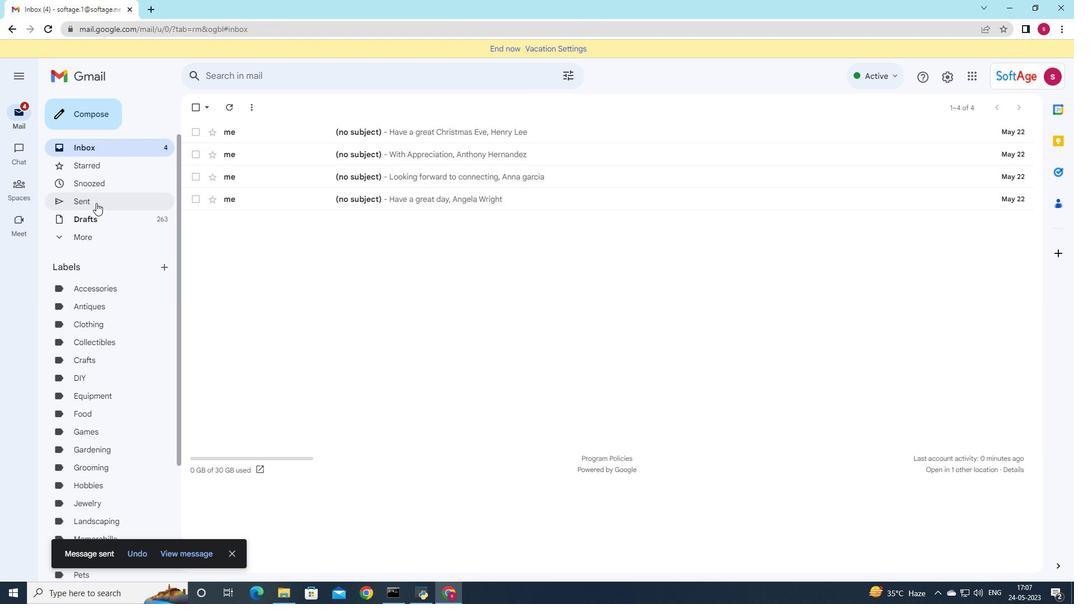 
Action: Mouse moved to (453, 174)
Screenshot: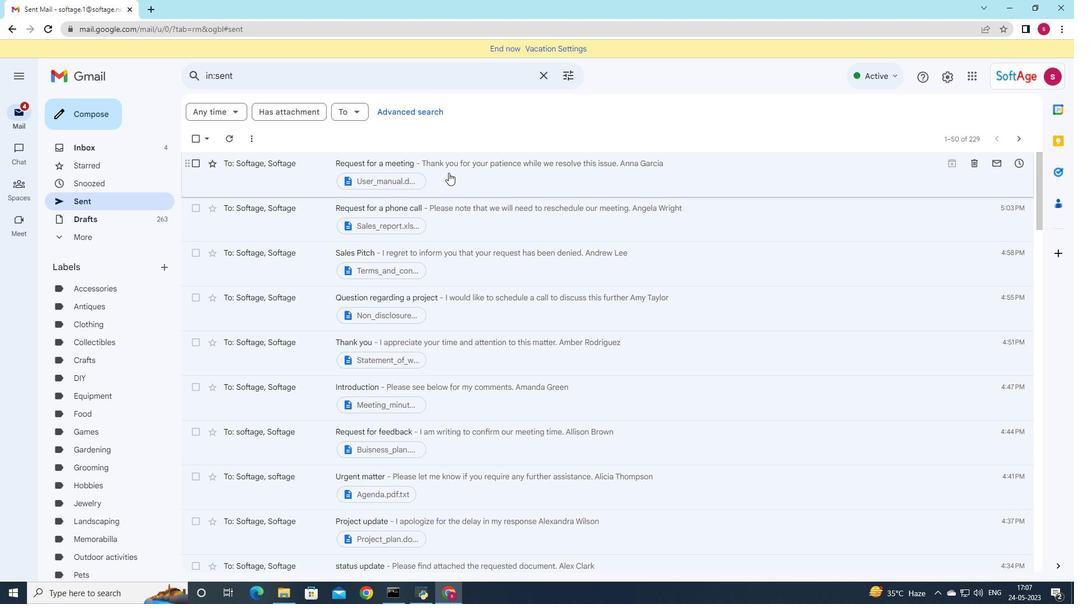 
Action: Mouse pressed left at (453, 174)
Screenshot: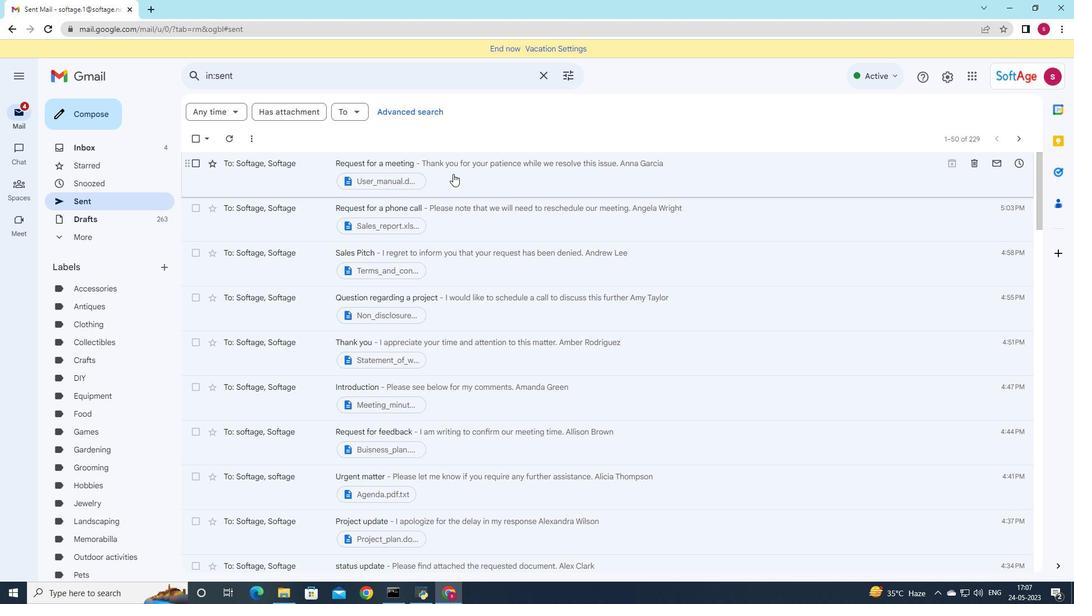 
